 Task: Search one way flight ticket for 1 adult, 1 child, 1 infant in seat in premium economy from Nashville: Nashville International Airport (berry Field) to Greenville: Pitt-greenville Airport on 5-2-2023. Choice of flights is Southwest. Number of bags: 1 checked bag. Price is upto 86000. Outbound departure time preference is 8:00.
Action: Mouse moved to (357, 145)
Screenshot: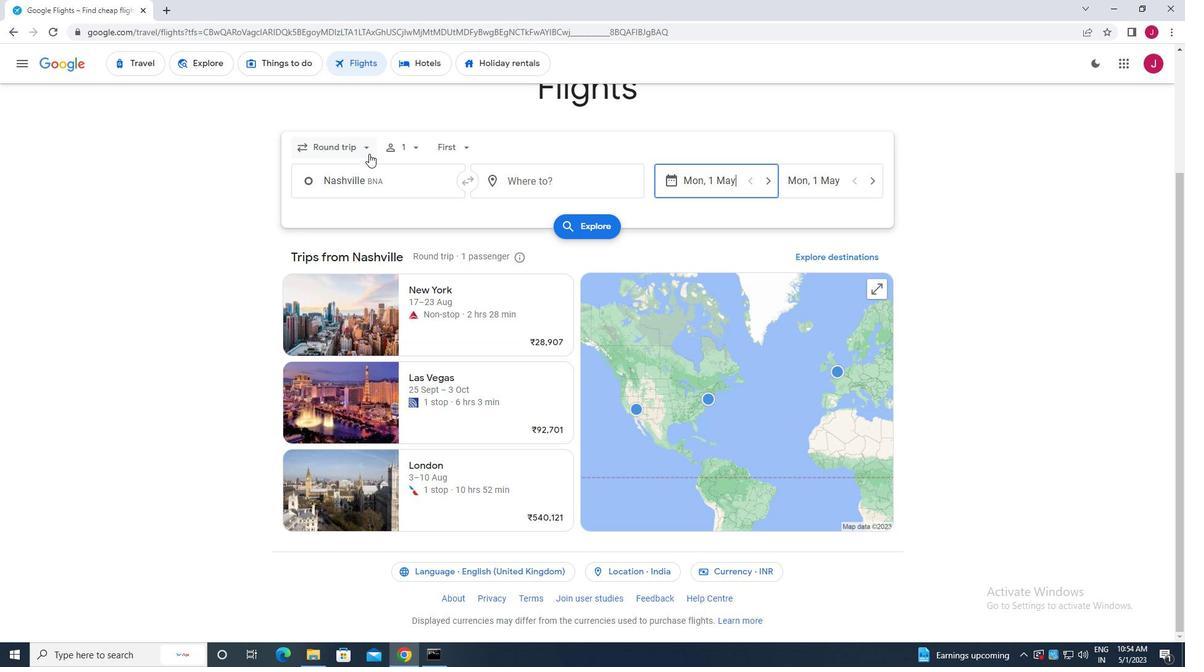 
Action: Mouse pressed left at (357, 145)
Screenshot: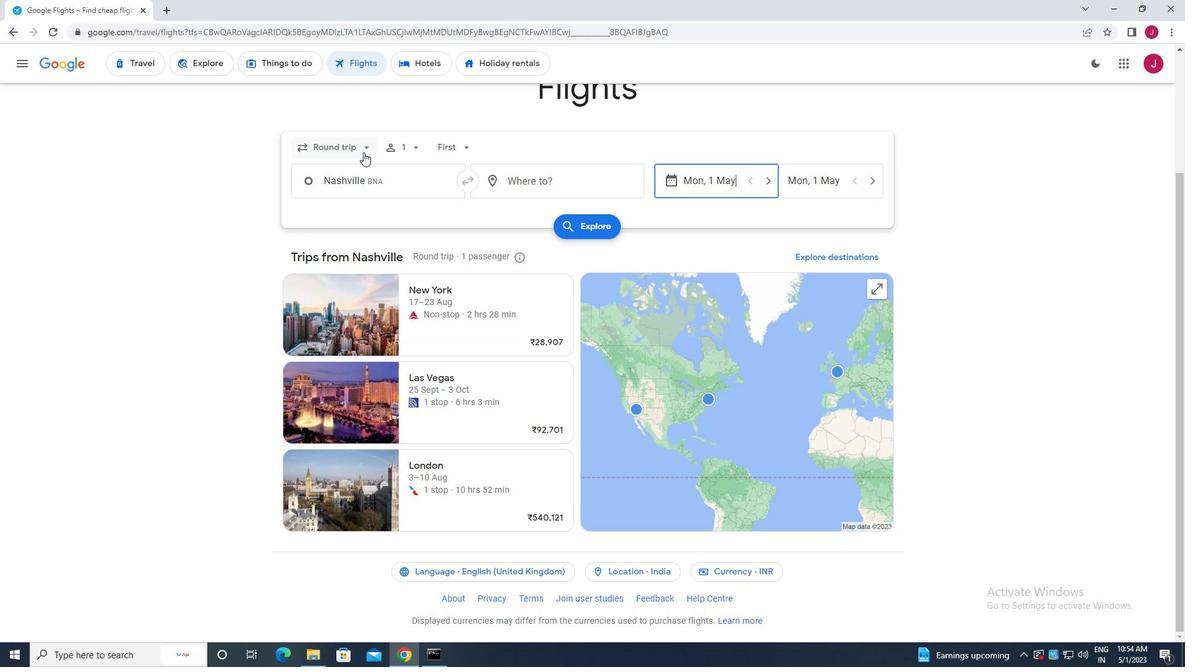 
Action: Mouse moved to (346, 203)
Screenshot: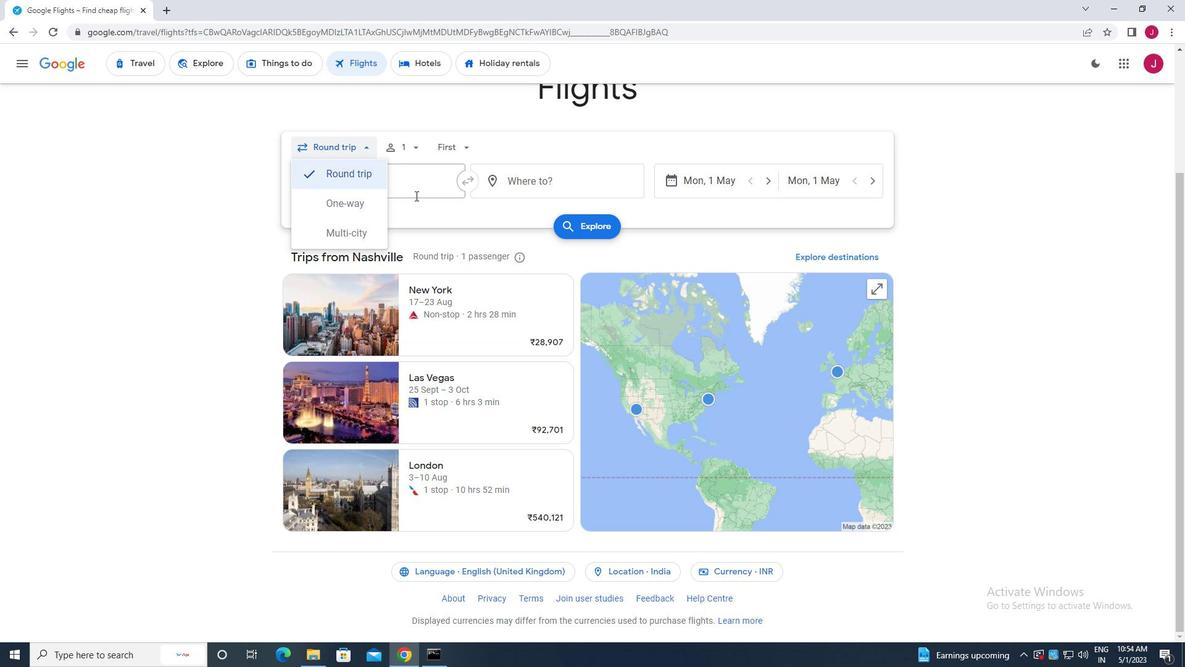 
Action: Mouse pressed left at (346, 203)
Screenshot: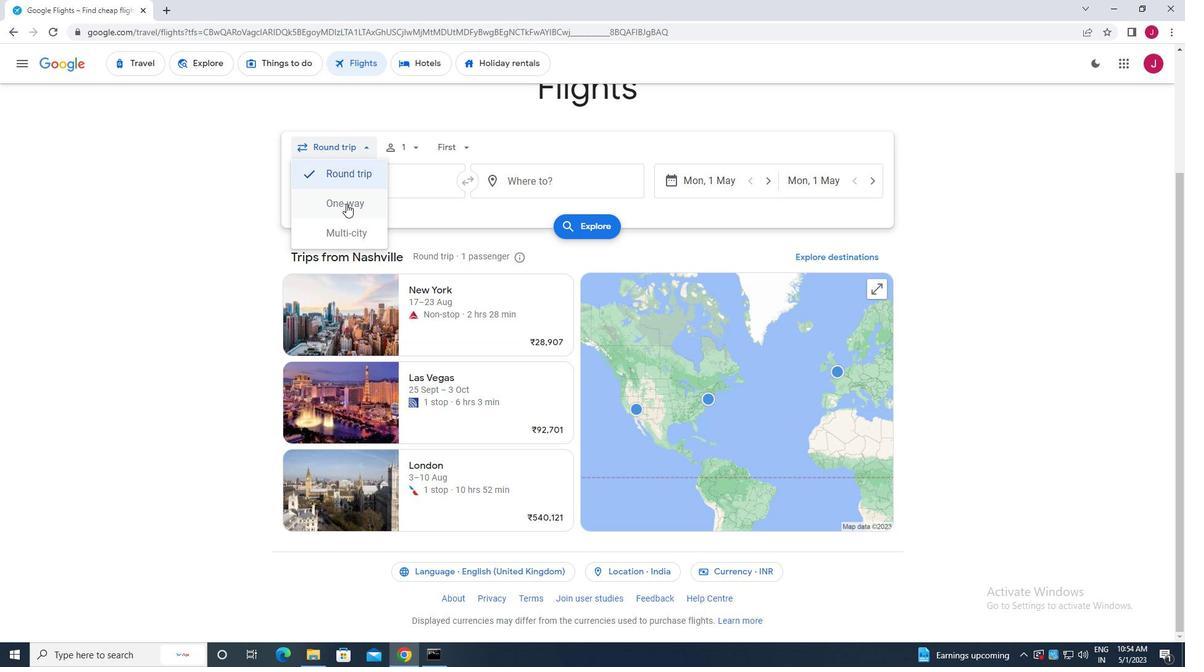 
Action: Mouse moved to (409, 146)
Screenshot: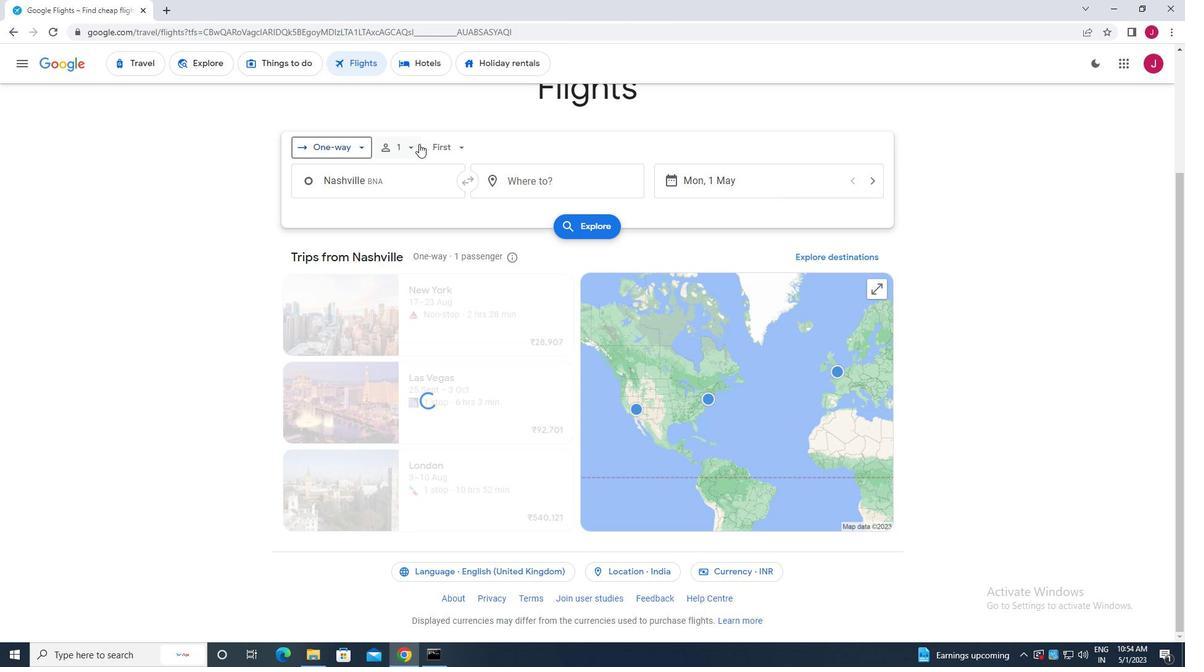 
Action: Mouse pressed left at (409, 146)
Screenshot: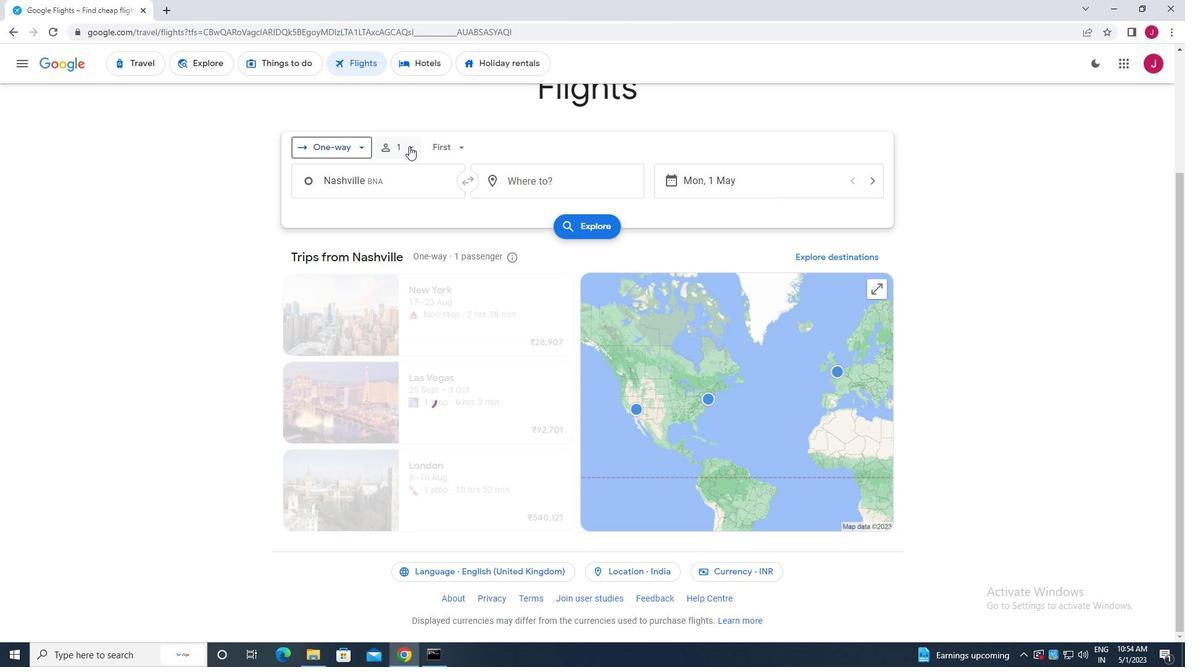 
Action: Mouse moved to (500, 216)
Screenshot: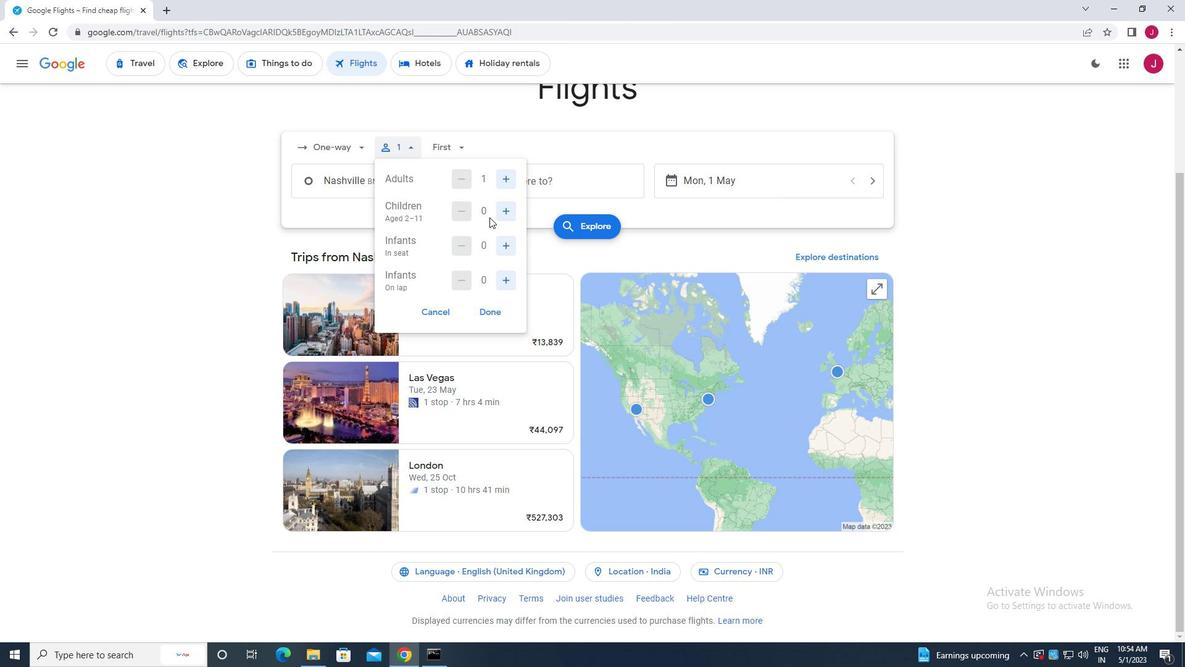 
Action: Mouse pressed left at (500, 216)
Screenshot: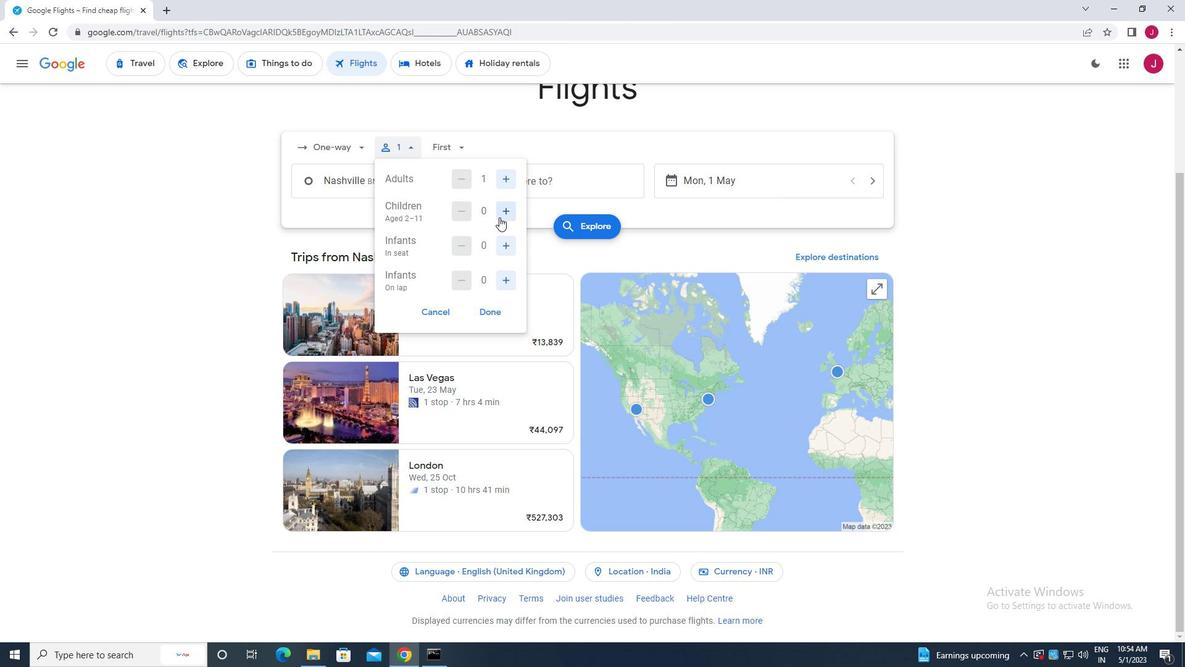 
Action: Mouse moved to (505, 243)
Screenshot: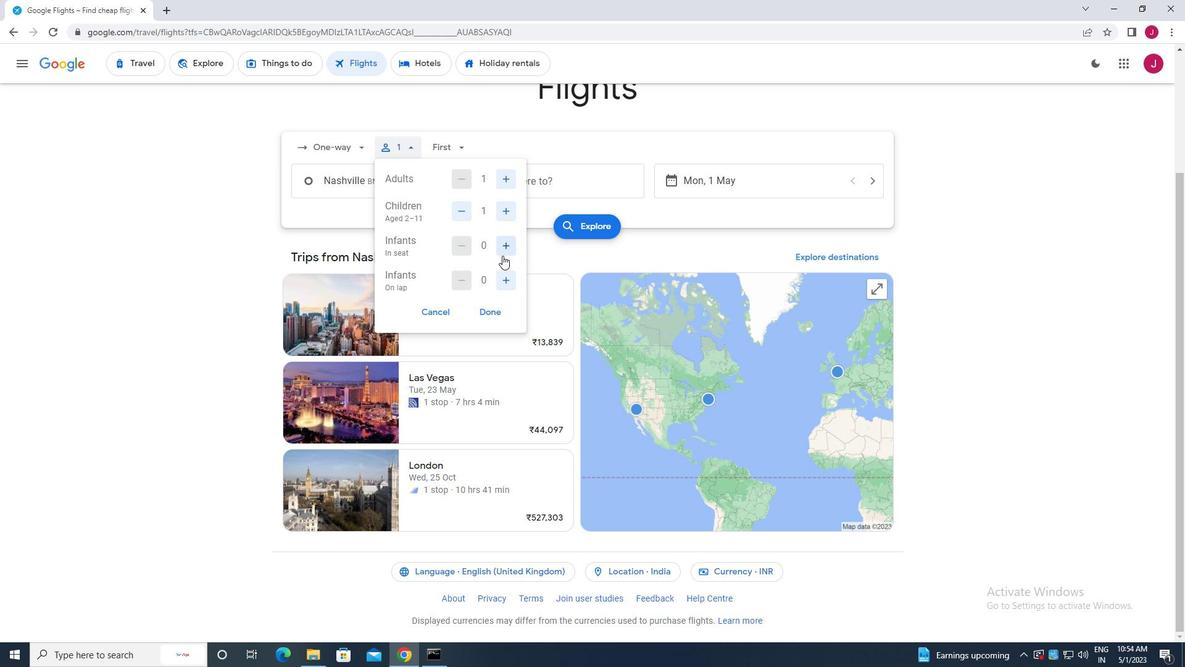 
Action: Mouse pressed left at (505, 243)
Screenshot: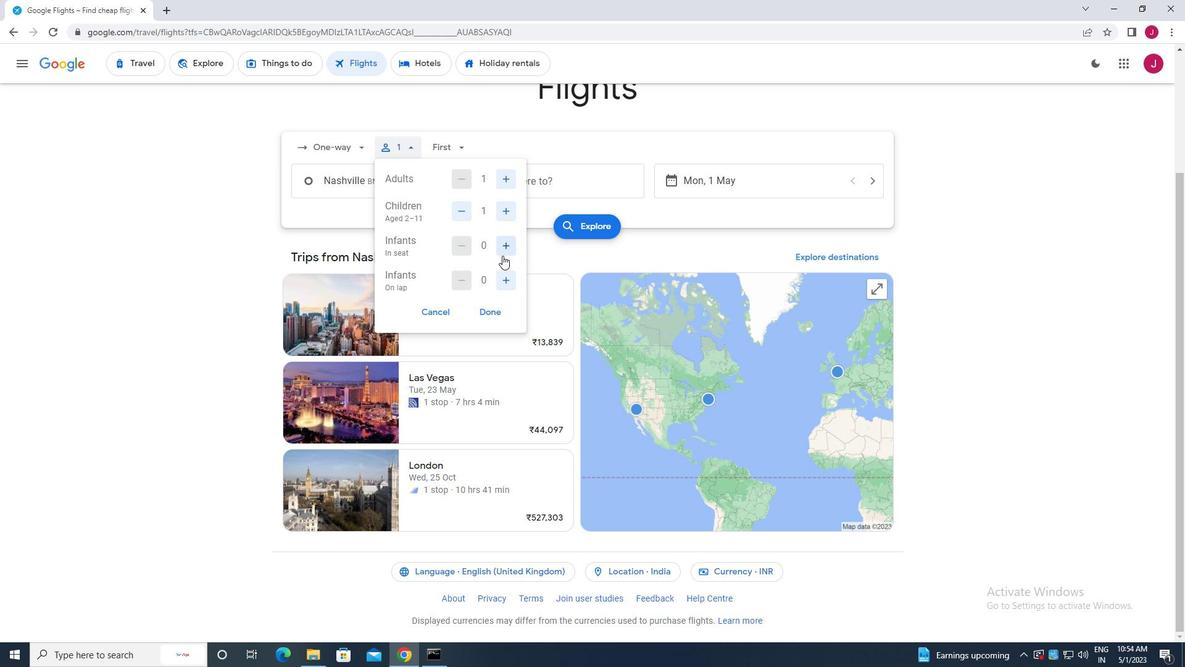 
Action: Mouse moved to (492, 314)
Screenshot: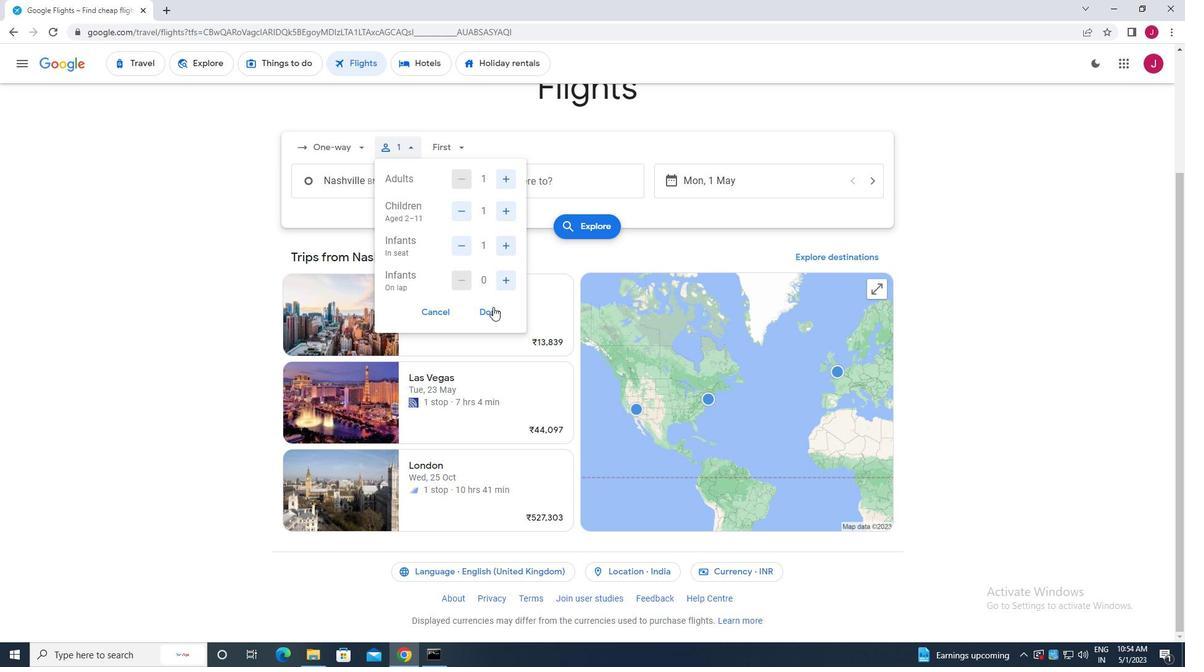 
Action: Mouse pressed left at (492, 314)
Screenshot: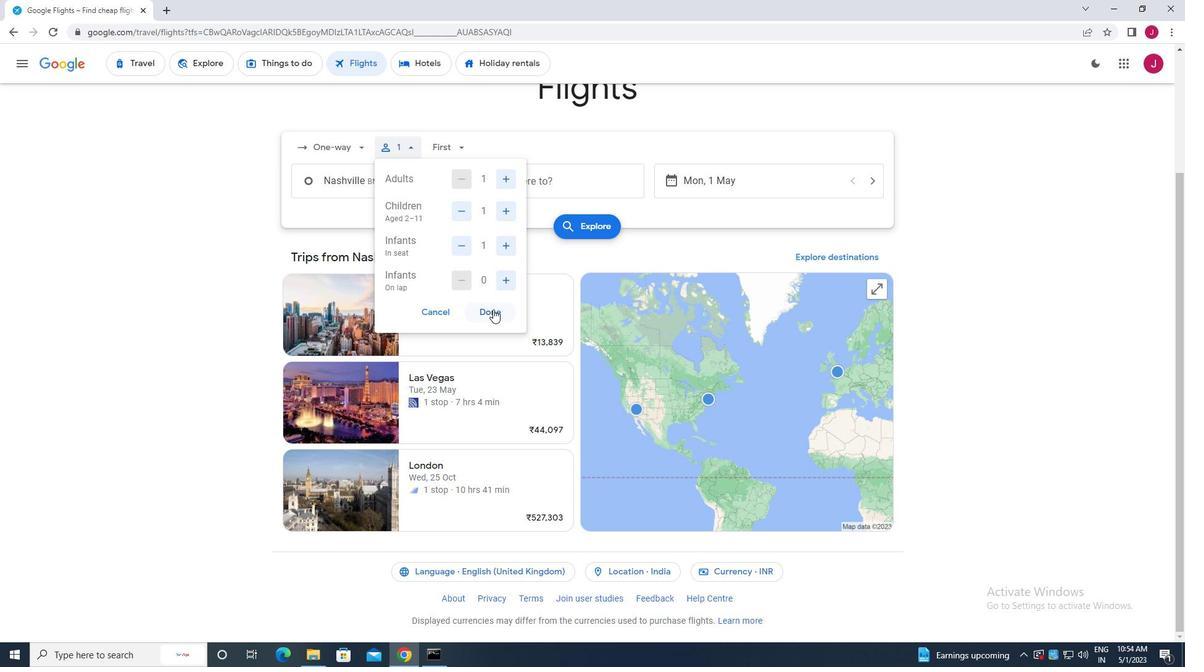 
Action: Mouse moved to (458, 149)
Screenshot: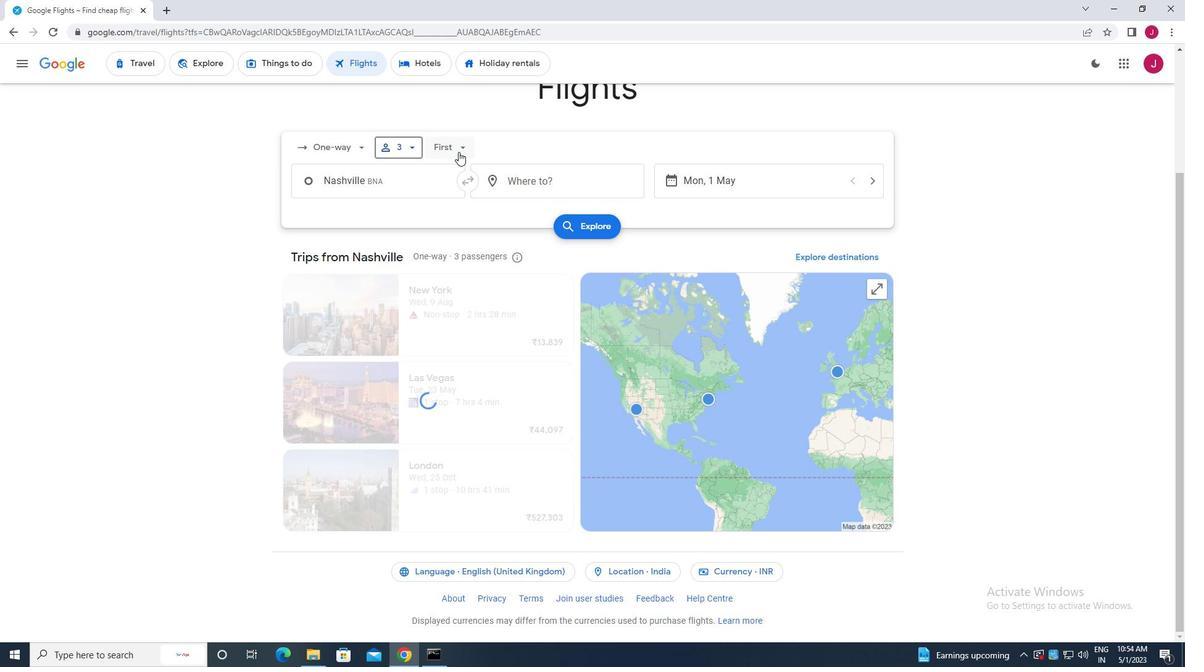 
Action: Mouse pressed left at (458, 149)
Screenshot: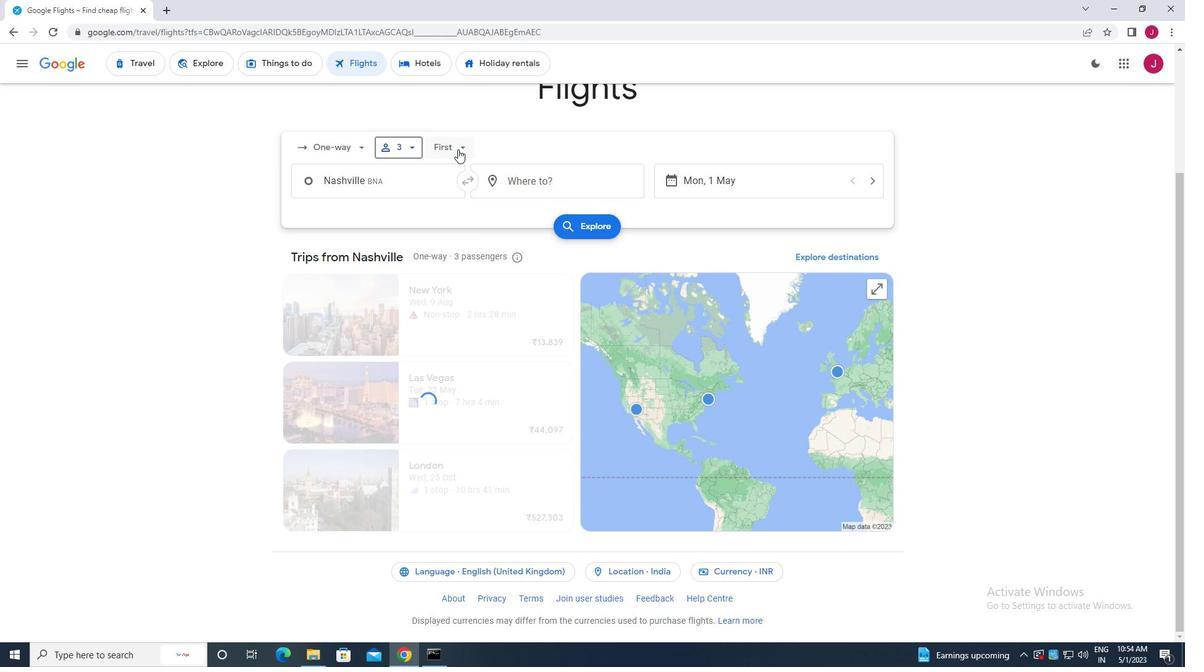 
Action: Mouse moved to (457, 143)
Screenshot: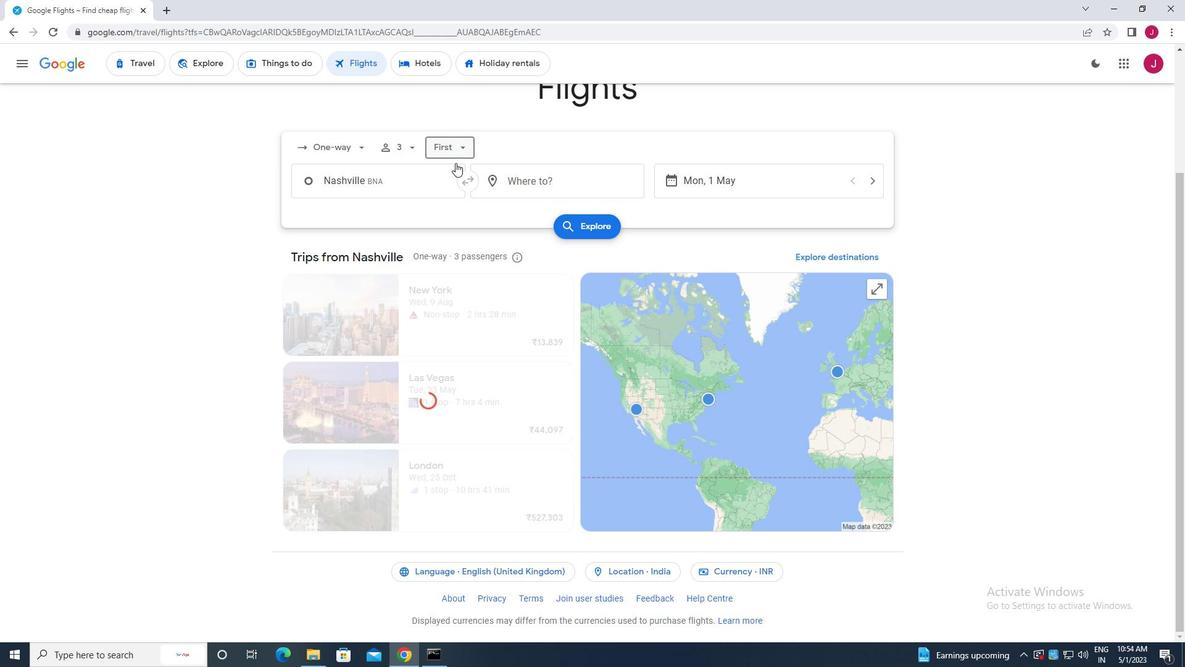 
Action: Mouse pressed left at (457, 143)
Screenshot: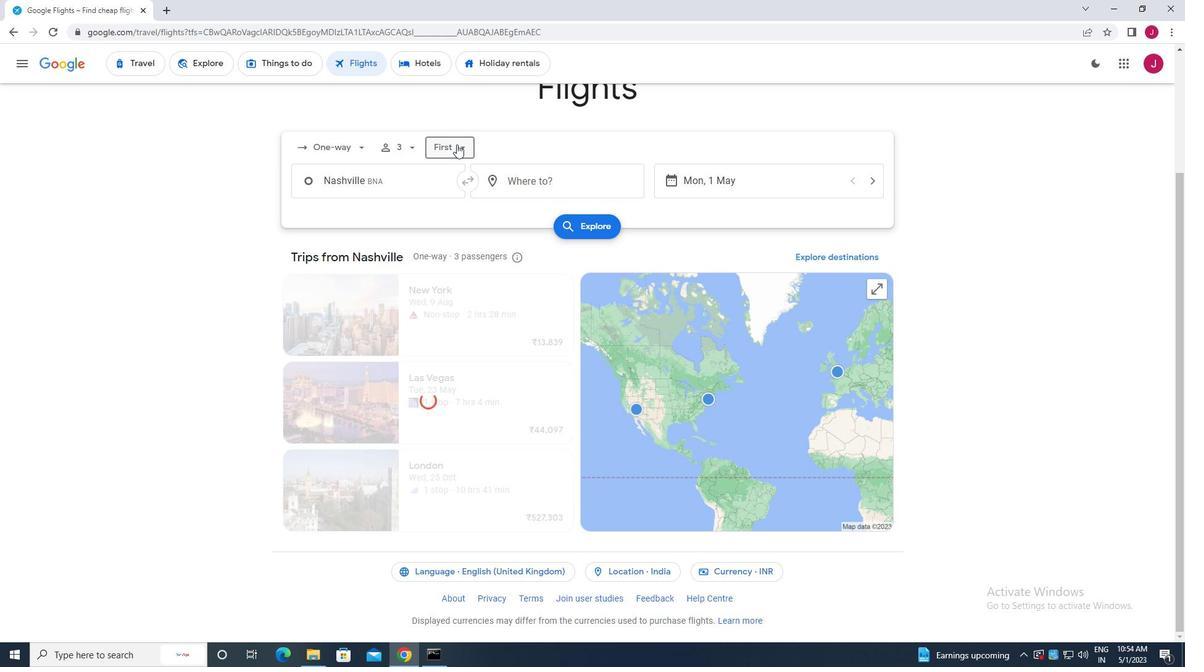 
Action: Mouse moved to (460, 142)
Screenshot: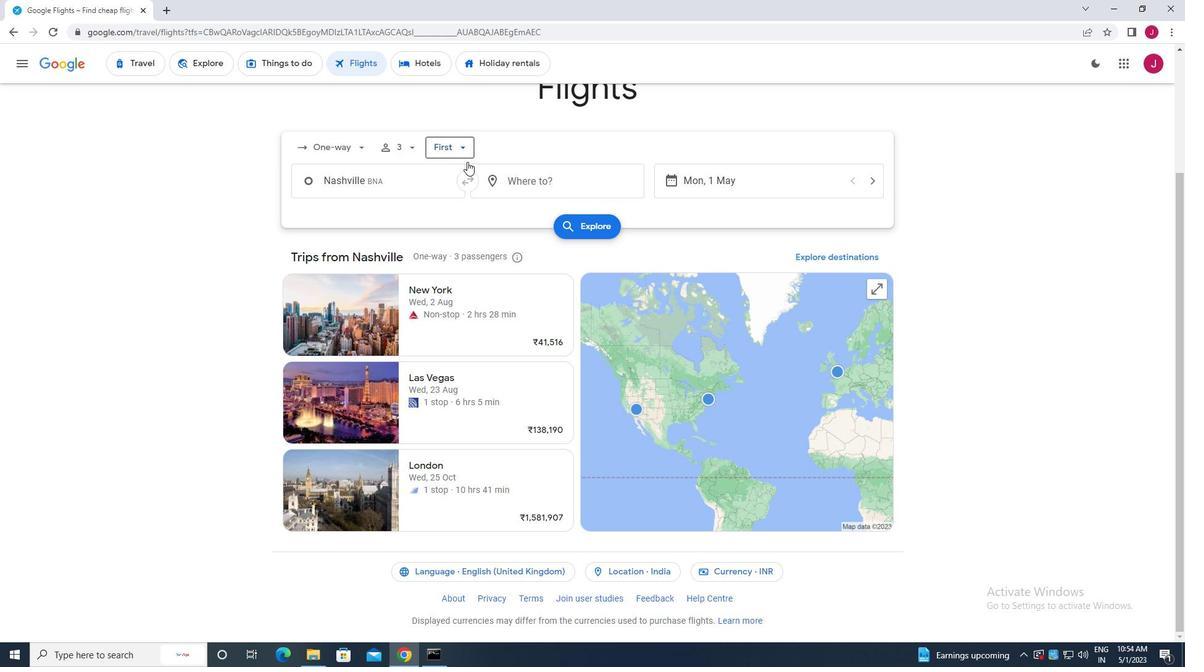 
Action: Mouse pressed left at (460, 142)
Screenshot: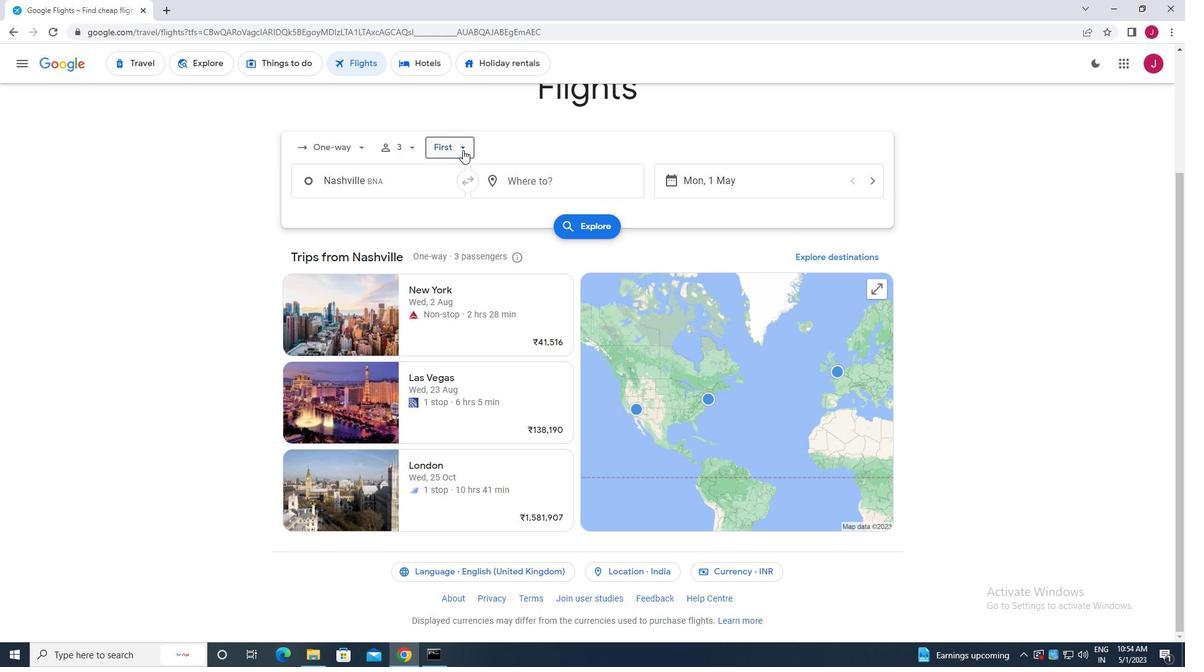 
Action: Mouse moved to (483, 203)
Screenshot: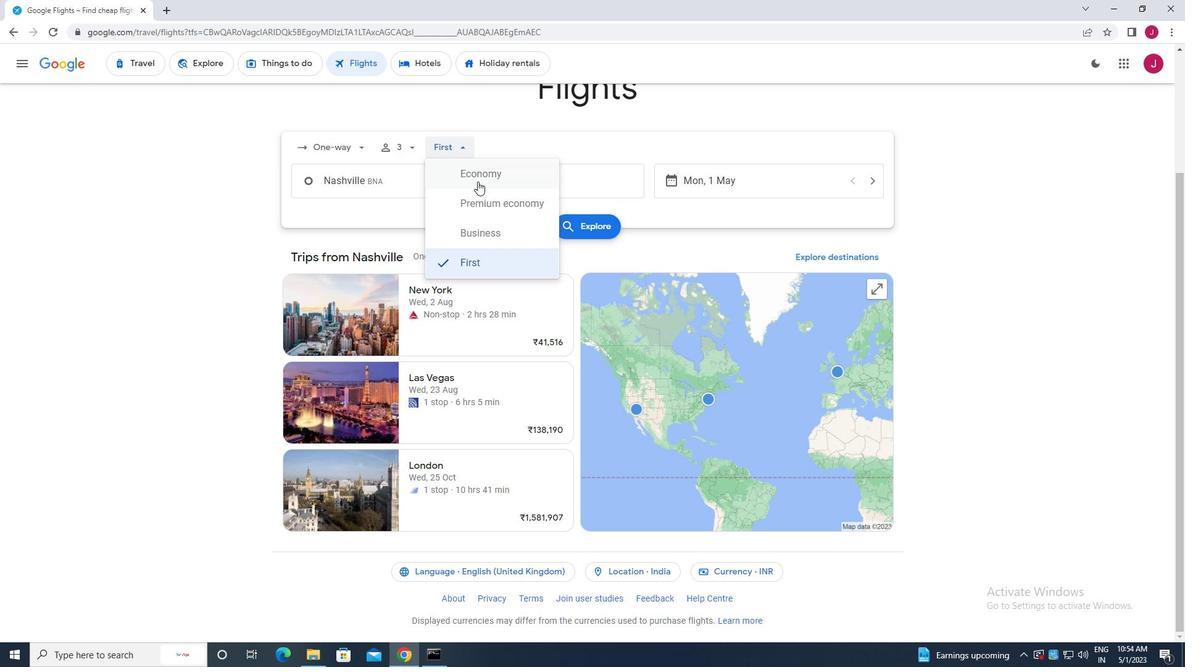 
Action: Mouse pressed left at (483, 203)
Screenshot: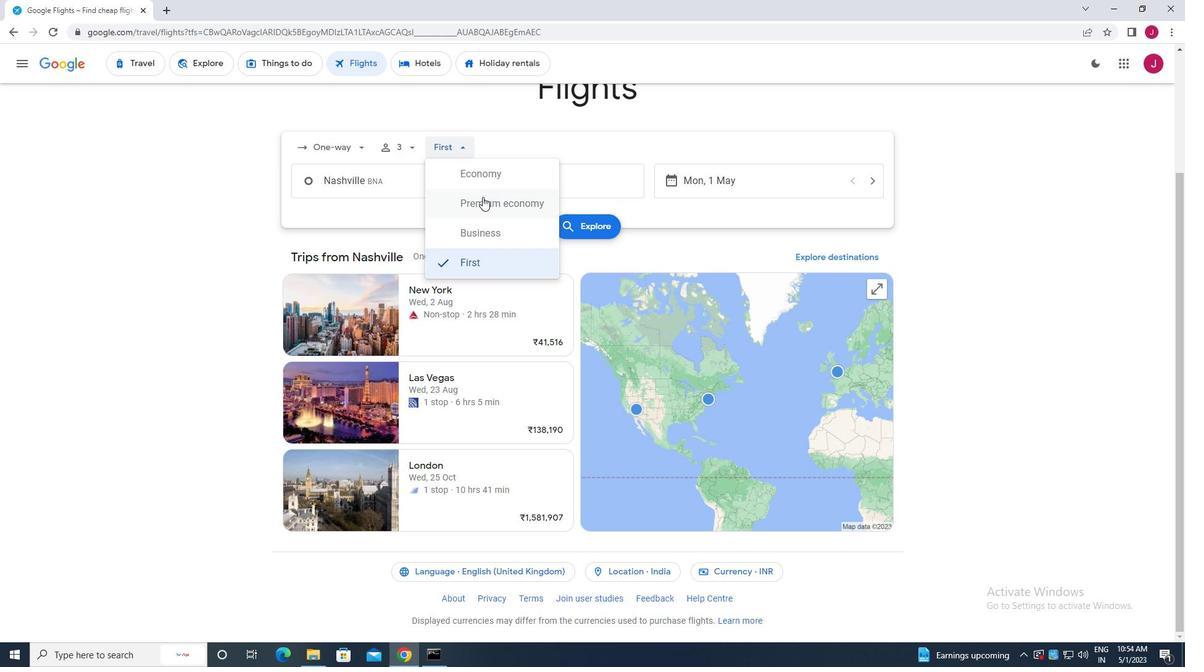 
Action: Mouse moved to (400, 180)
Screenshot: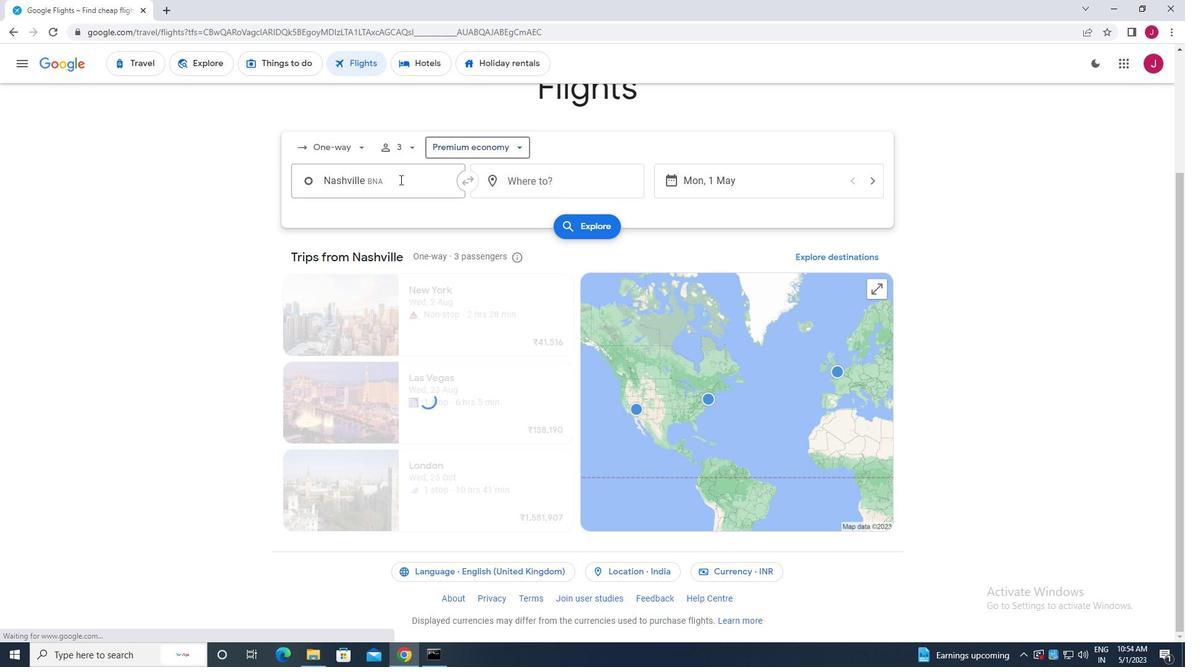 
Action: Mouse pressed left at (400, 180)
Screenshot: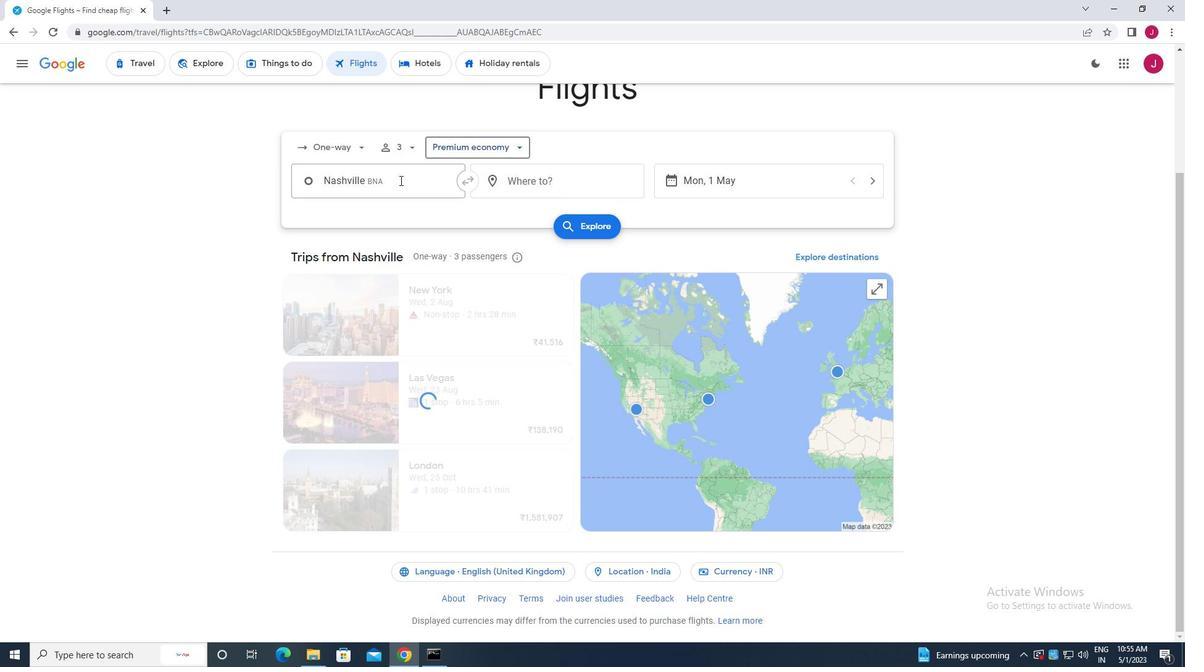 
Action: Mouse moved to (399, 180)
Screenshot: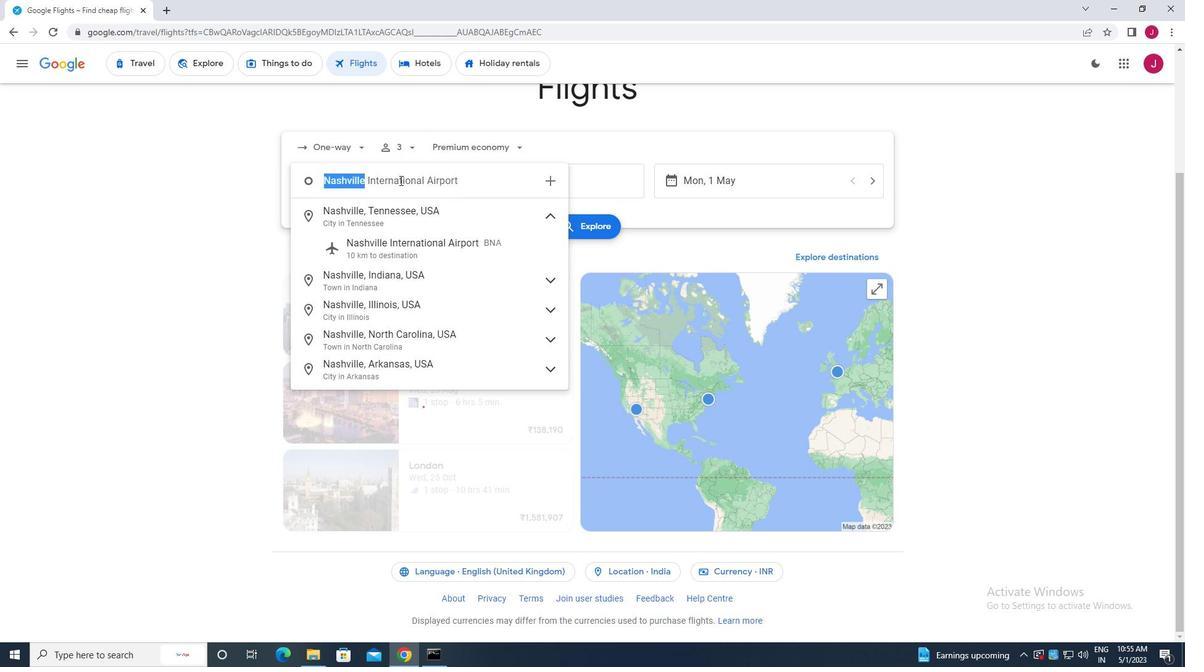 
Action: Key pressed nashville
Screenshot: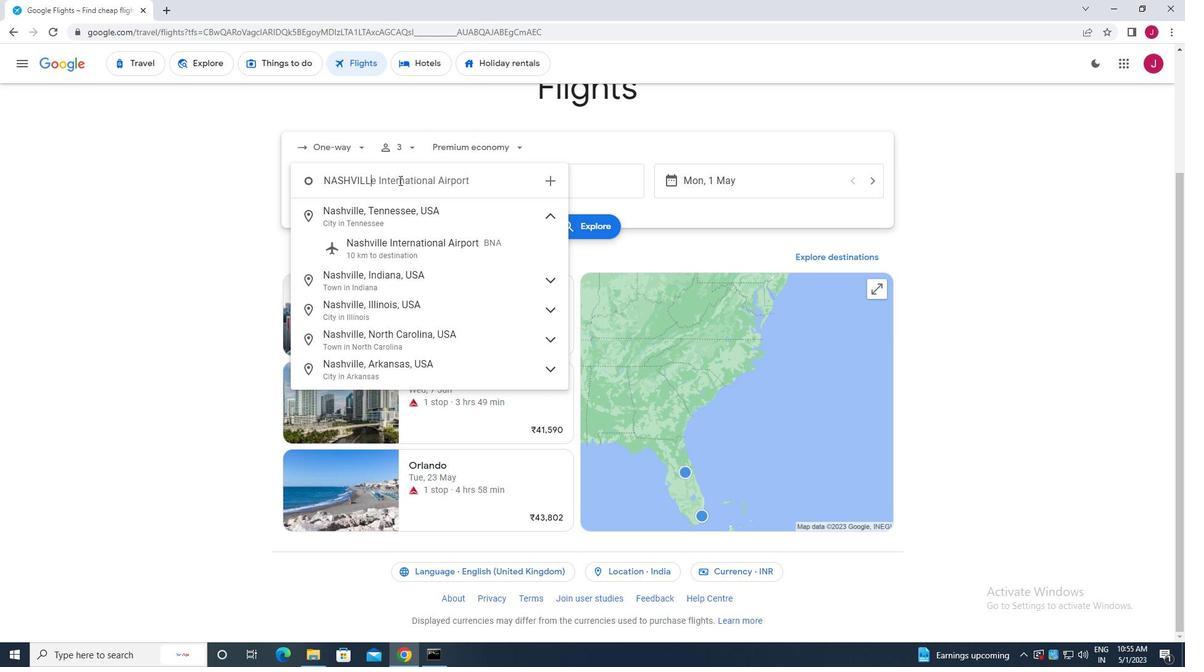 
Action: Mouse moved to (447, 248)
Screenshot: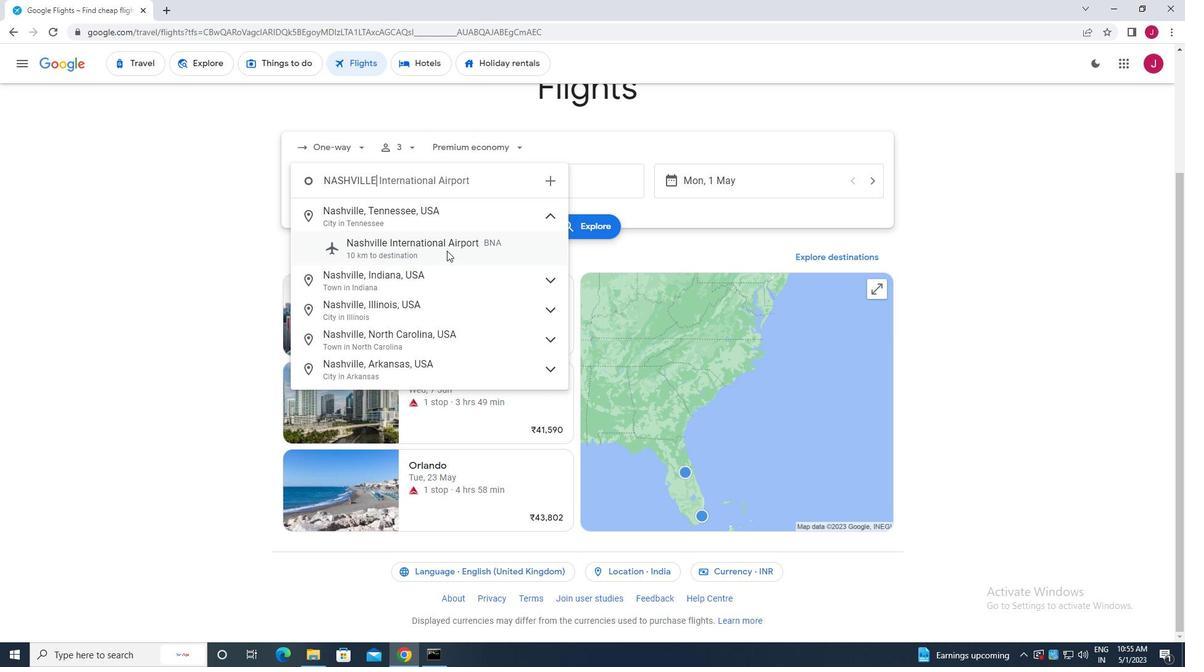 
Action: Mouse pressed left at (447, 248)
Screenshot: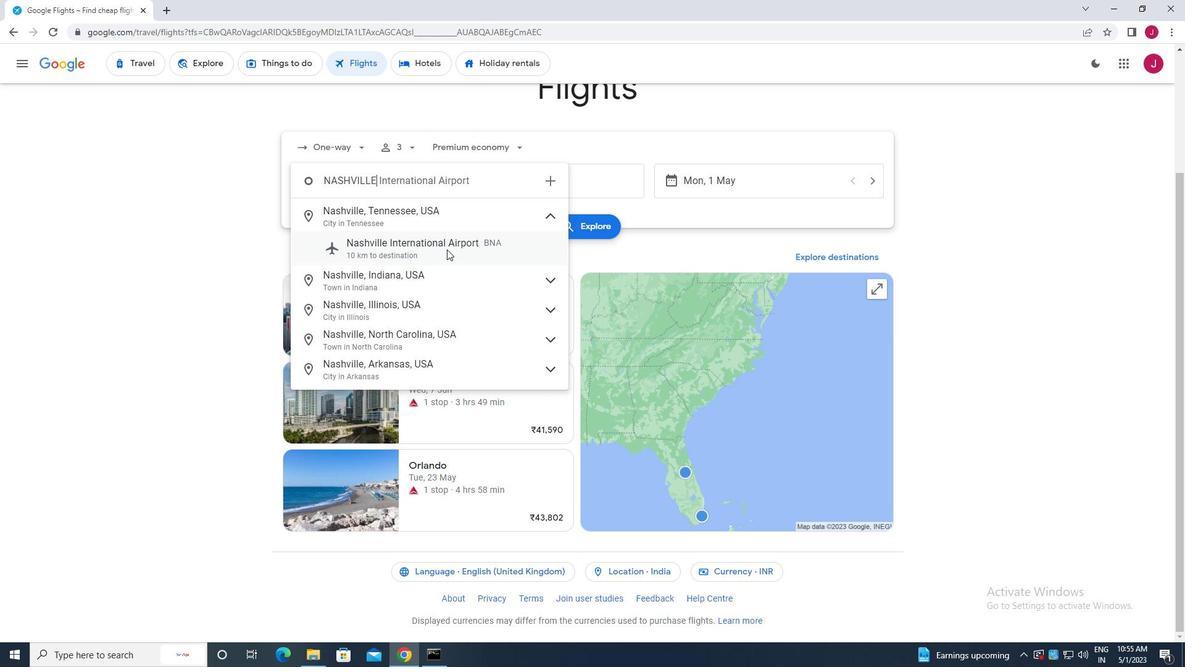 
Action: Mouse moved to (568, 184)
Screenshot: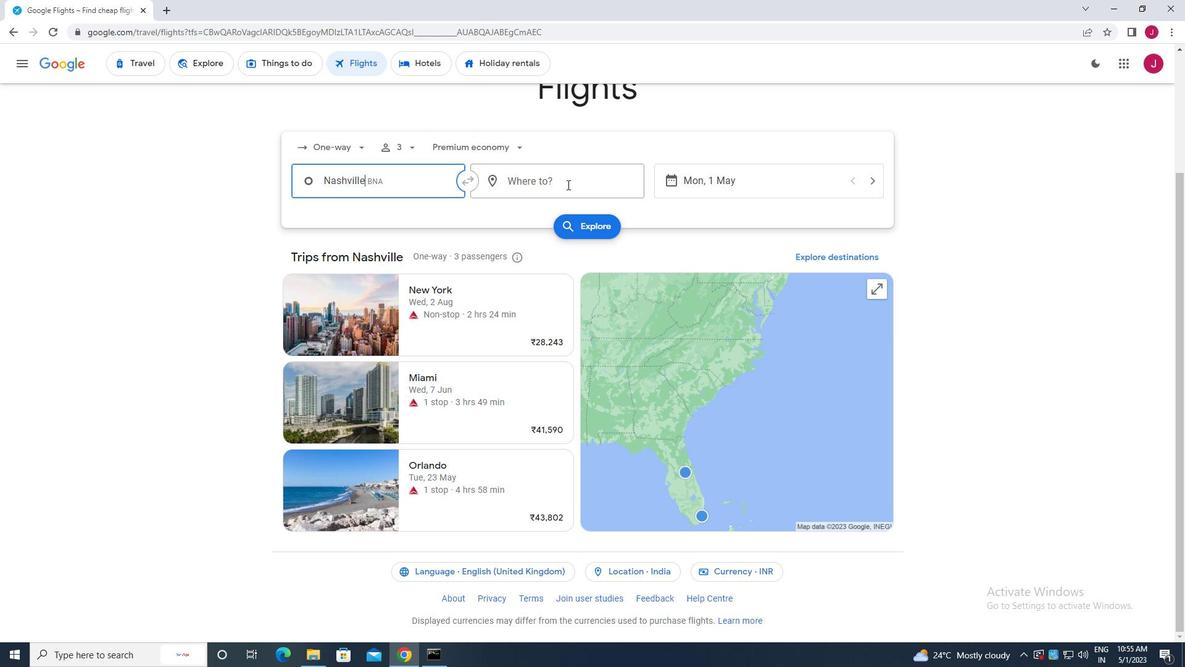 
Action: Mouse pressed left at (568, 184)
Screenshot: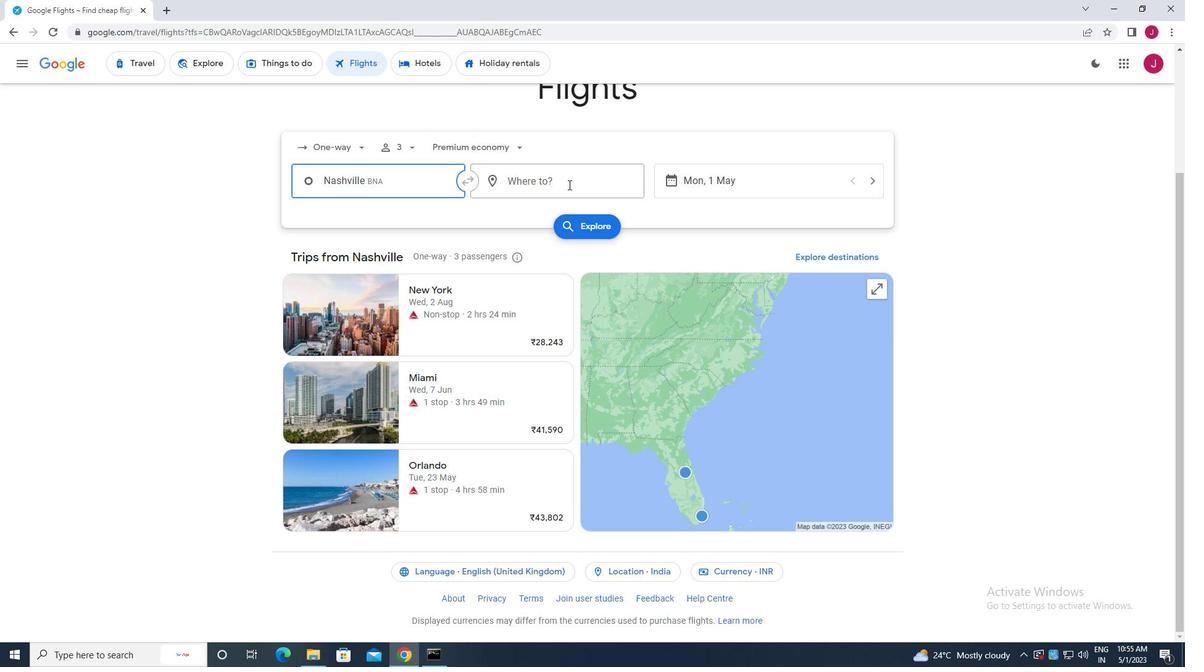 
Action: Key pressed greenville<Key.space>o<Key.backspace>p
Screenshot: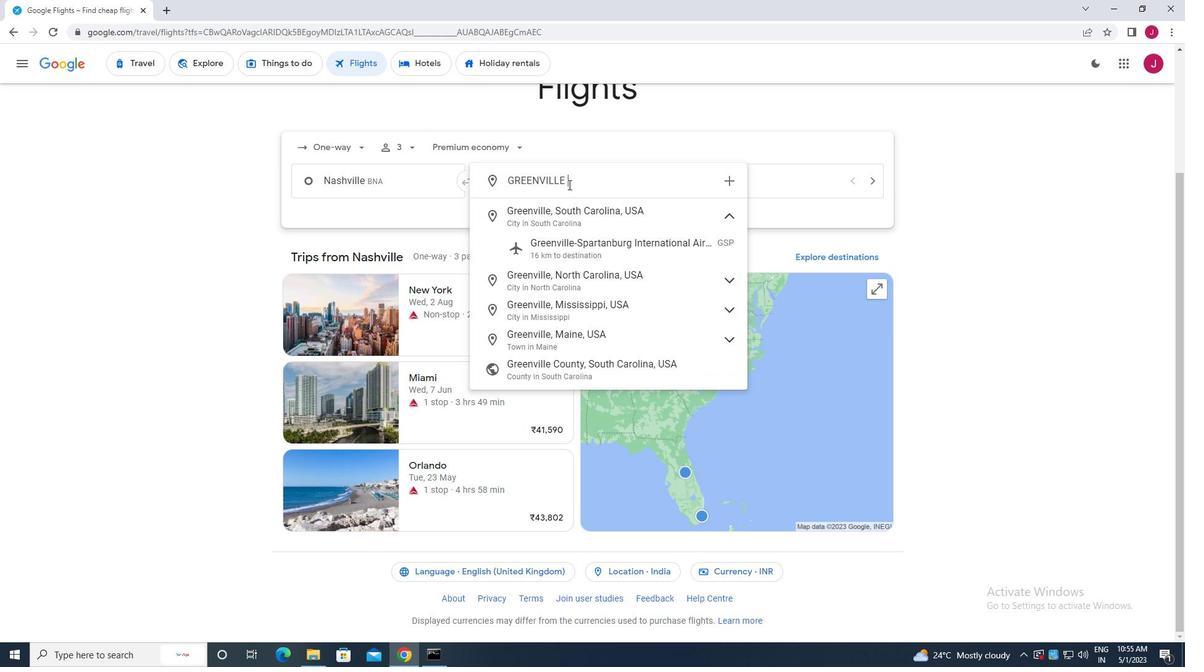 
Action: Mouse moved to (580, 216)
Screenshot: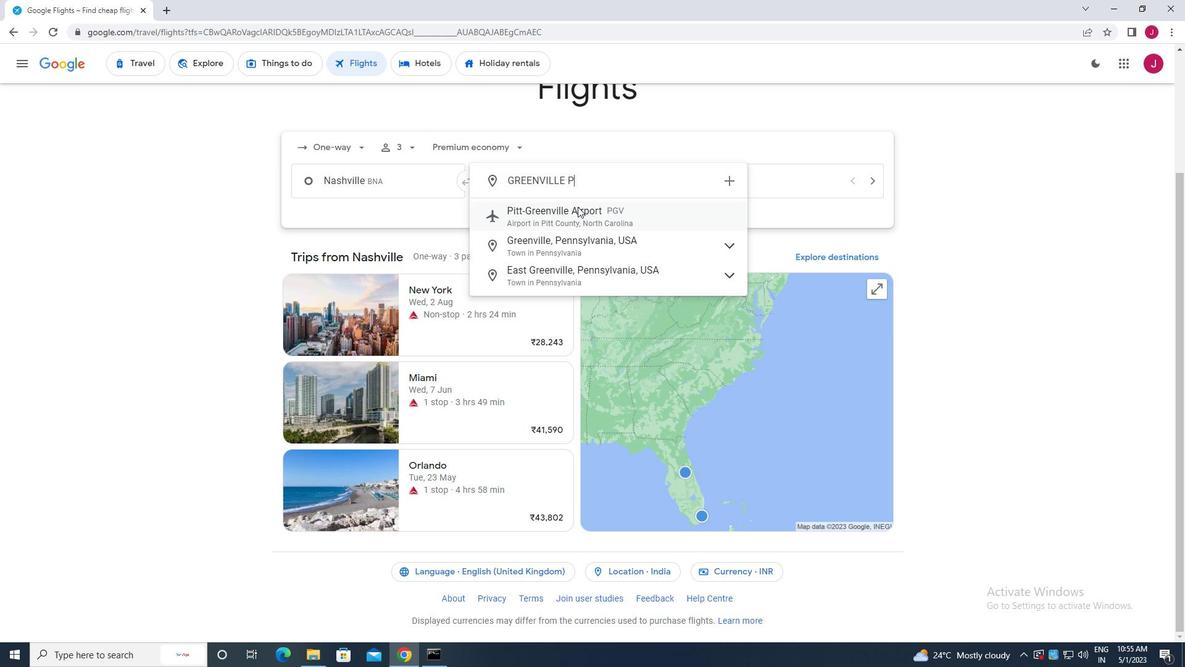 
Action: Mouse pressed left at (580, 216)
Screenshot: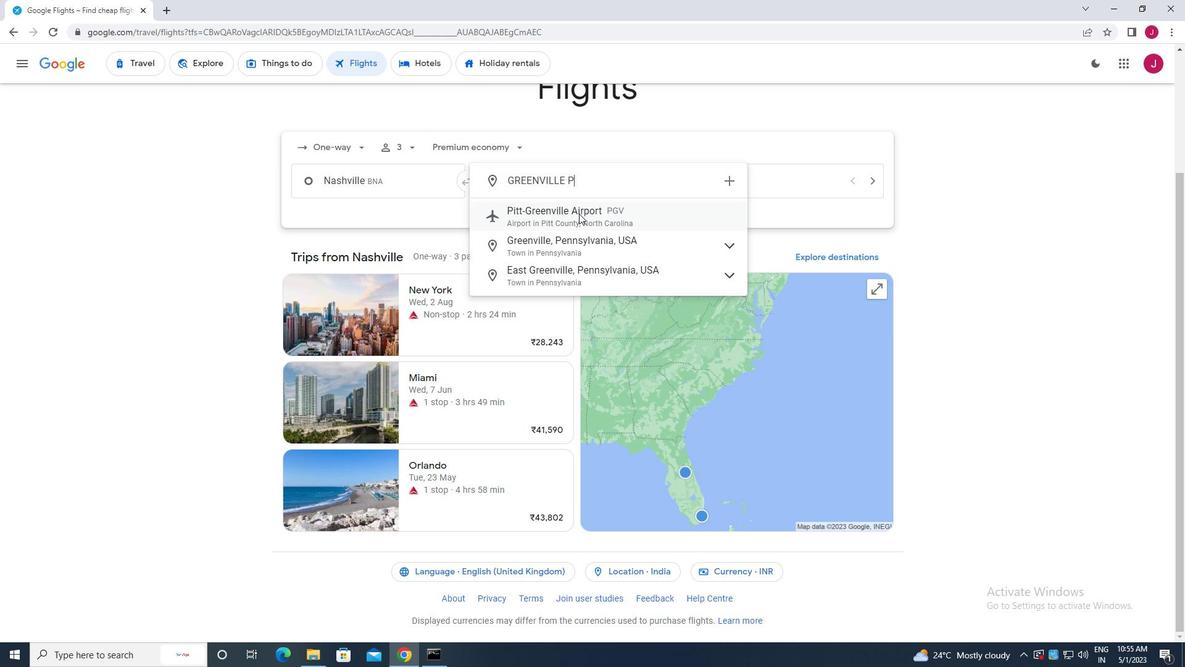 
Action: Mouse moved to (724, 189)
Screenshot: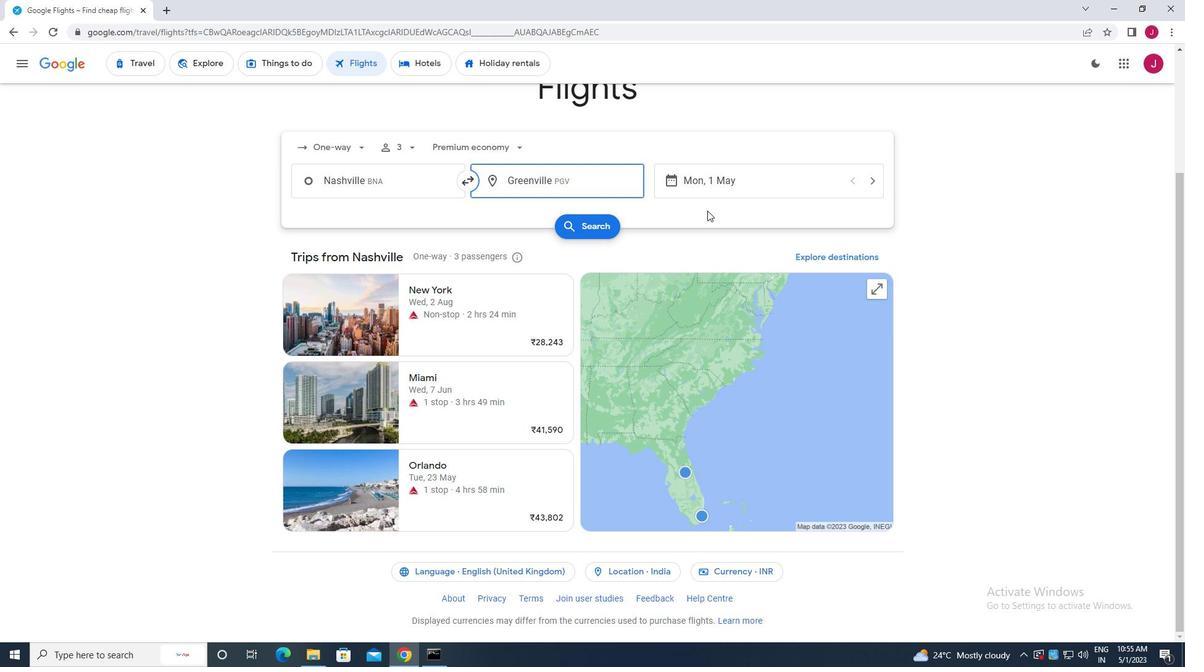 
Action: Mouse pressed left at (724, 189)
Screenshot: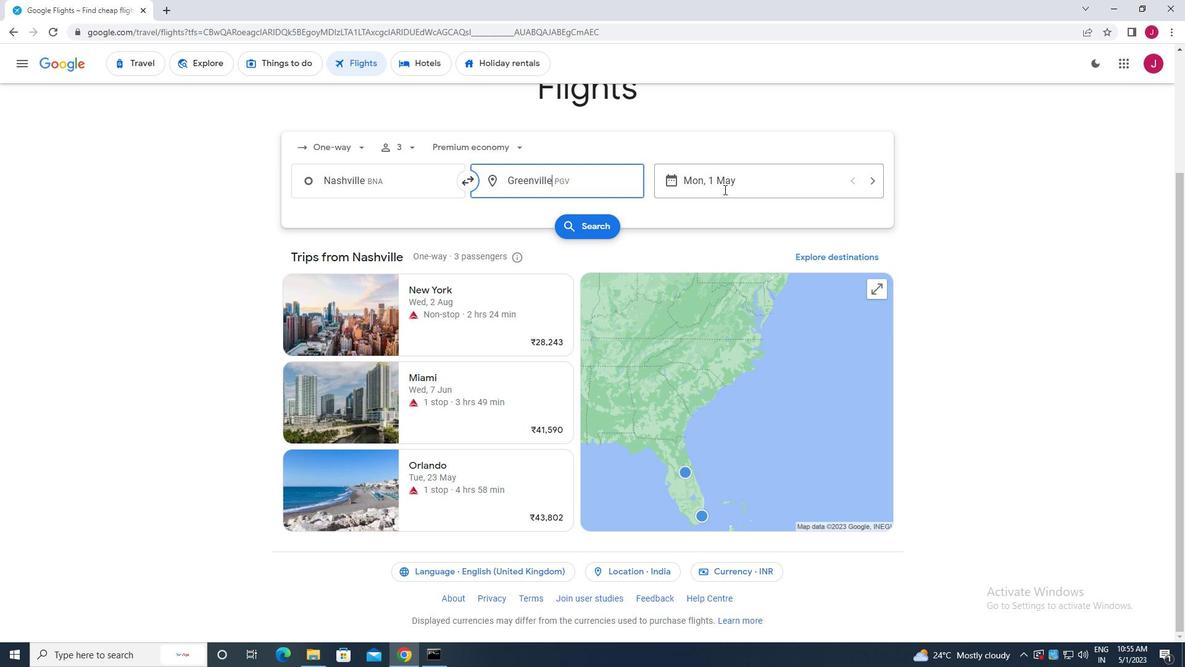 
Action: Mouse moved to (508, 275)
Screenshot: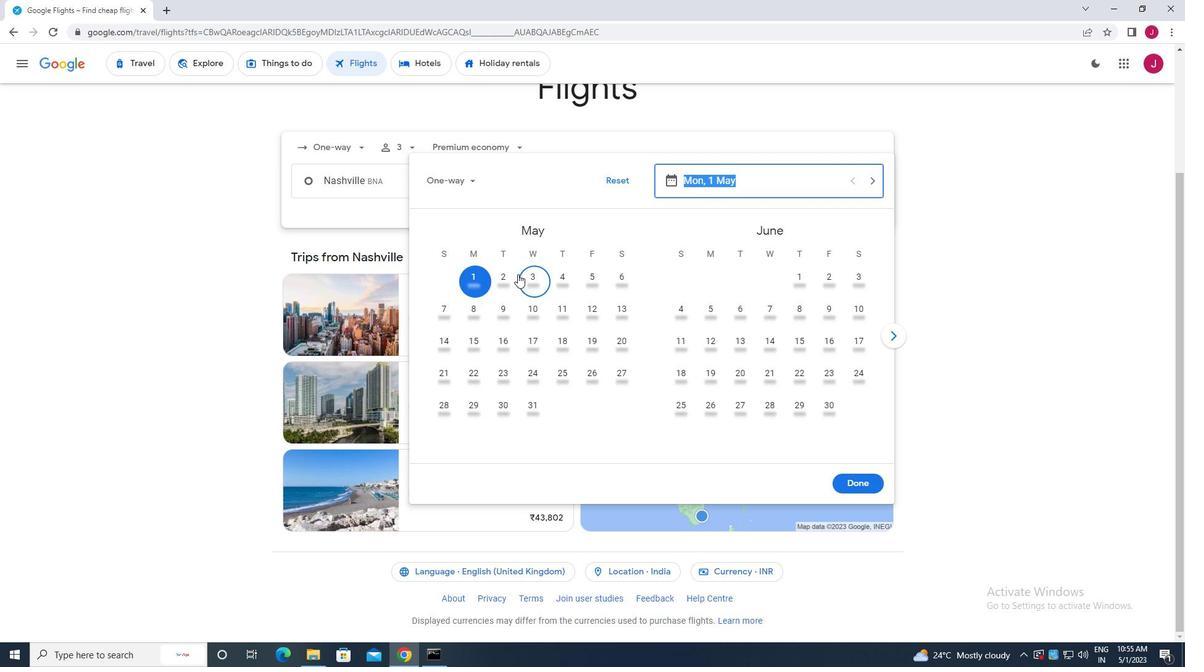 
Action: Mouse pressed left at (508, 275)
Screenshot: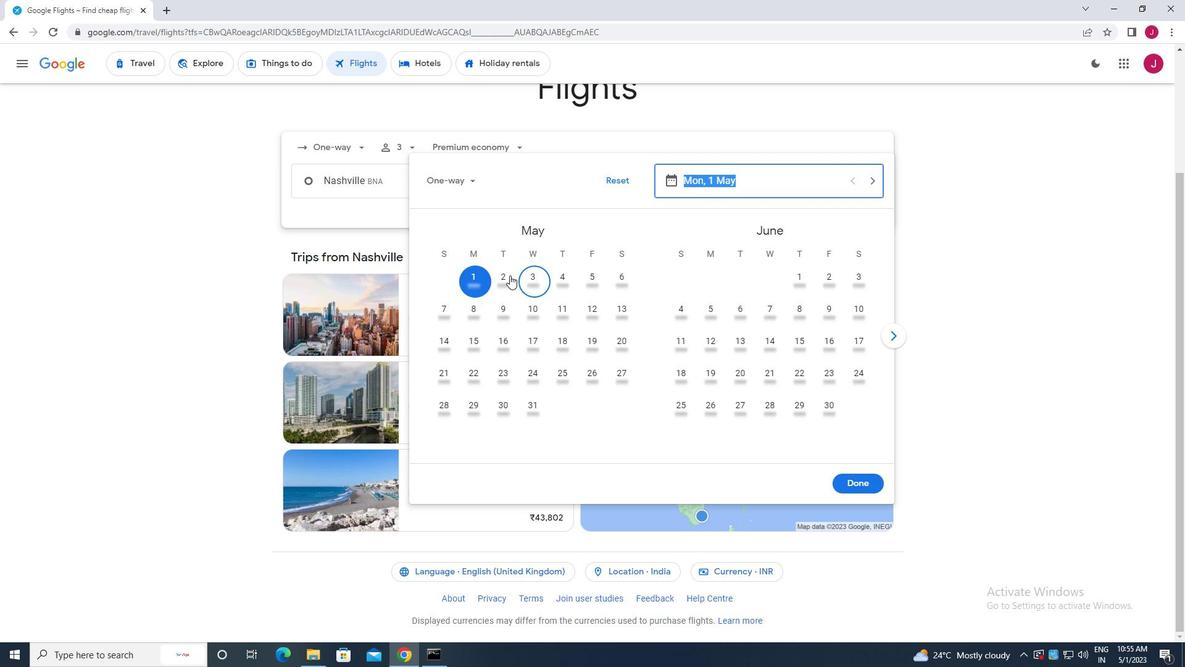 
Action: Mouse moved to (861, 486)
Screenshot: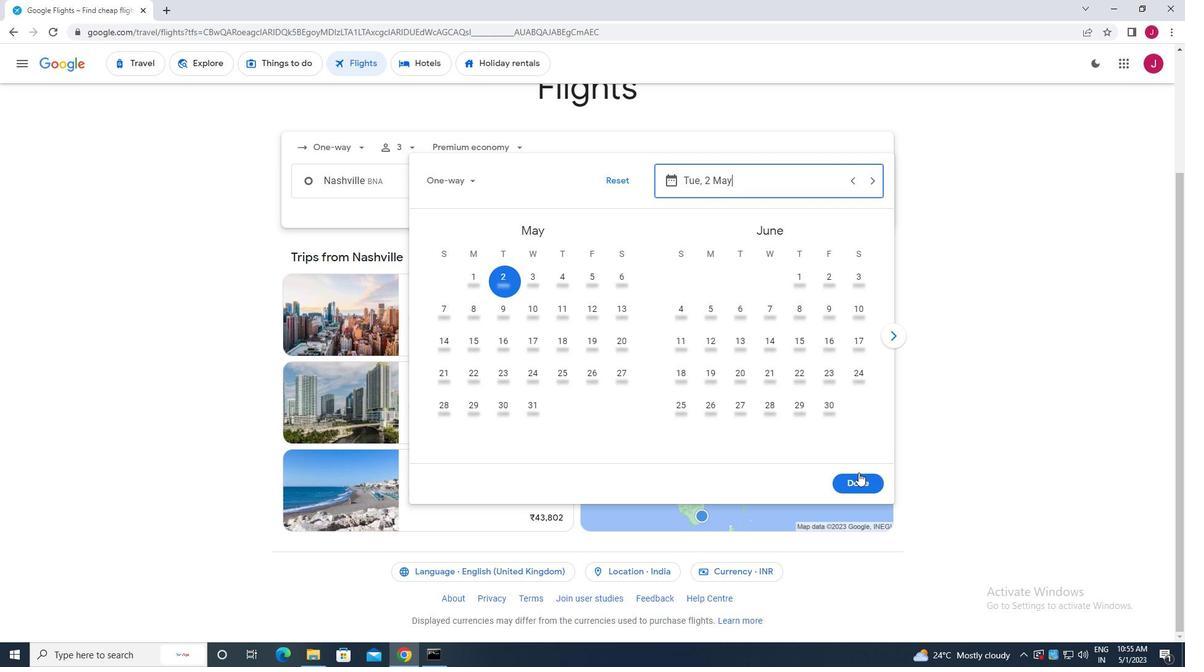 
Action: Mouse pressed left at (861, 486)
Screenshot: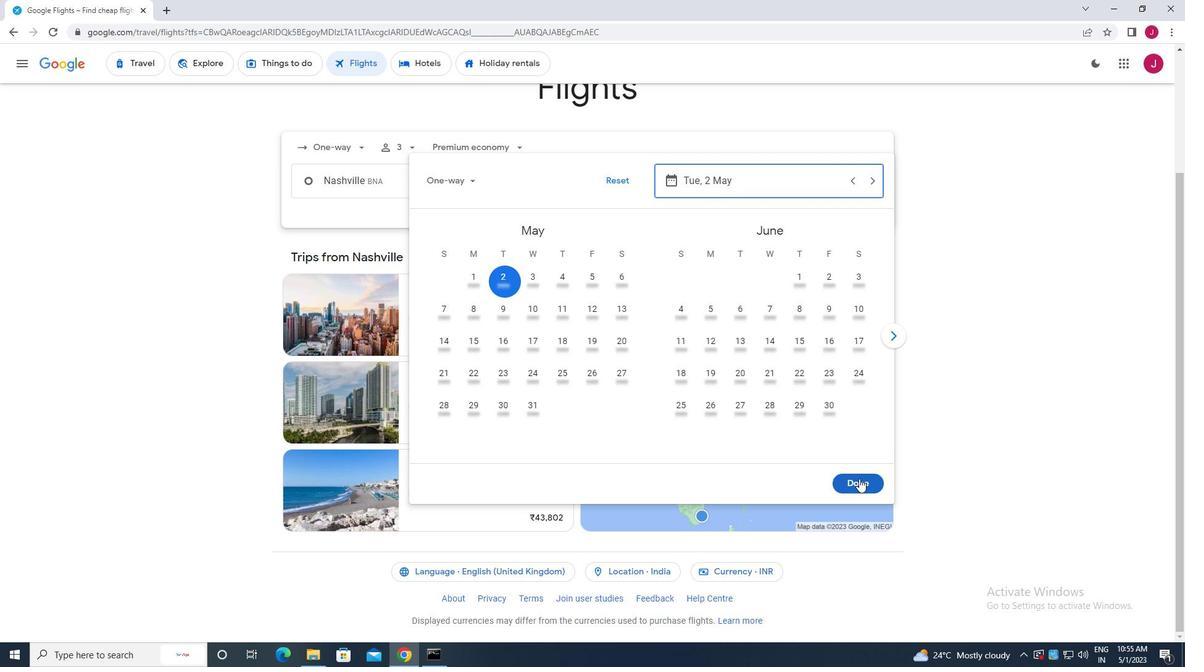 
Action: Mouse moved to (589, 230)
Screenshot: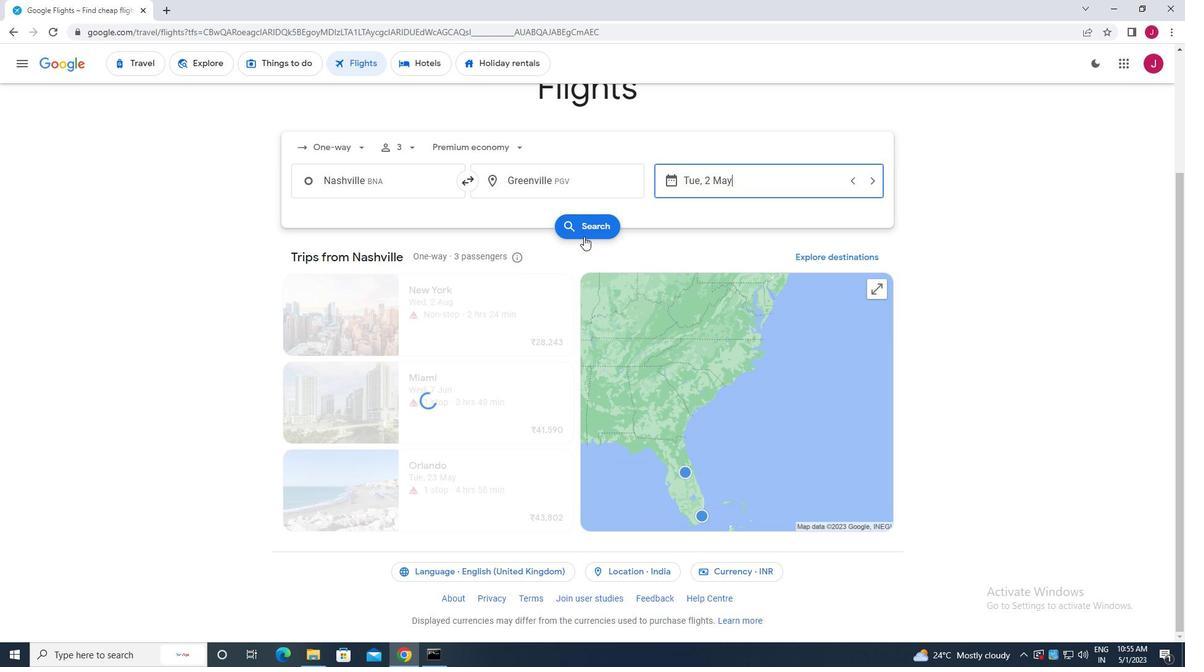 
Action: Mouse pressed left at (589, 230)
Screenshot: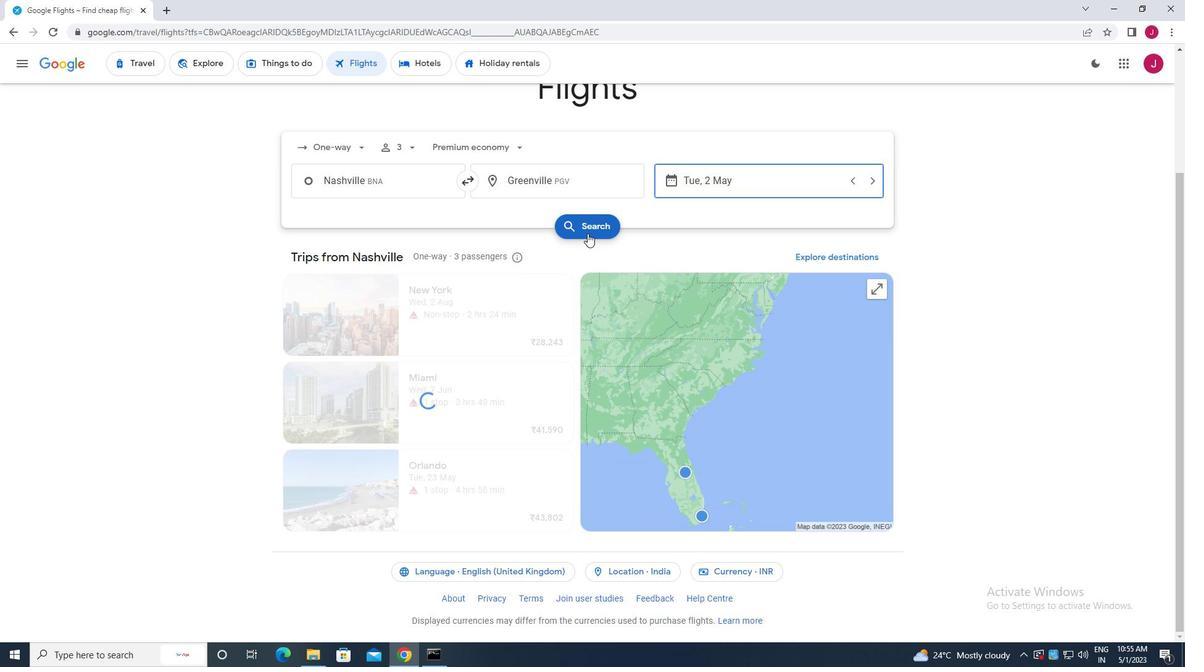 
Action: Mouse moved to (320, 179)
Screenshot: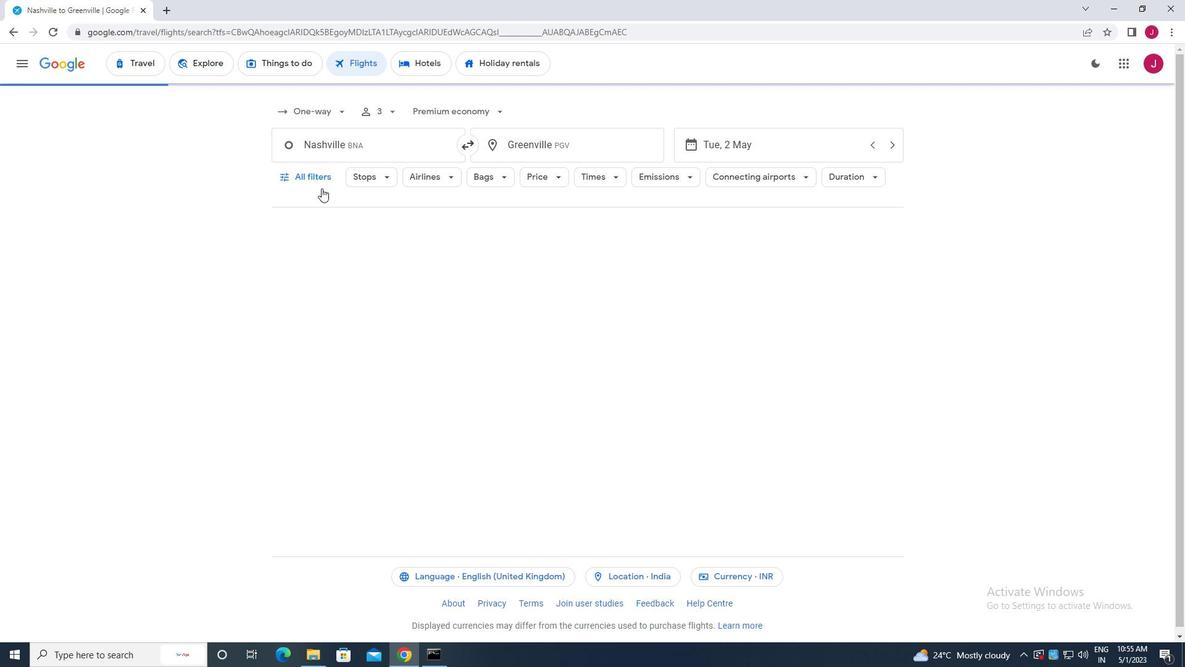 
Action: Mouse pressed left at (320, 179)
Screenshot: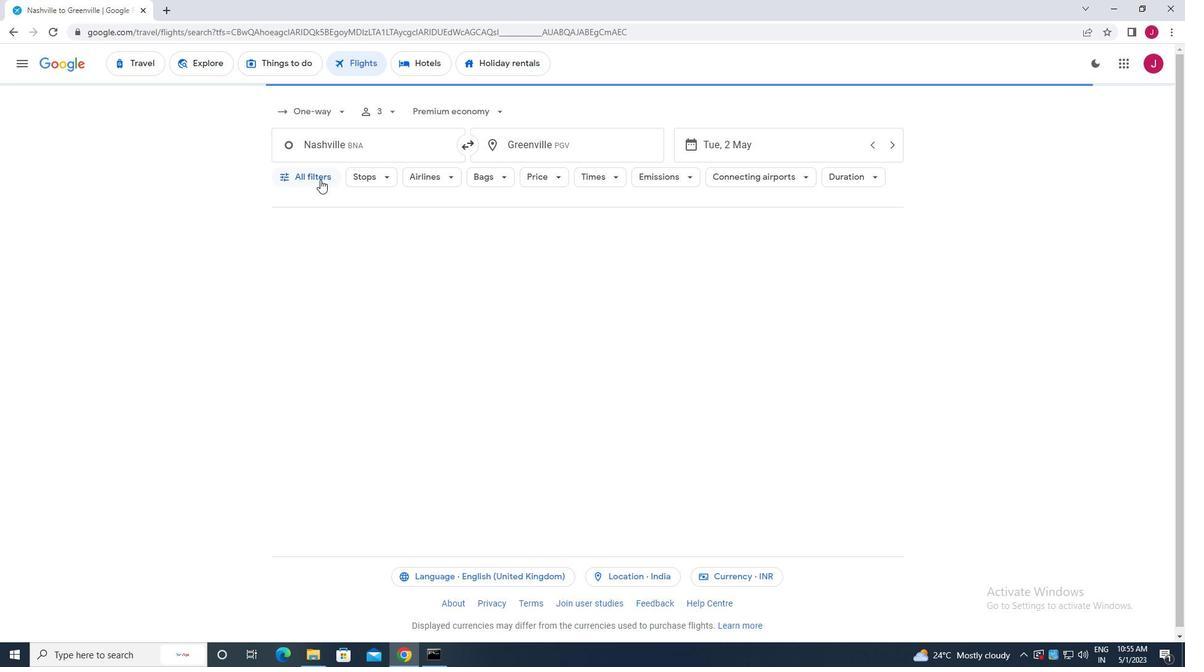 
Action: Mouse moved to (342, 252)
Screenshot: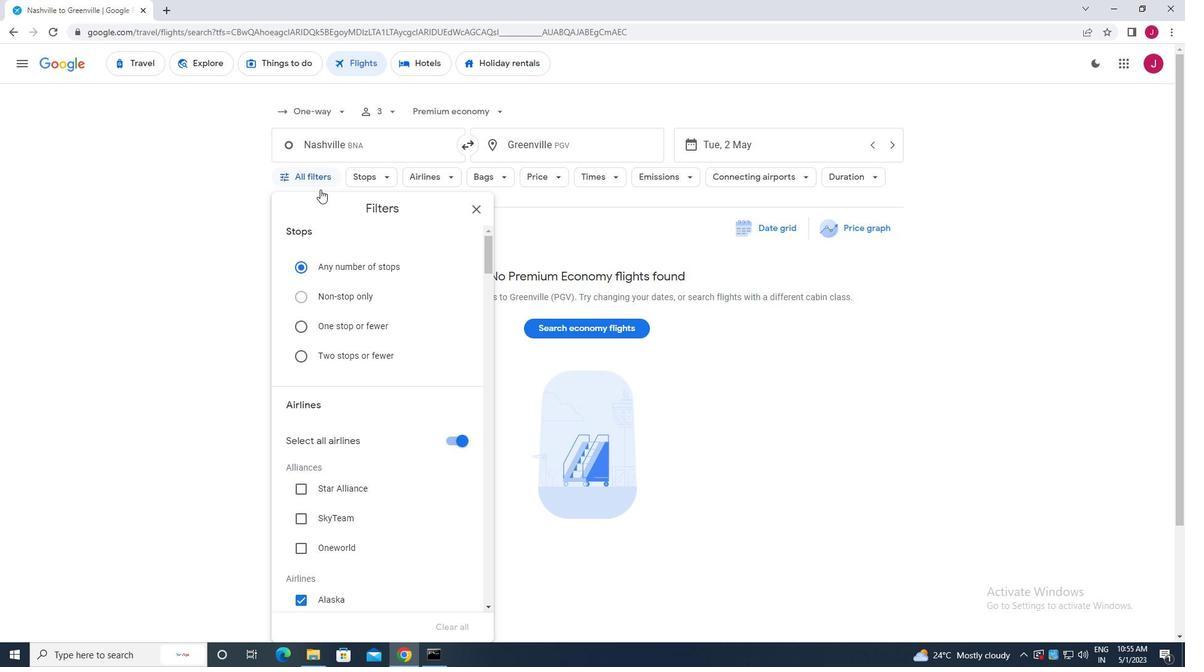 
Action: Mouse scrolled (342, 252) with delta (0, 0)
Screenshot: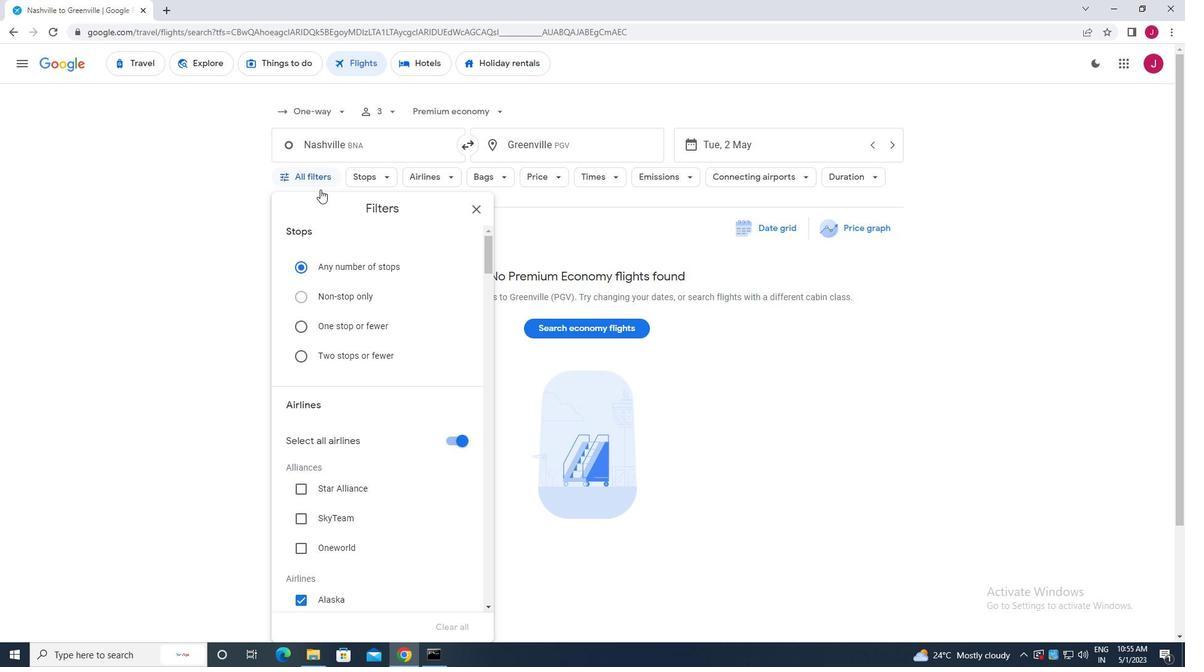 
Action: Mouse moved to (344, 255)
Screenshot: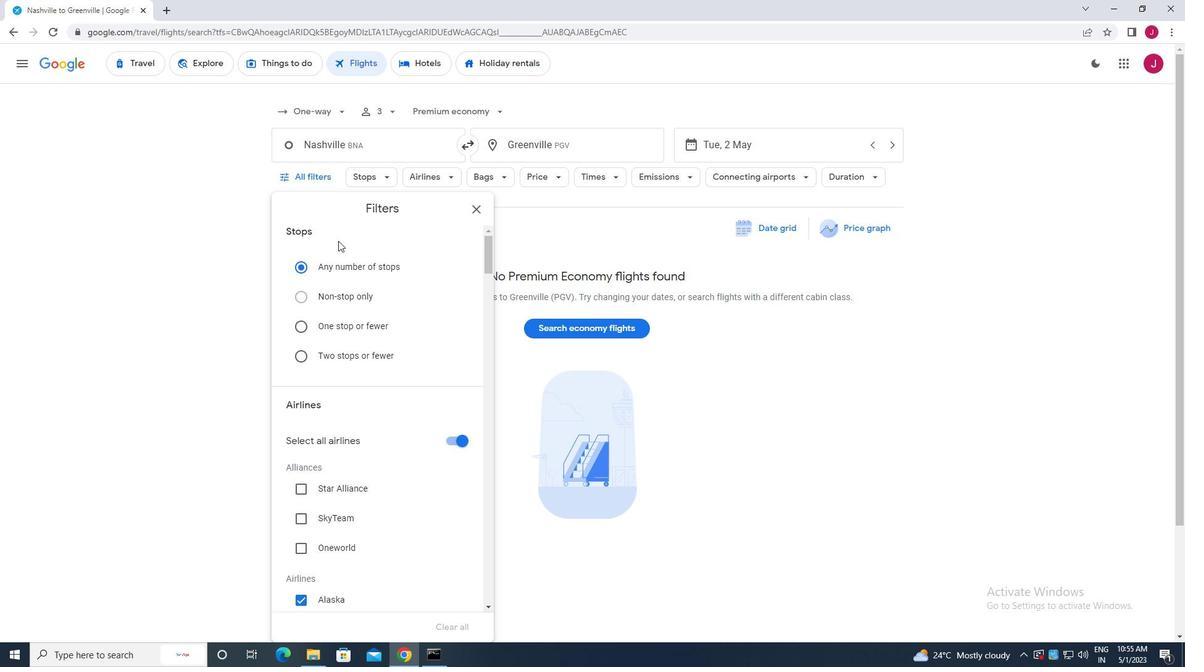 
Action: Mouse scrolled (344, 255) with delta (0, 0)
Screenshot: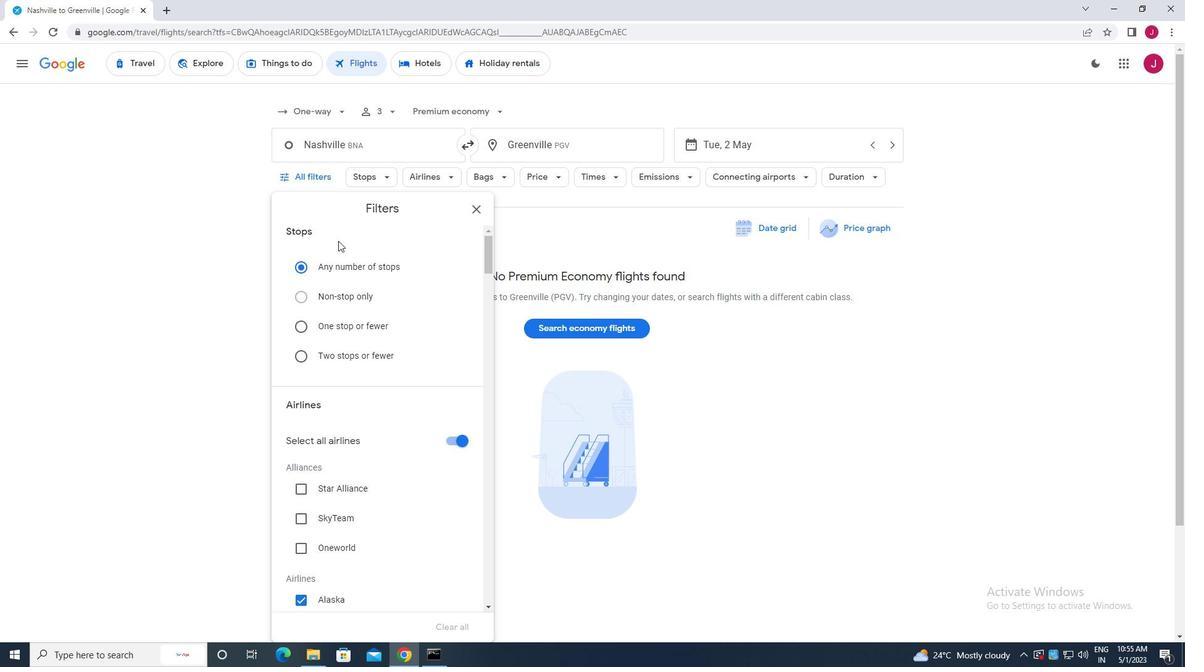 
Action: Mouse moved to (452, 313)
Screenshot: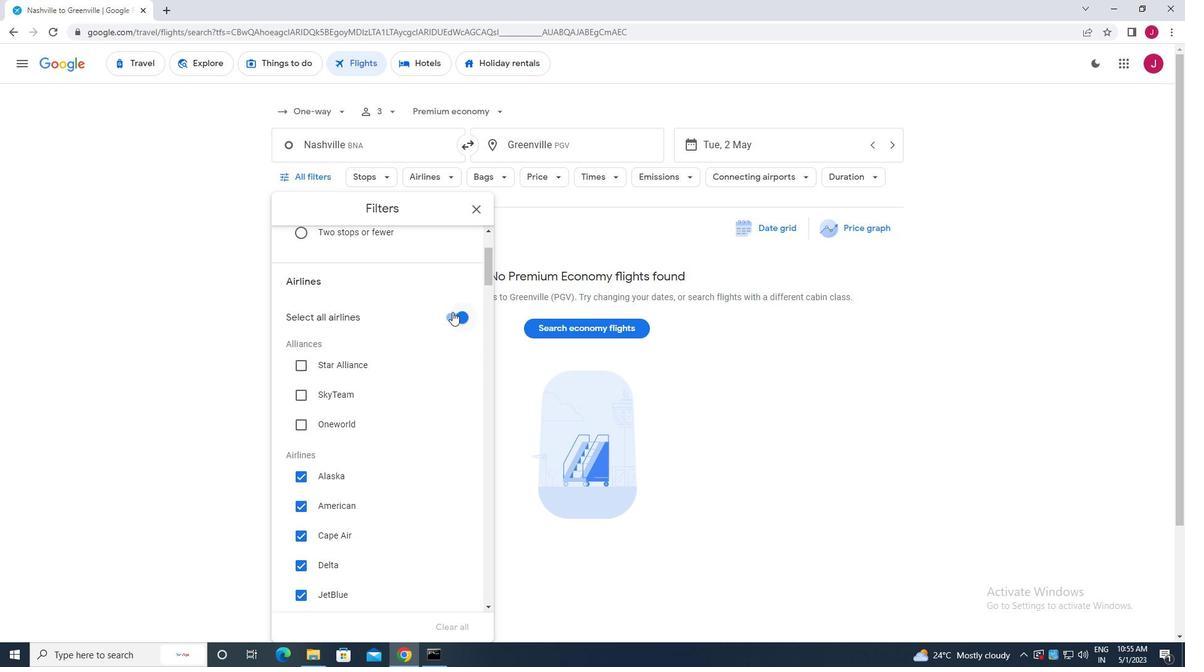 
Action: Mouse pressed left at (452, 313)
Screenshot: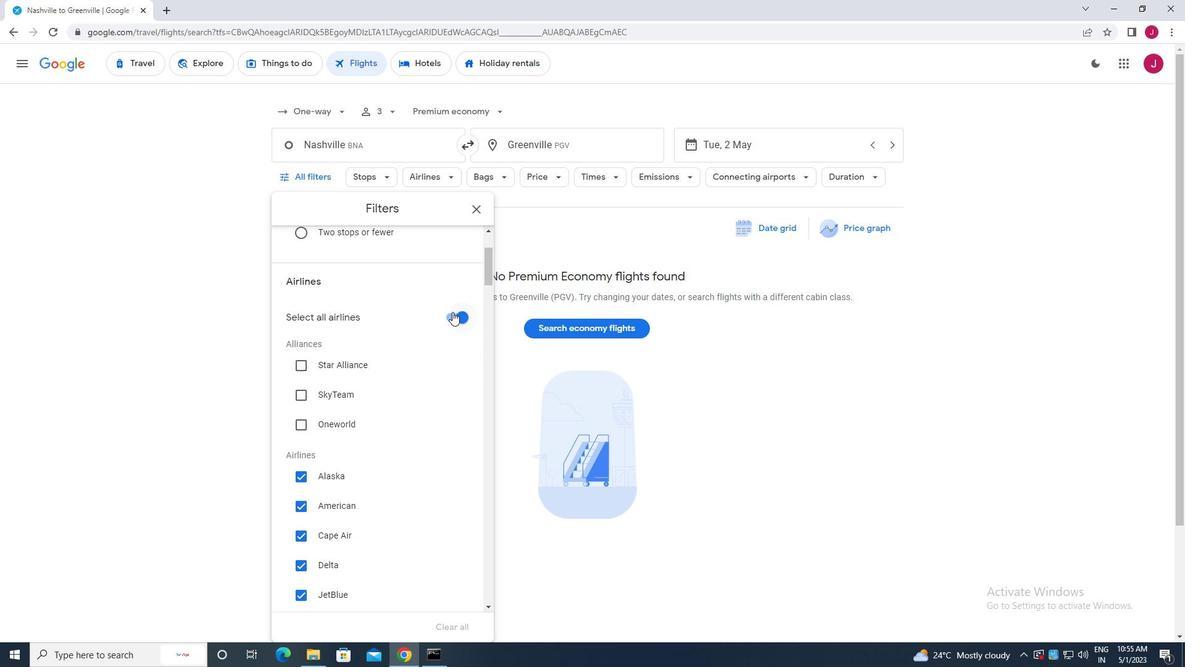 
Action: Mouse moved to (394, 336)
Screenshot: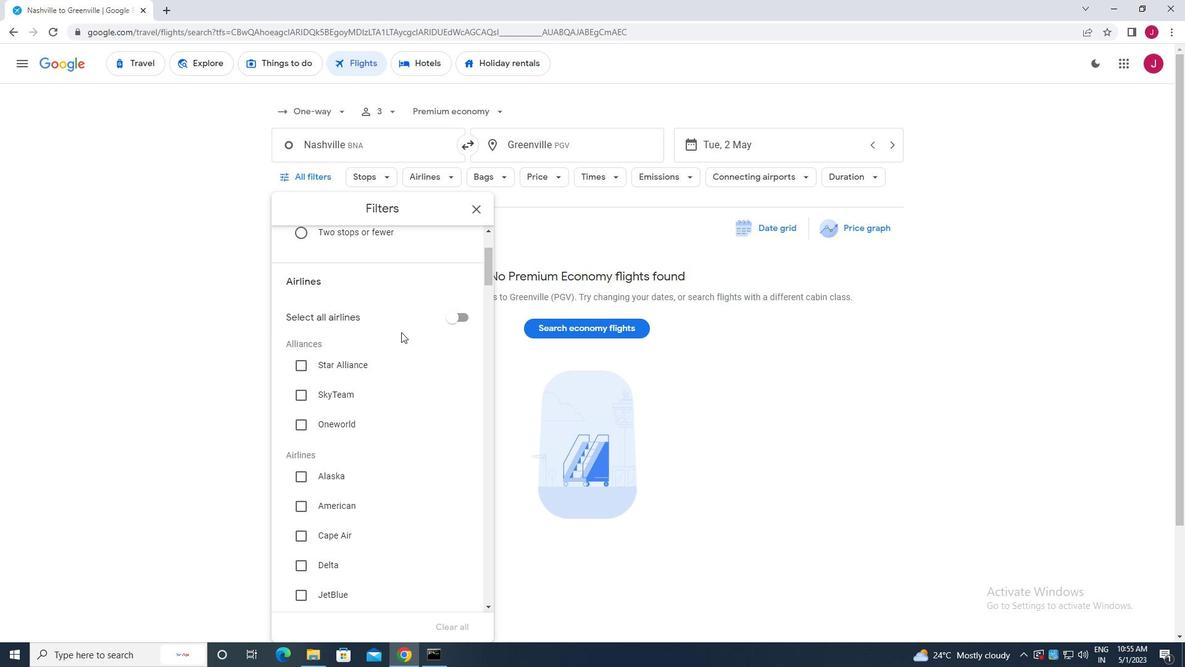 
Action: Mouse scrolled (394, 335) with delta (0, 0)
Screenshot: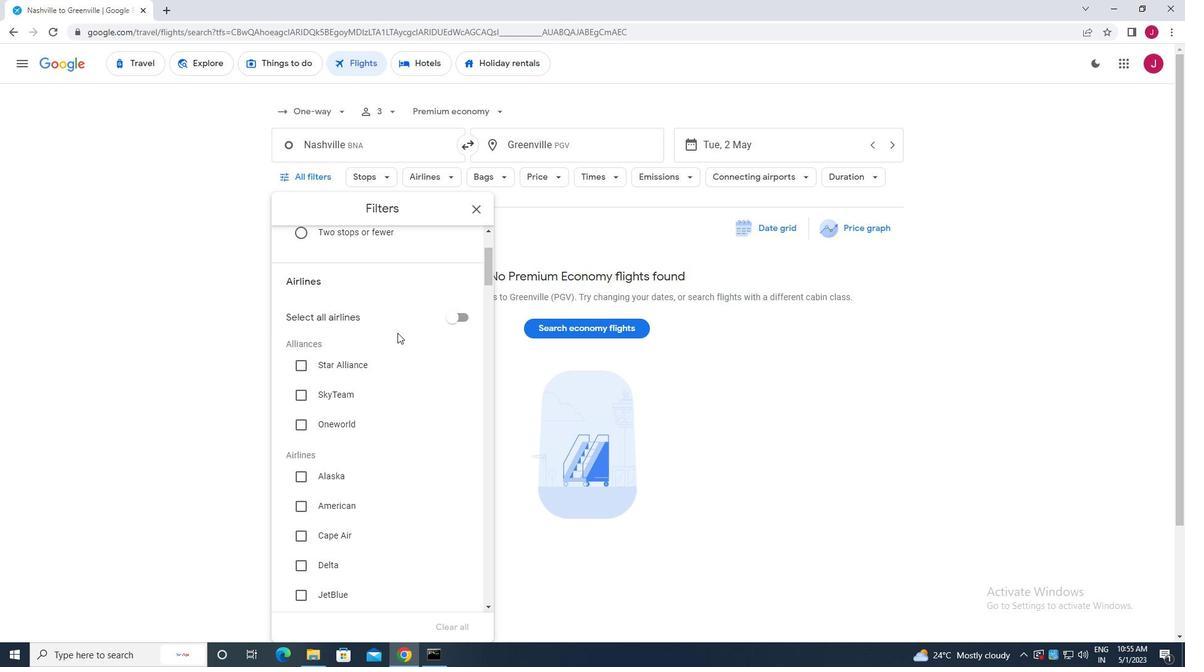 
Action: Mouse moved to (394, 336)
Screenshot: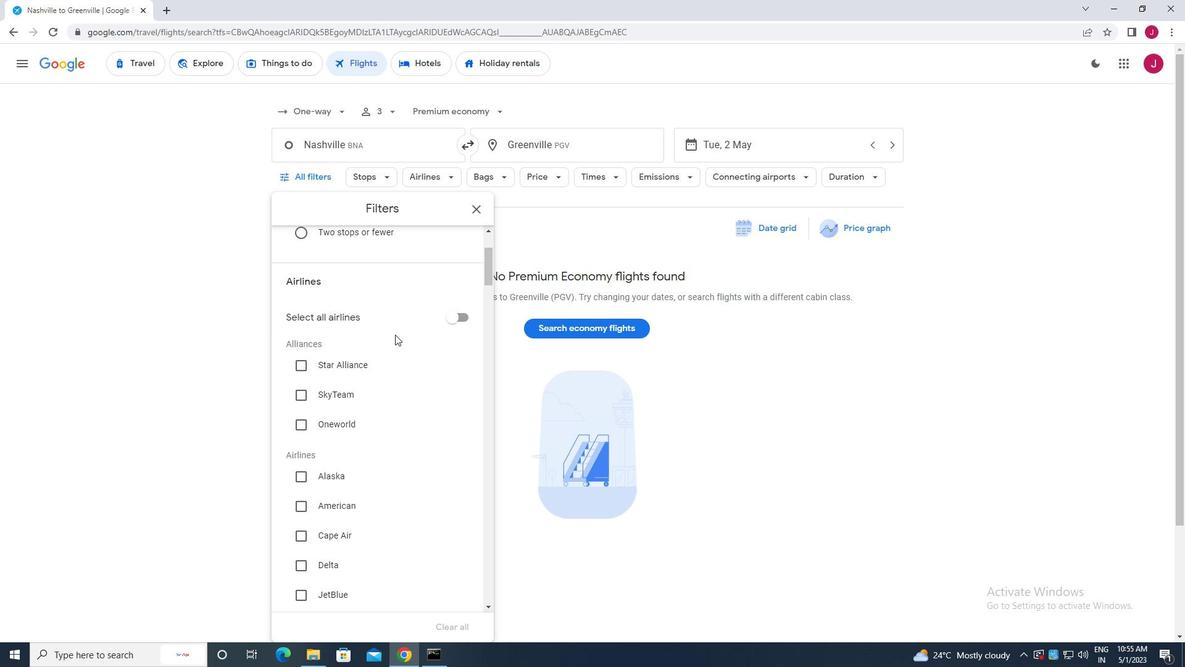 
Action: Mouse scrolled (394, 336) with delta (0, 0)
Screenshot: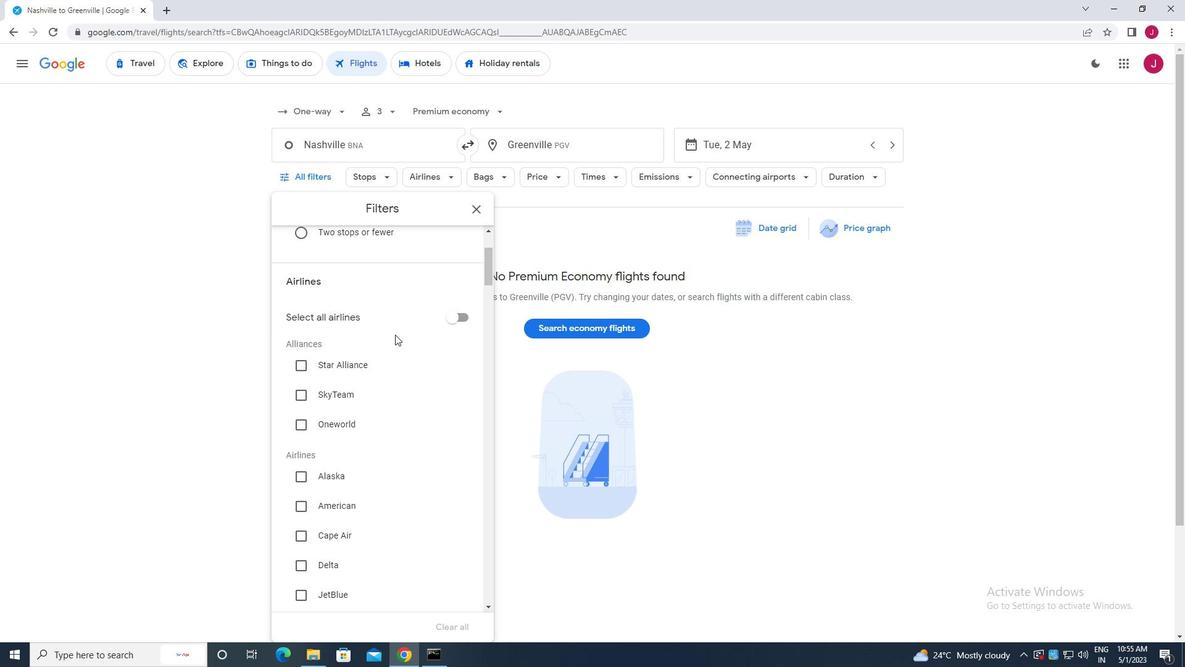 
Action: Mouse moved to (392, 337)
Screenshot: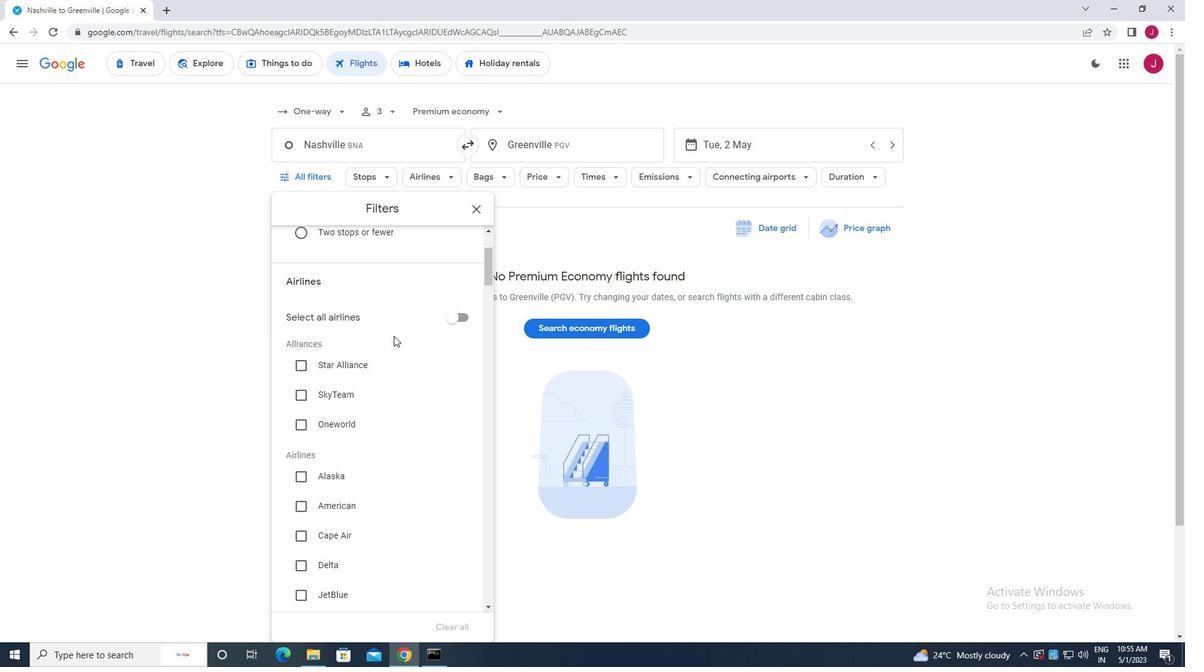
Action: Mouse scrolled (392, 337) with delta (0, 0)
Screenshot: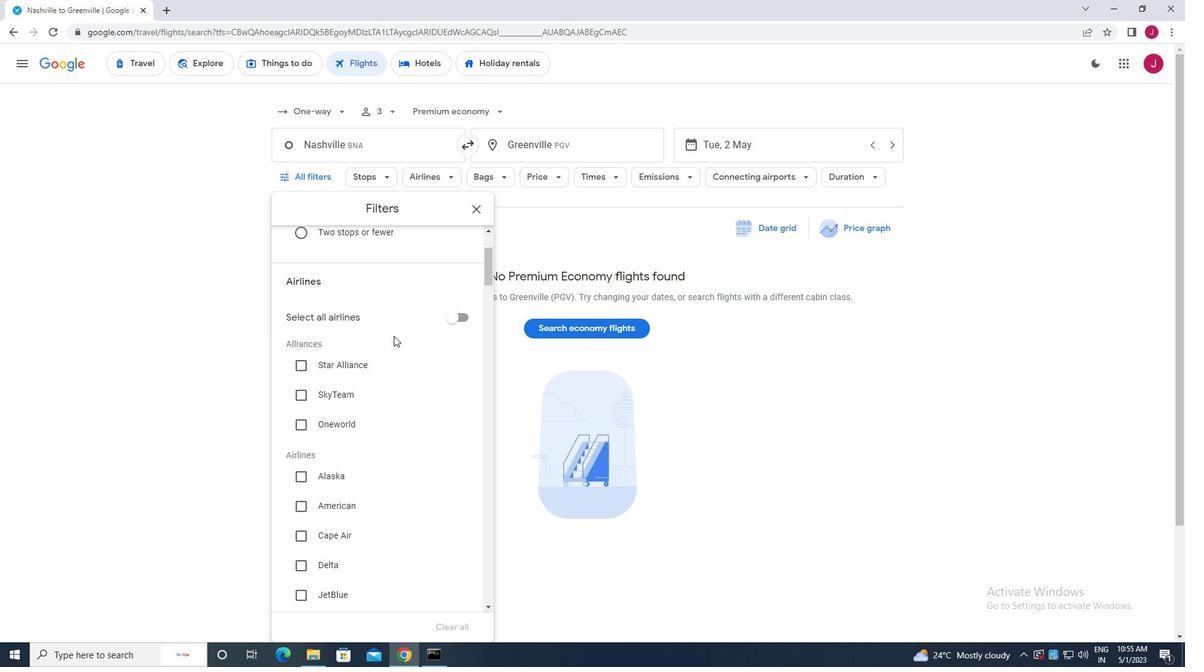 
Action: Mouse moved to (358, 250)
Screenshot: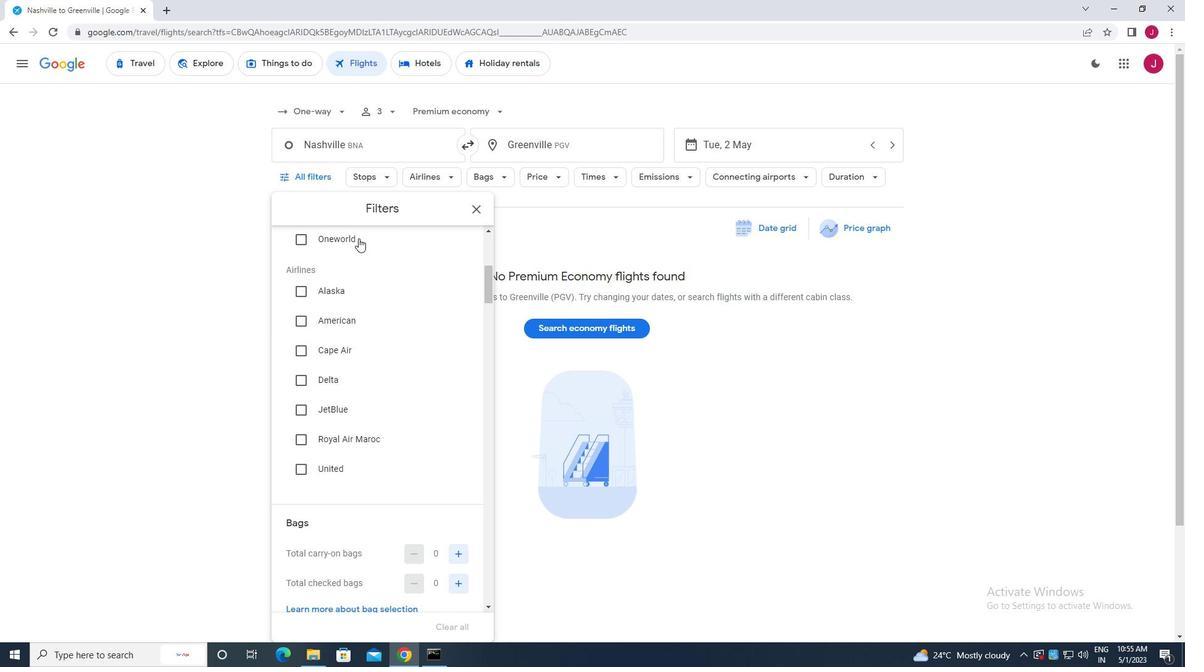 
Action: Mouse scrolled (358, 250) with delta (0, 0)
Screenshot: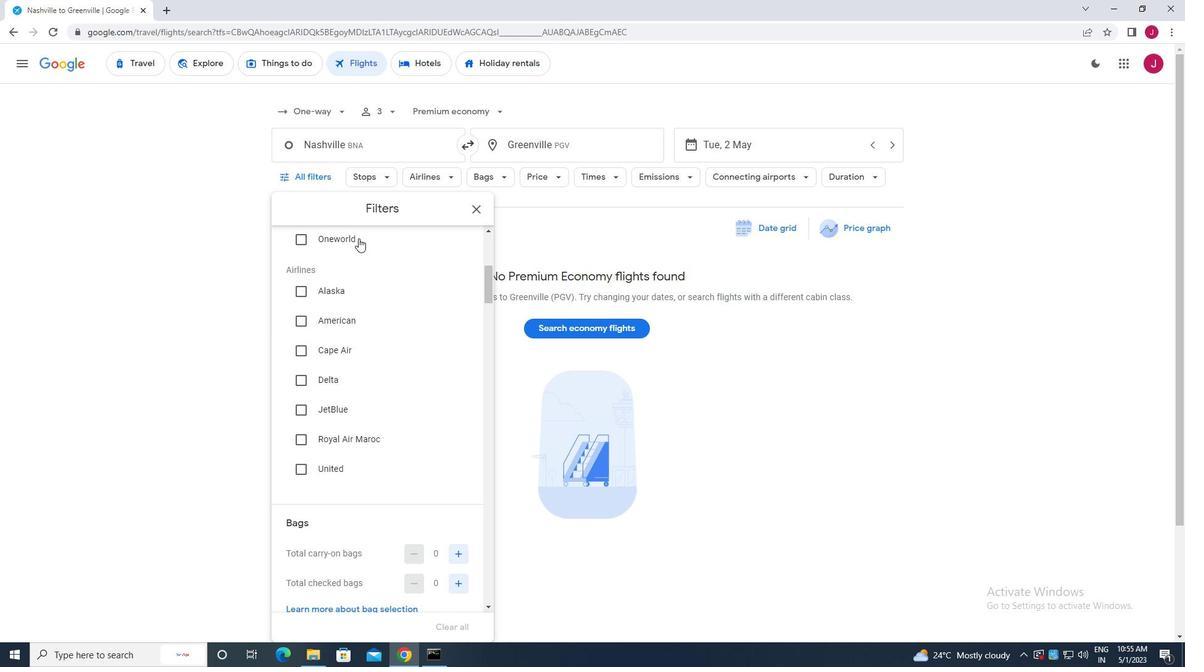 
Action: Mouse moved to (359, 258)
Screenshot: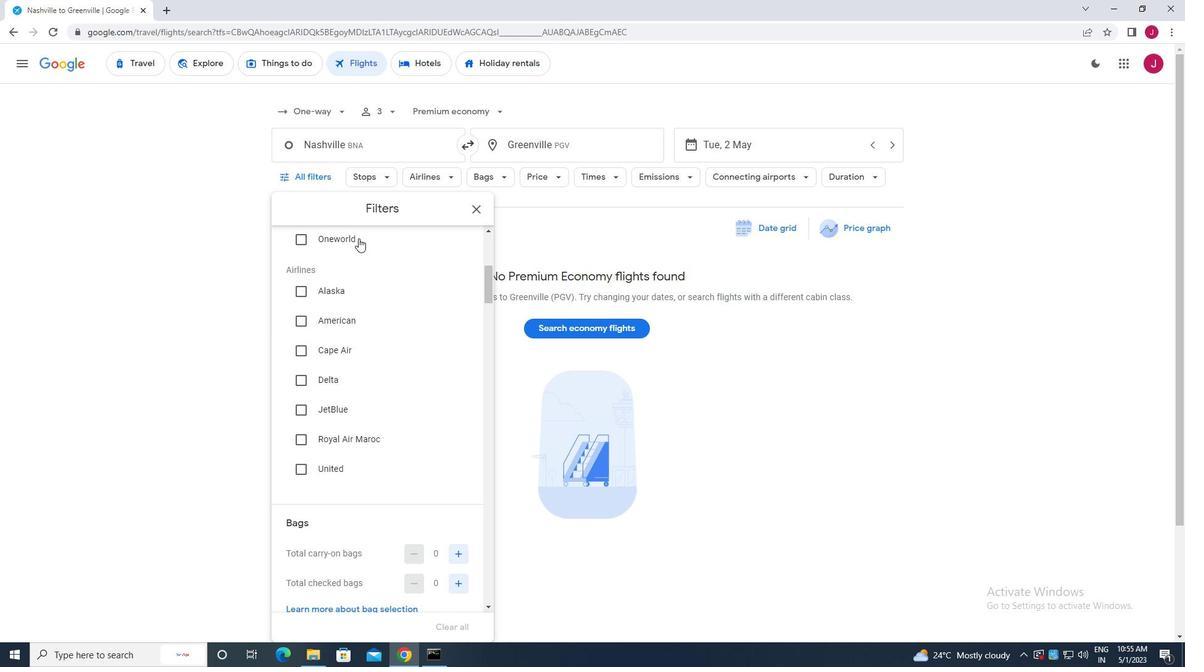 
Action: Mouse scrolled (359, 259) with delta (0, 0)
Screenshot: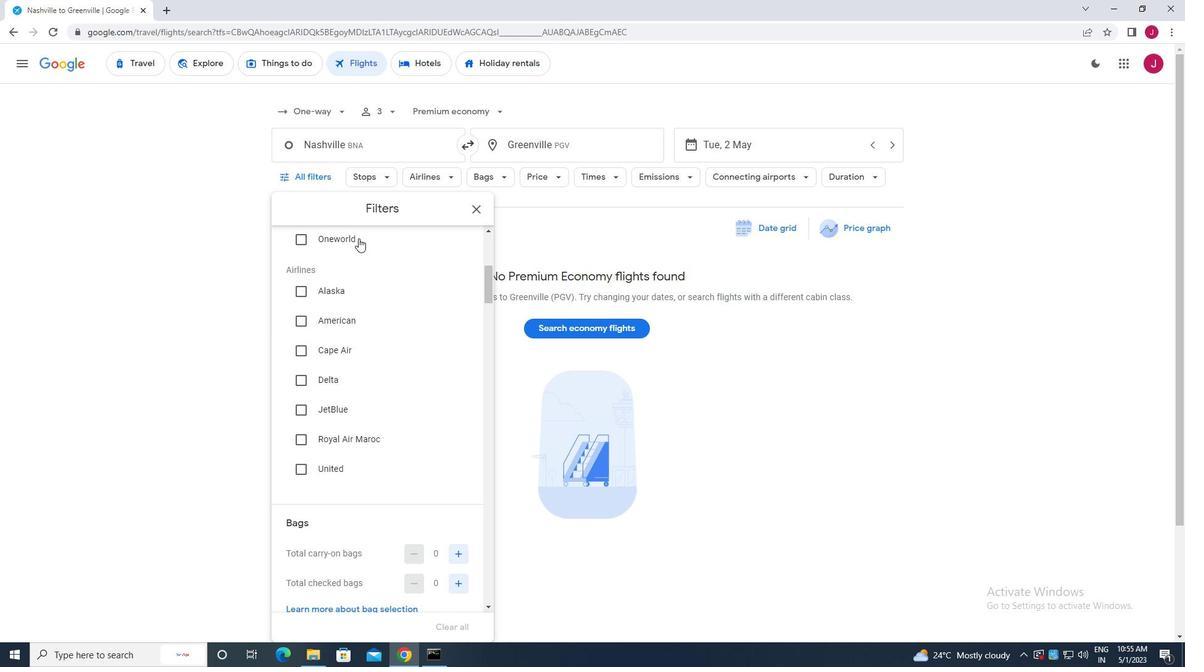 
Action: Mouse moved to (359, 261)
Screenshot: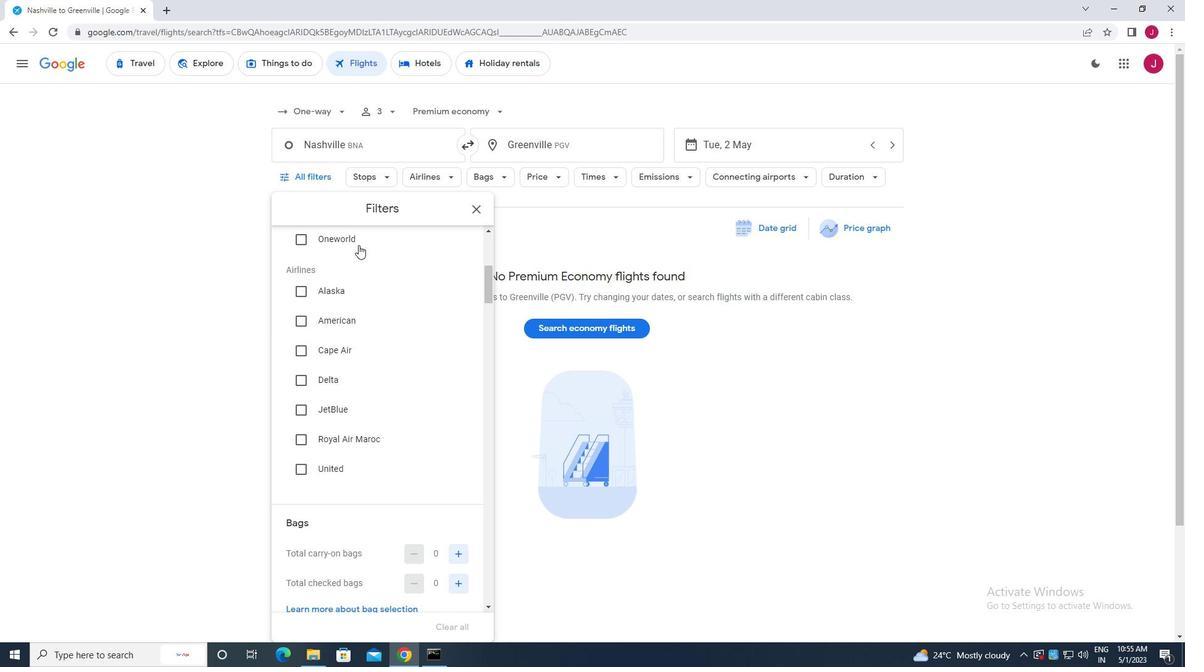 
Action: Mouse scrolled (359, 261) with delta (0, 0)
Screenshot: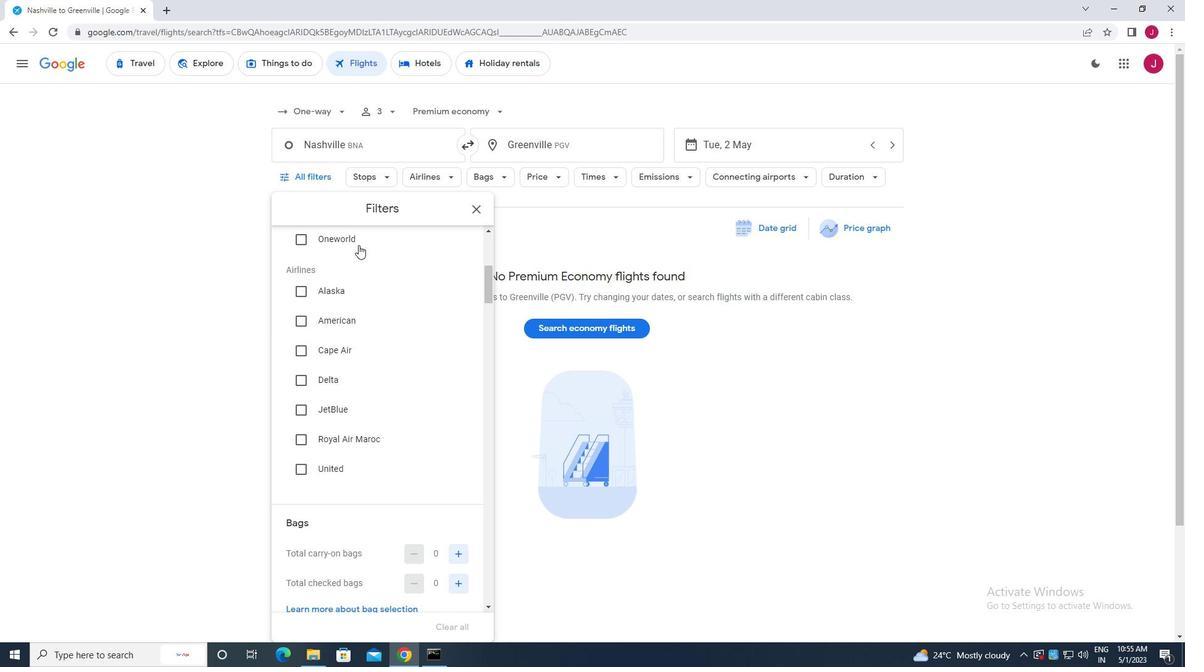 
Action: Mouse moved to (359, 264)
Screenshot: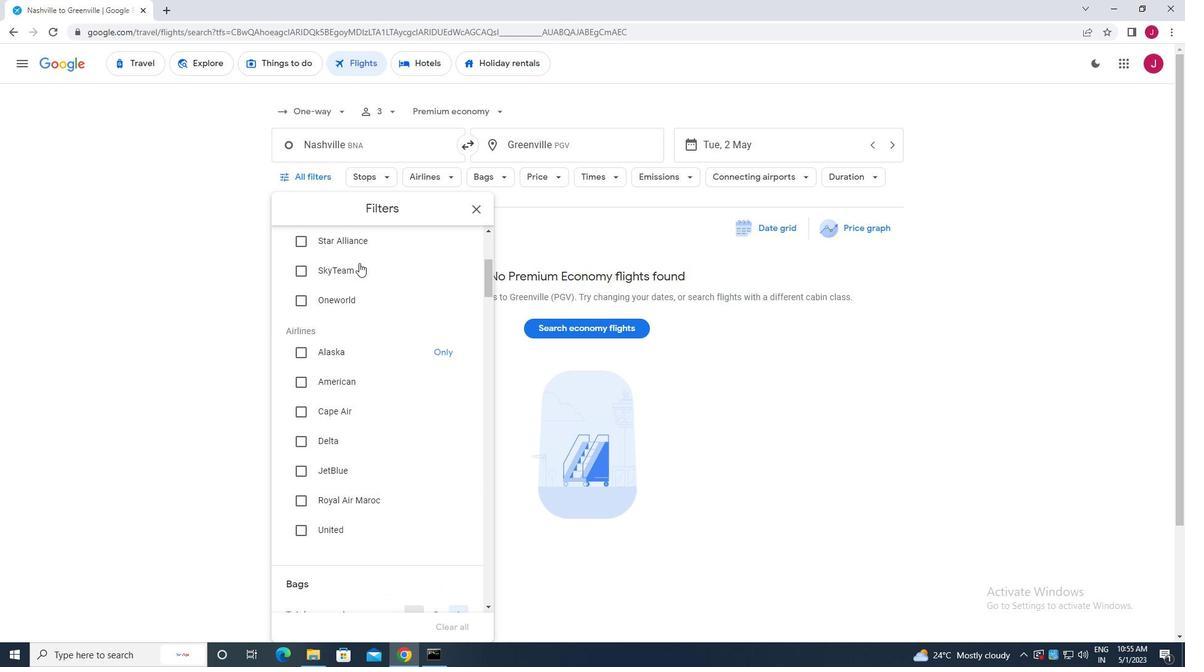 
Action: Mouse scrolled (359, 263) with delta (0, 0)
Screenshot: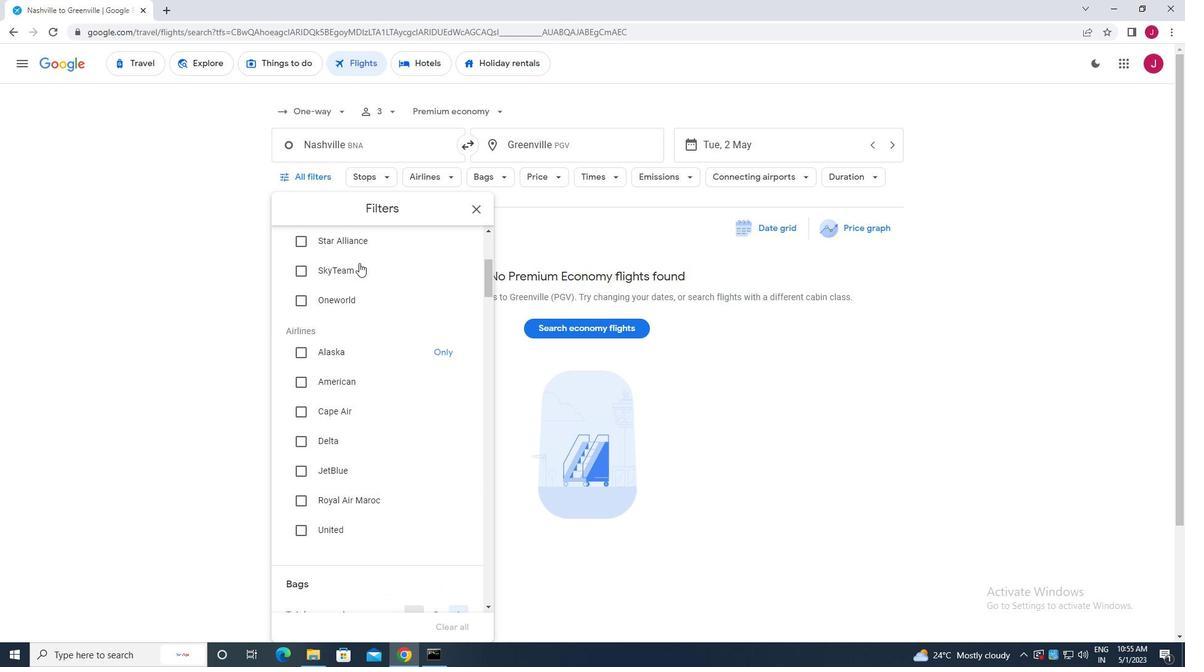 
Action: Mouse moved to (359, 266)
Screenshot: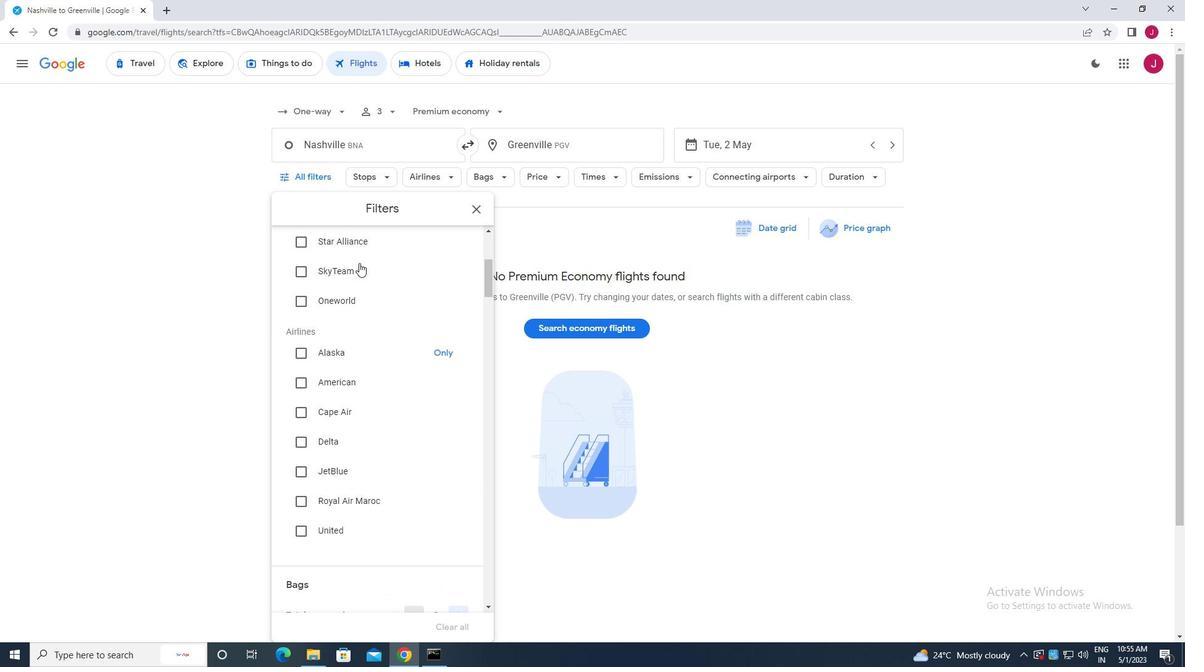 
Action: Mouse scrolled (359, 265) with delta (0, 0)
Screenshot: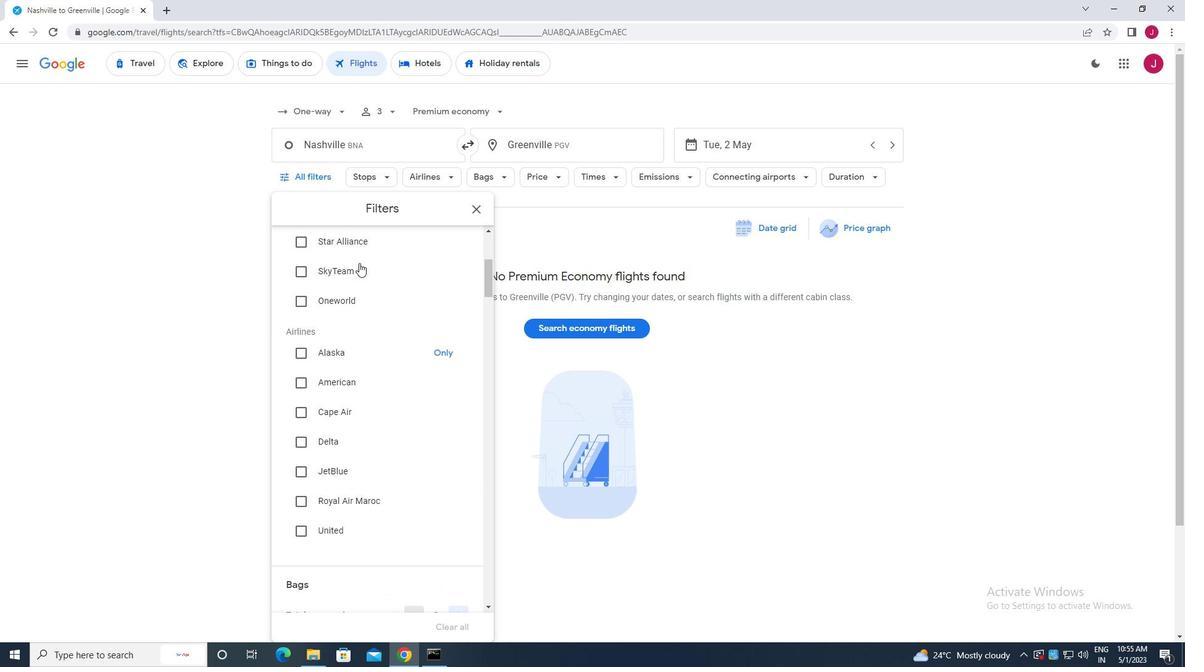 
Action: Mouse moved to (359, 267)
Screenshot: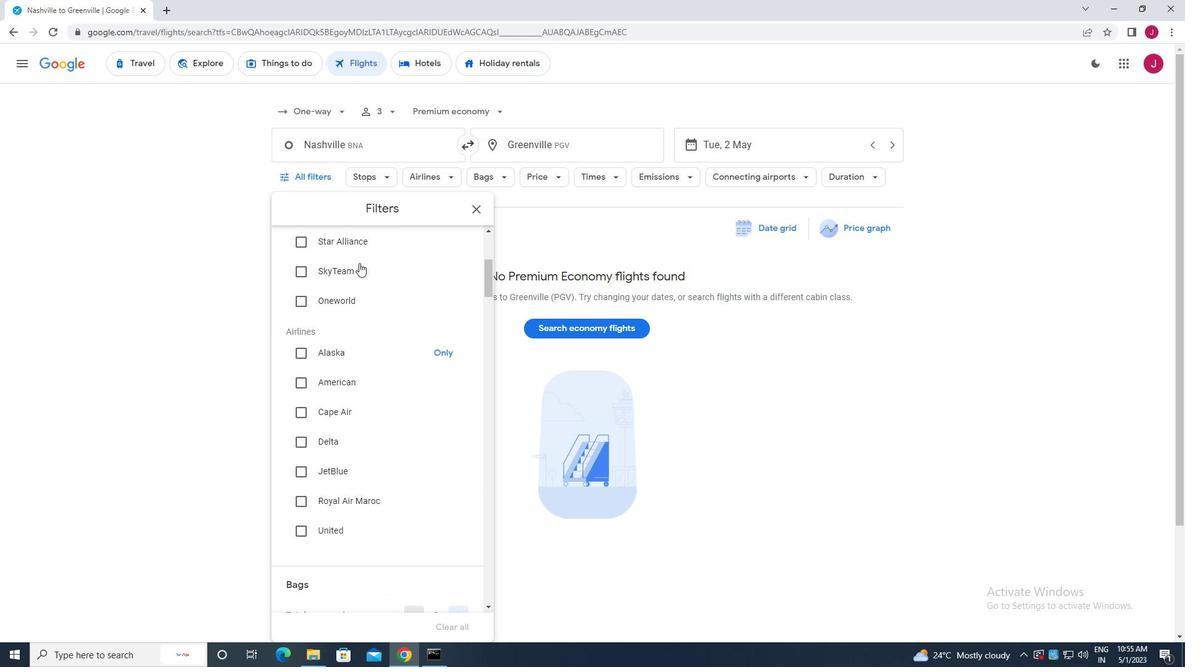 
Action: Mouse scrolled (359, 266) with delta (0, 0)
Screenshot: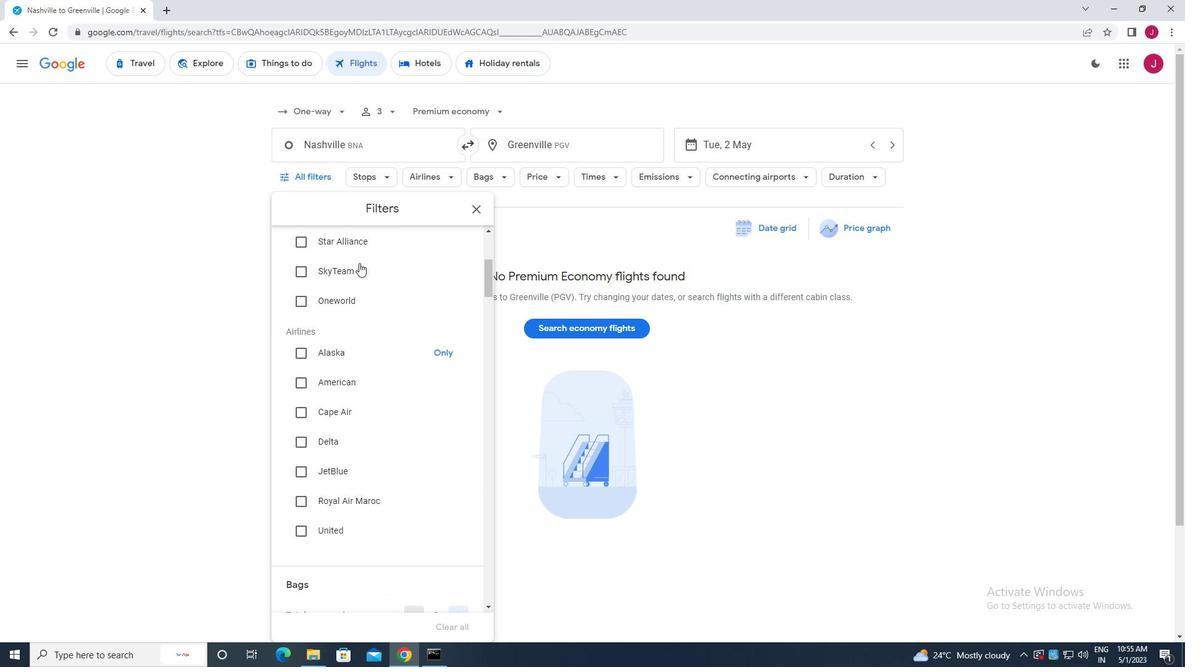 
Action: Mouse moved to (359, 268)
Screenshot: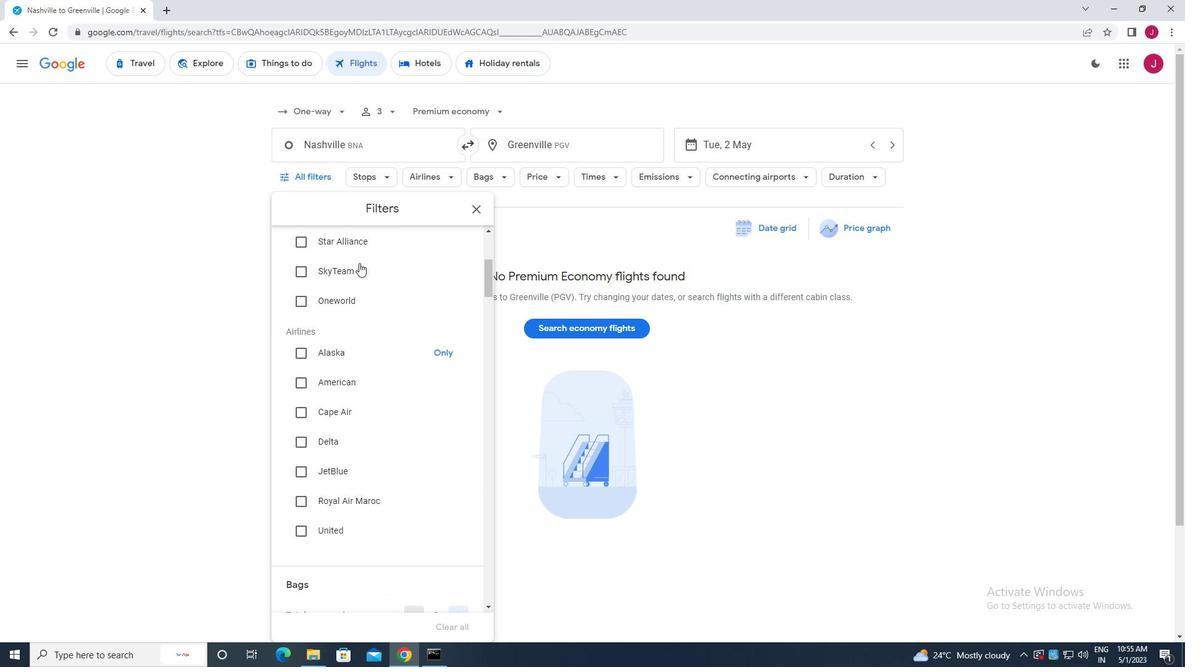 
Action: Mouse scrolled (359, 267) with delta (0, 0)
Screenshot: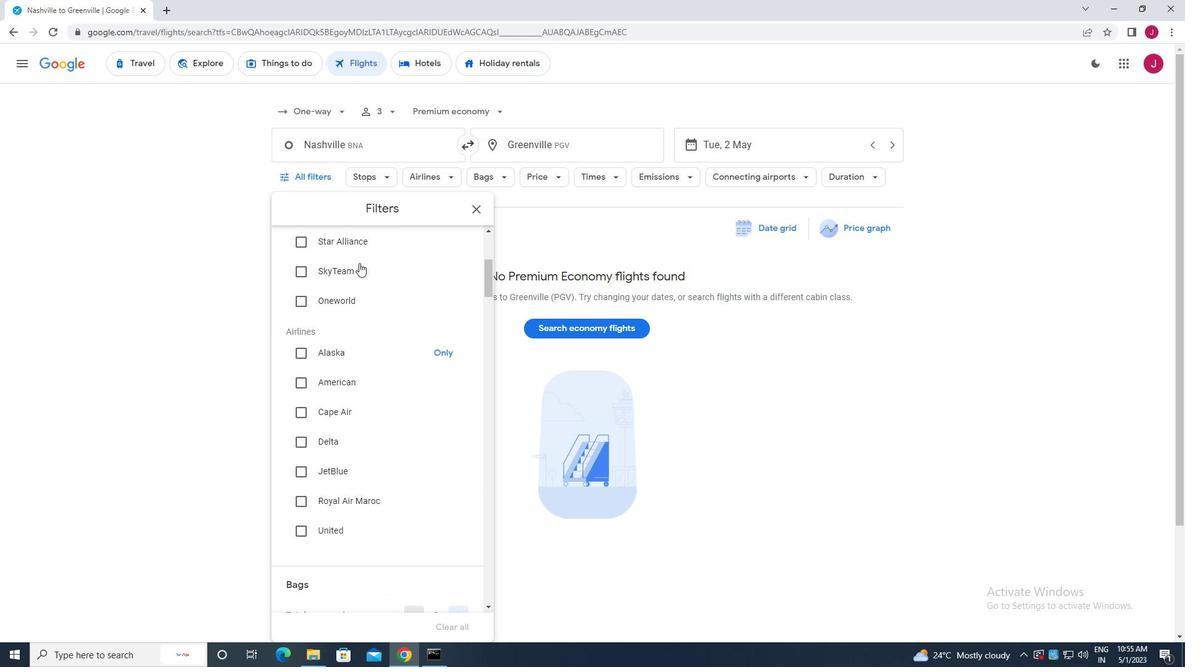 
Action: Mouse moved to (359, 269)
Screenshot: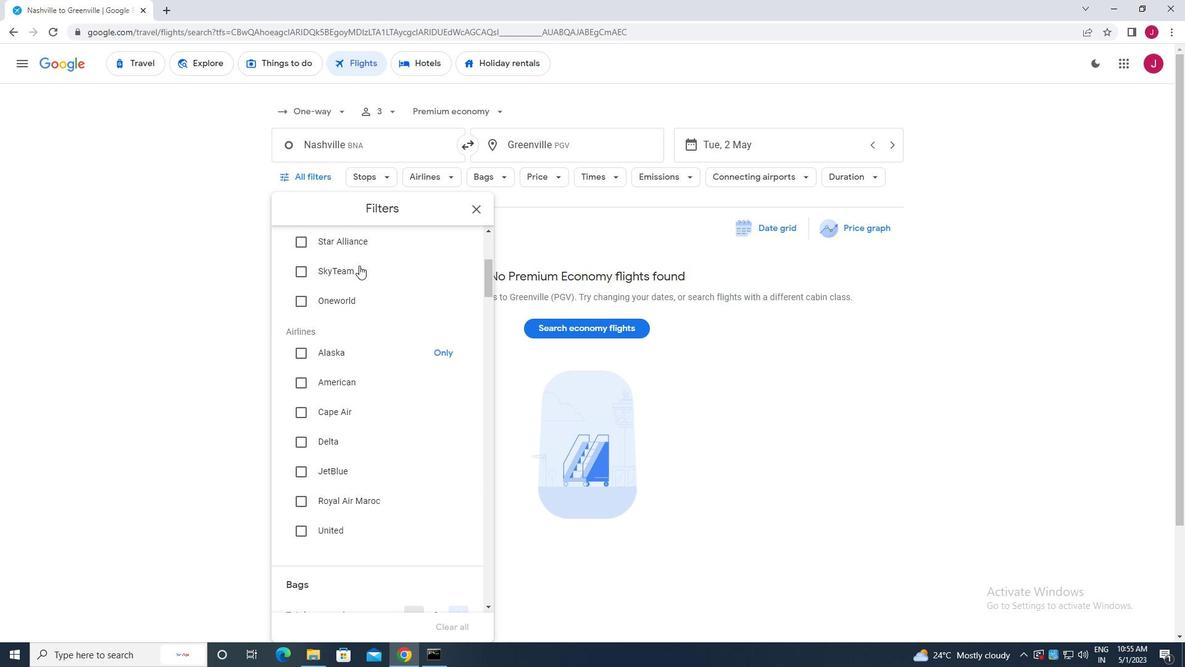 
Action: Mouse scrolled (359, 269) with delta (0, 0)
Screenshot: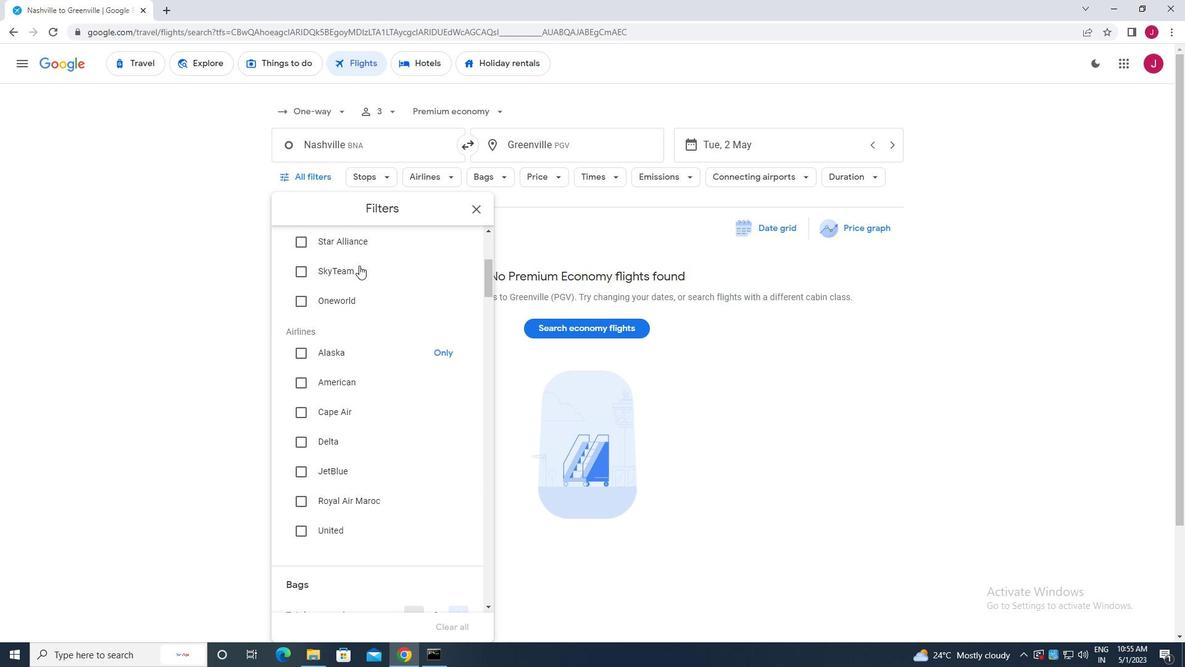 
Action: Mouse moved to (458, 339)
Screenshot: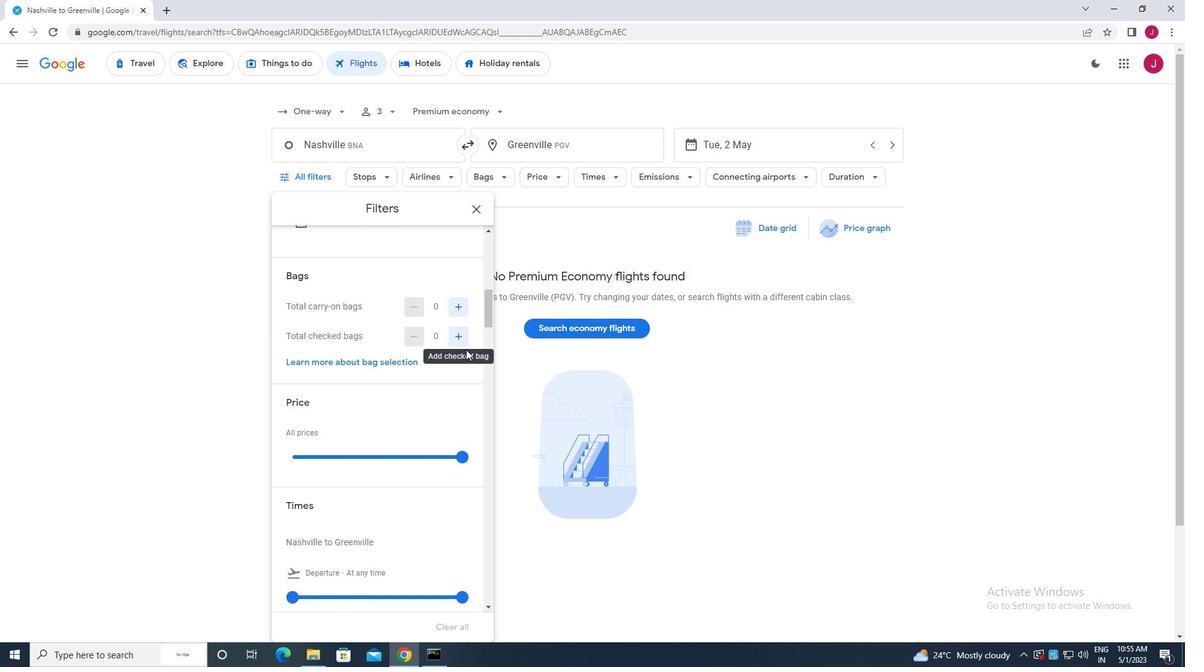 
Action: Mouse pressed left at (458, 339)
Screenshot: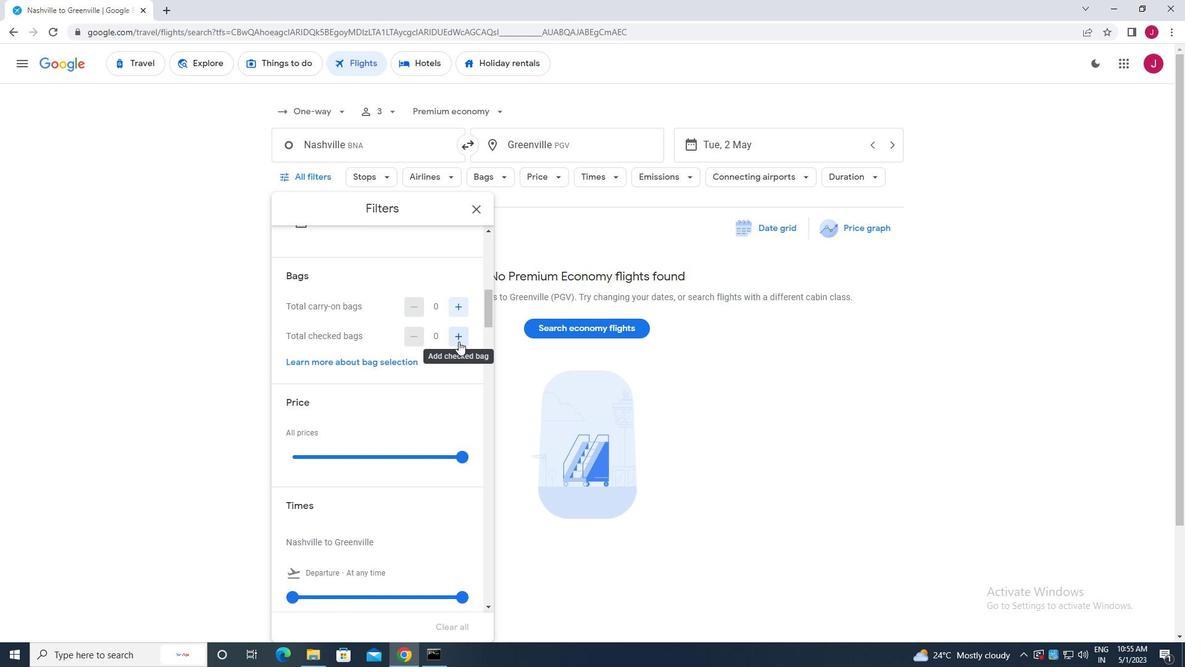 
Action: Mouse moved to (449, 372)
Screenshot: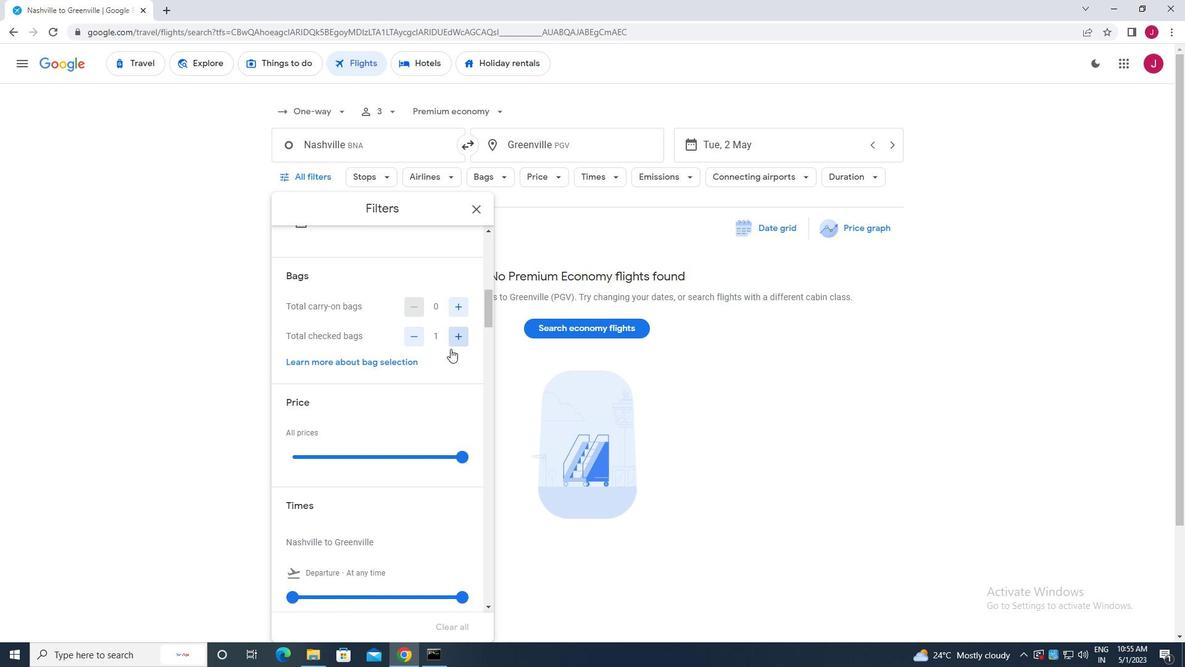 
Action: Mouse scrolled (449, 371) with delta (0, 0)
Screenshot: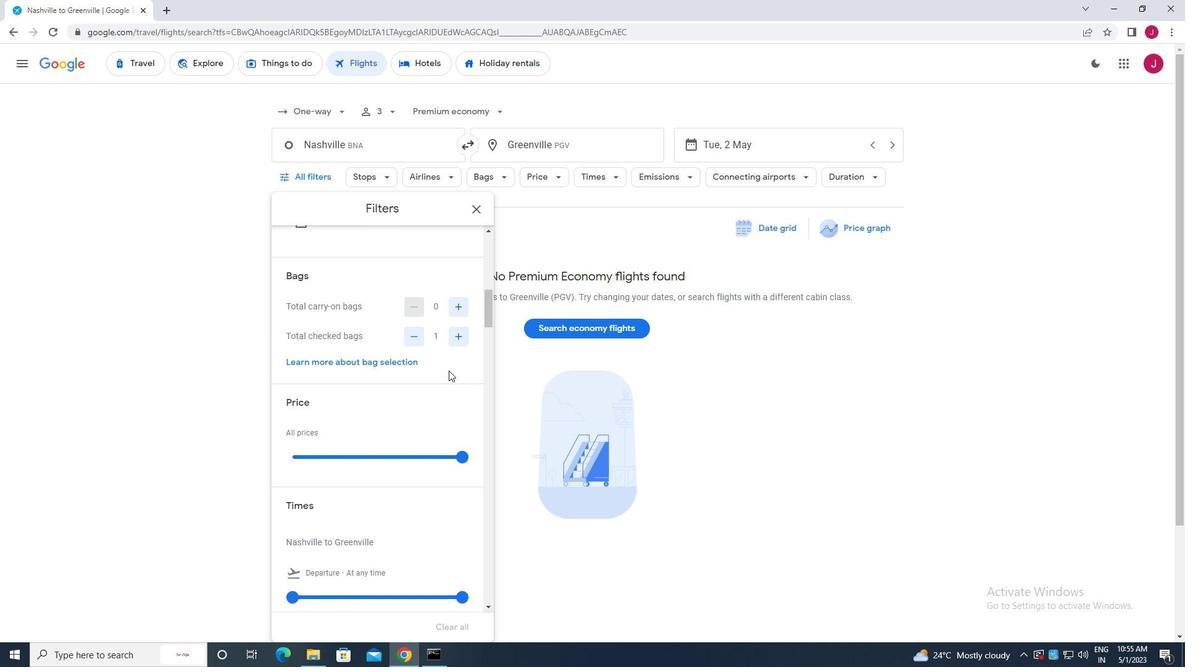 
Action: Mouse scrolled (449, 371) with delta (0, 0)
Screenshot: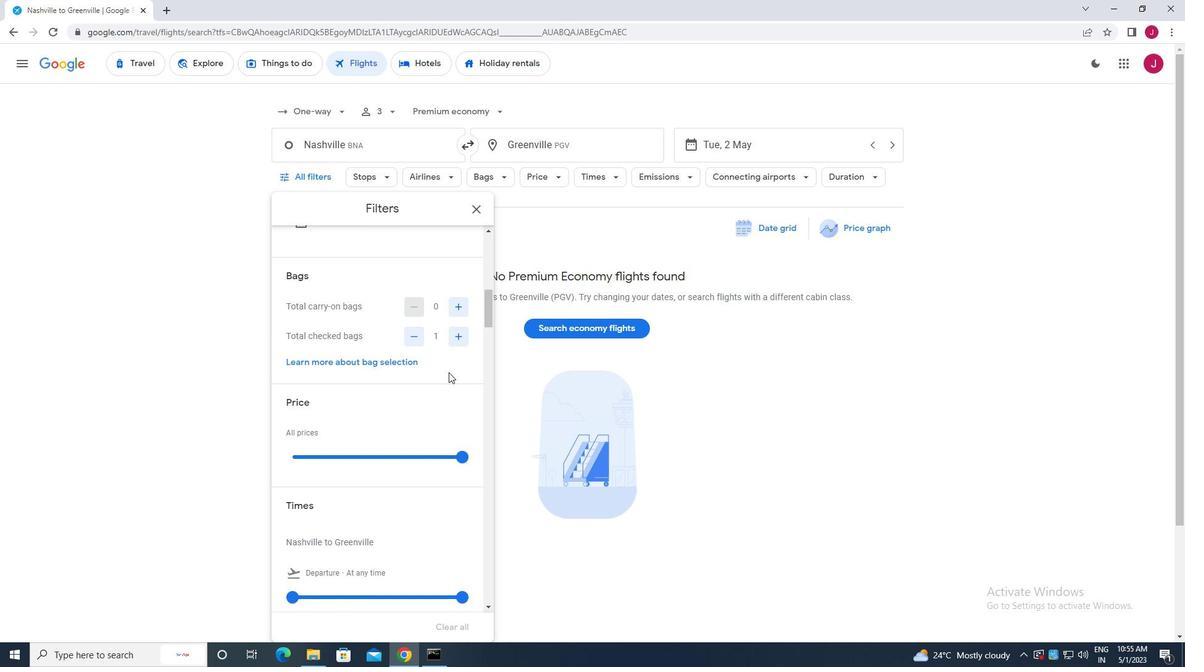 
Action: Mouse moved to (458, 335)
Screenshot: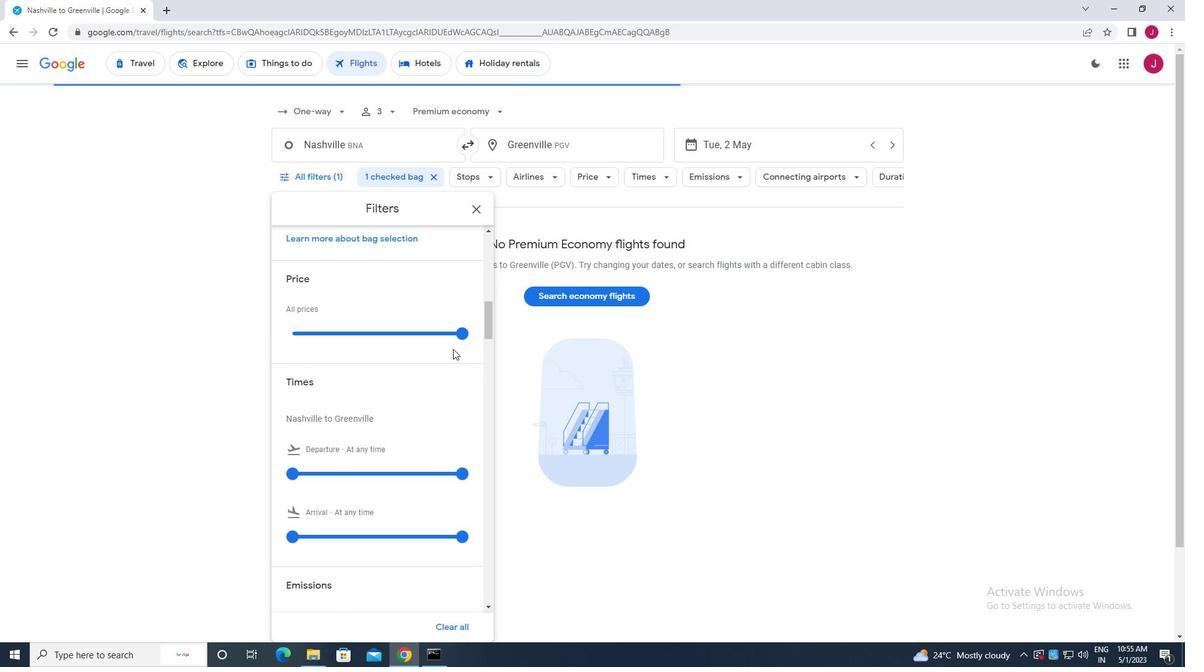 
Action: Mouse pressed left at (458, 335)
Screenshot: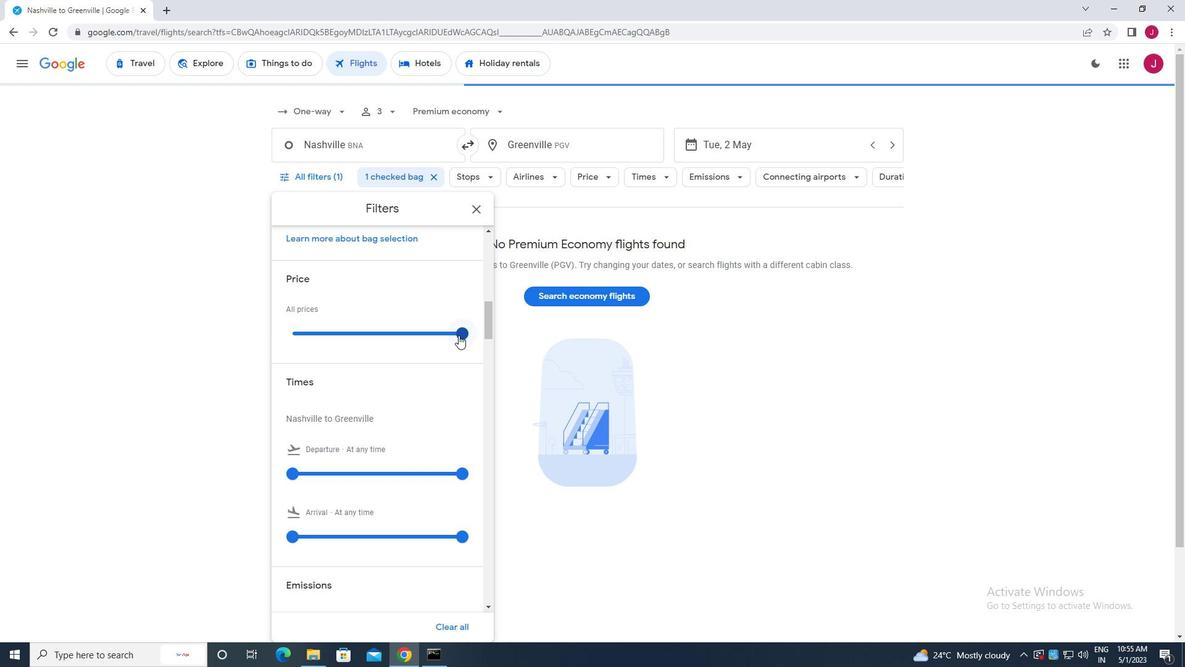 
Action: Mouse moved to (290, 333)
Screenshot: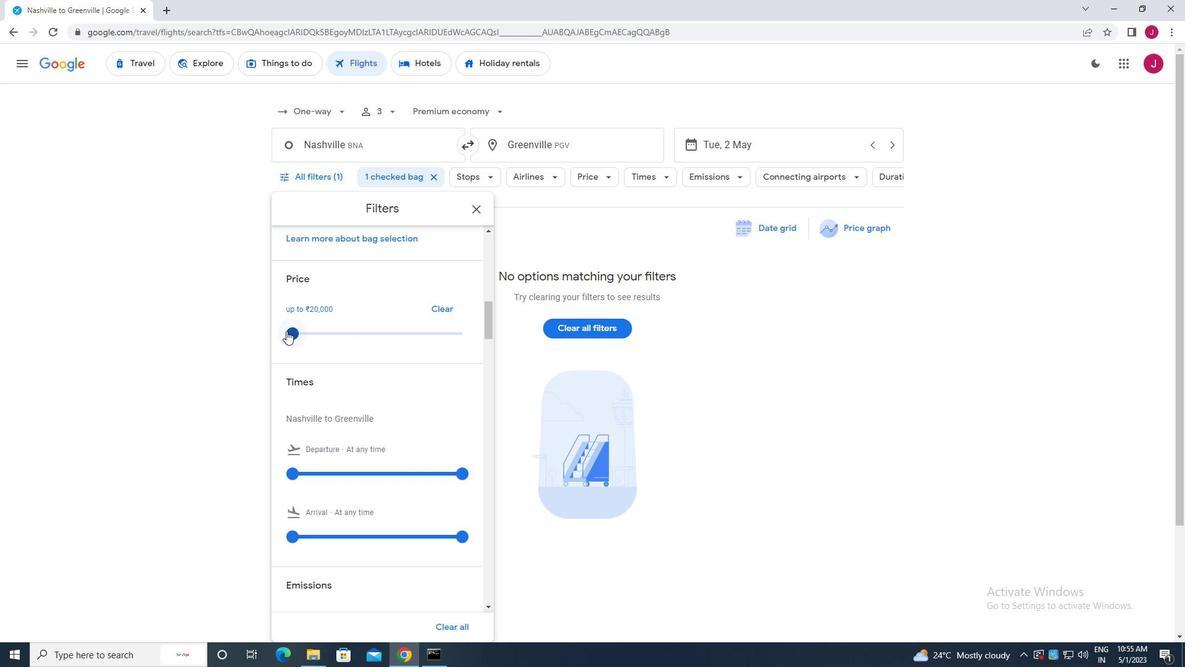 
Action: Mouse pressed left at (290, 333)
Screenshot: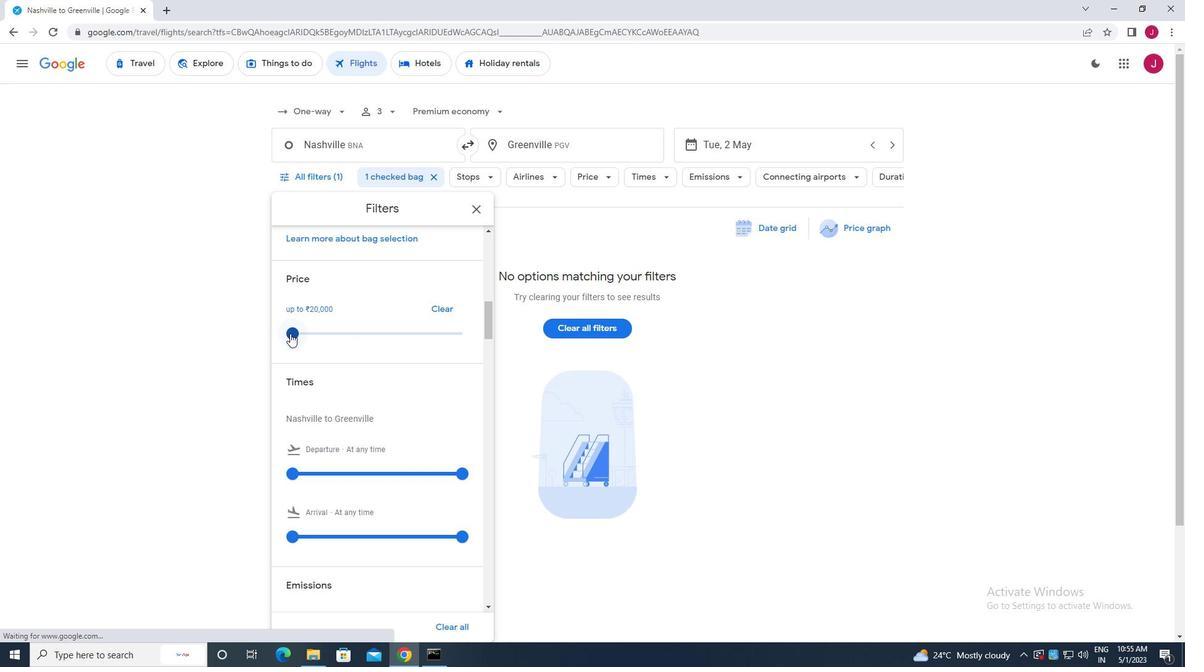 
Action: Mouse moved to (388, 376)
Screenshot: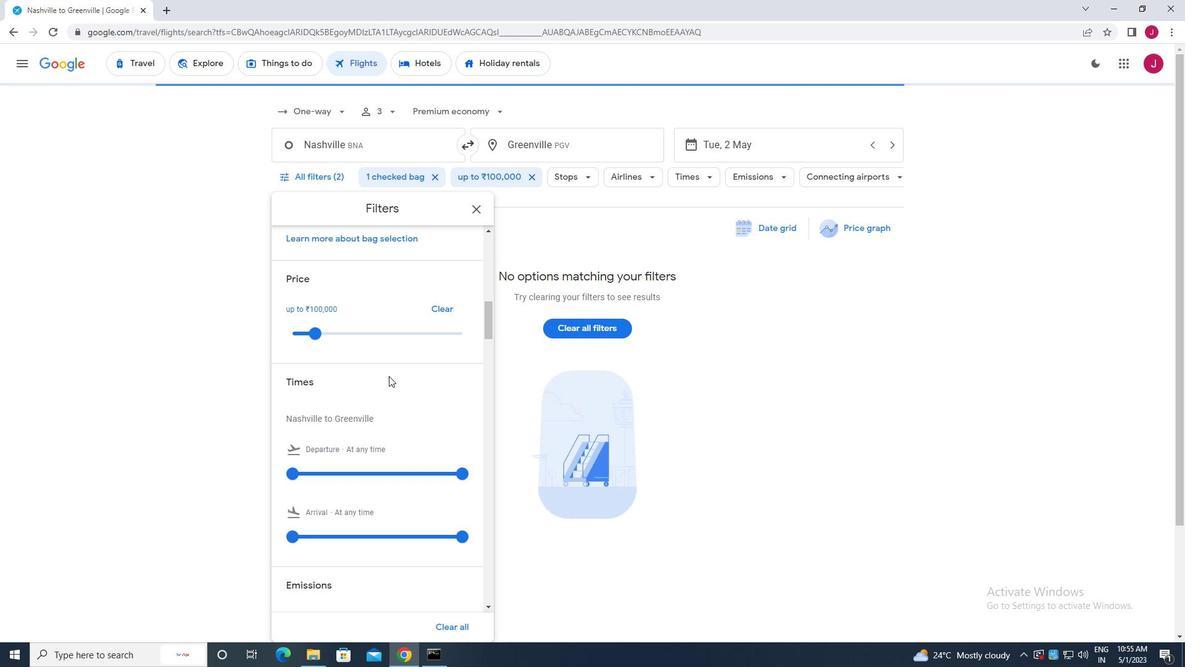 
Action: Mouse scrolled (388, 375) with delta (0, 0)
Screenshot: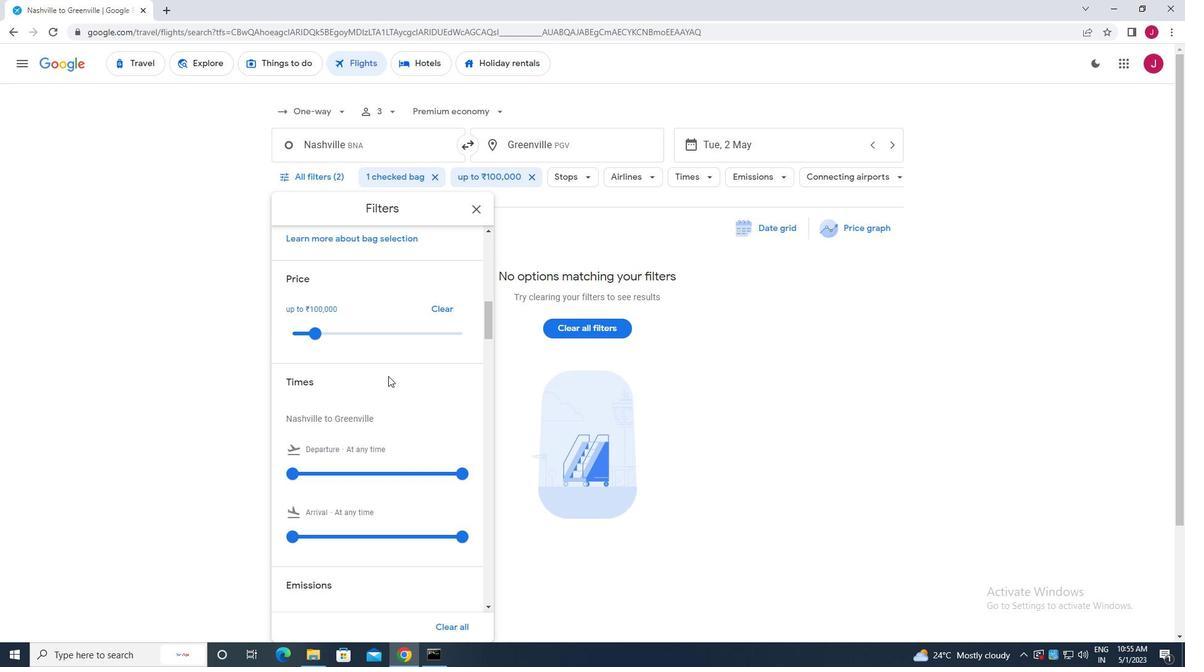 
Action: Mouse moved to (388, 376)
Screenshot: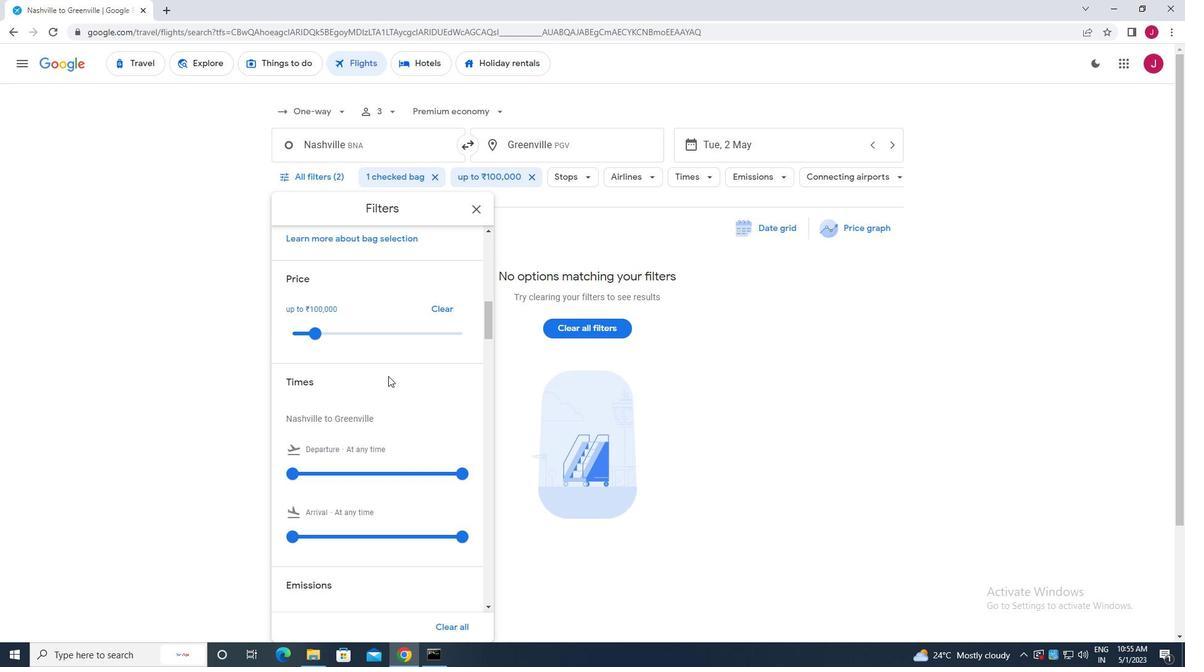 
Action: Mouse scrolled (388, 375) with delta (0, 0)
Screenshot: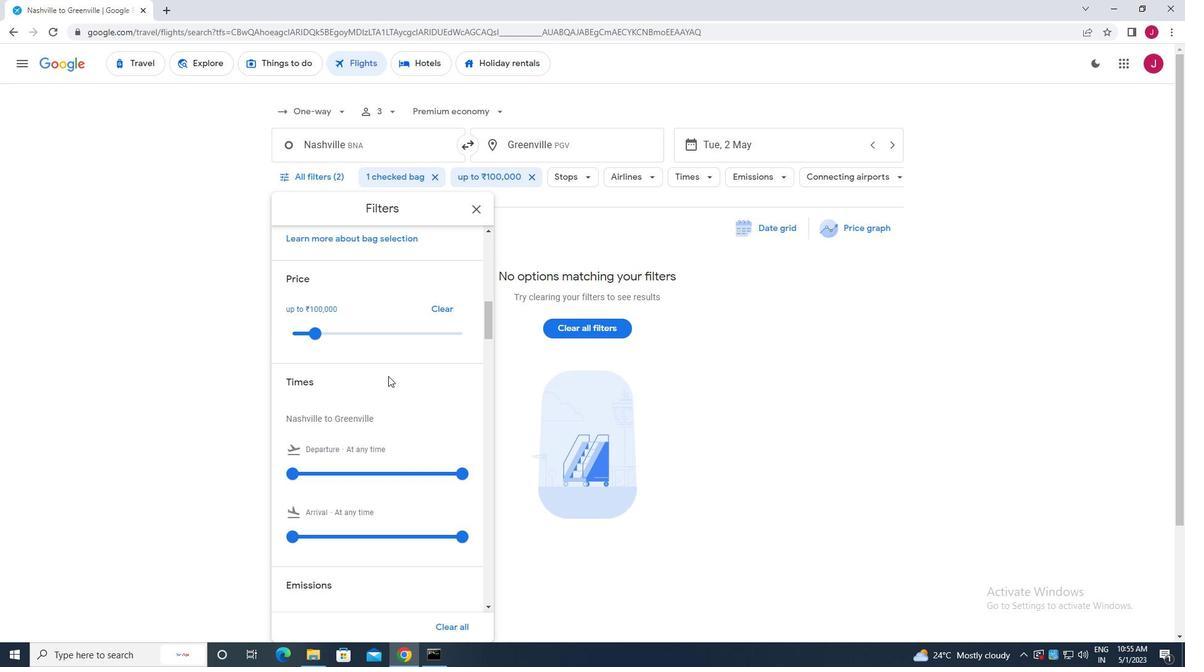 
Action: Mouse moved to (388, 376)
Screenshot: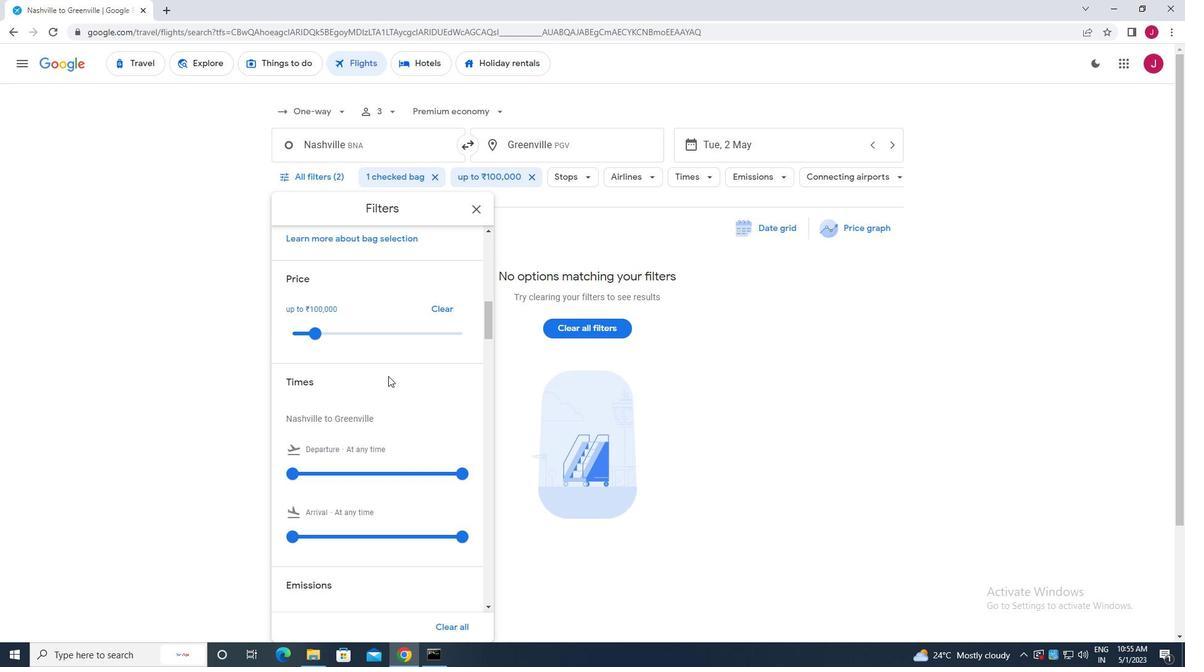 
Action: Mouse scrolled (388, 376) with delta (0, 0)
Screenshot: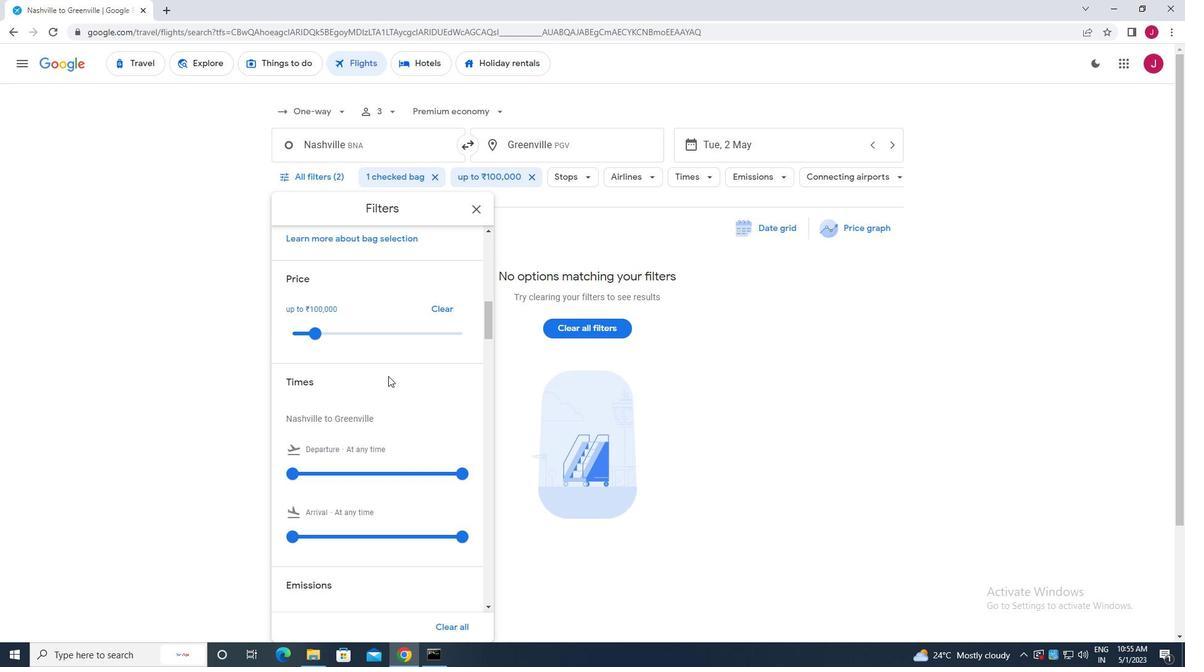 
Action: Mouse moved to (294, 288)
Screenshot: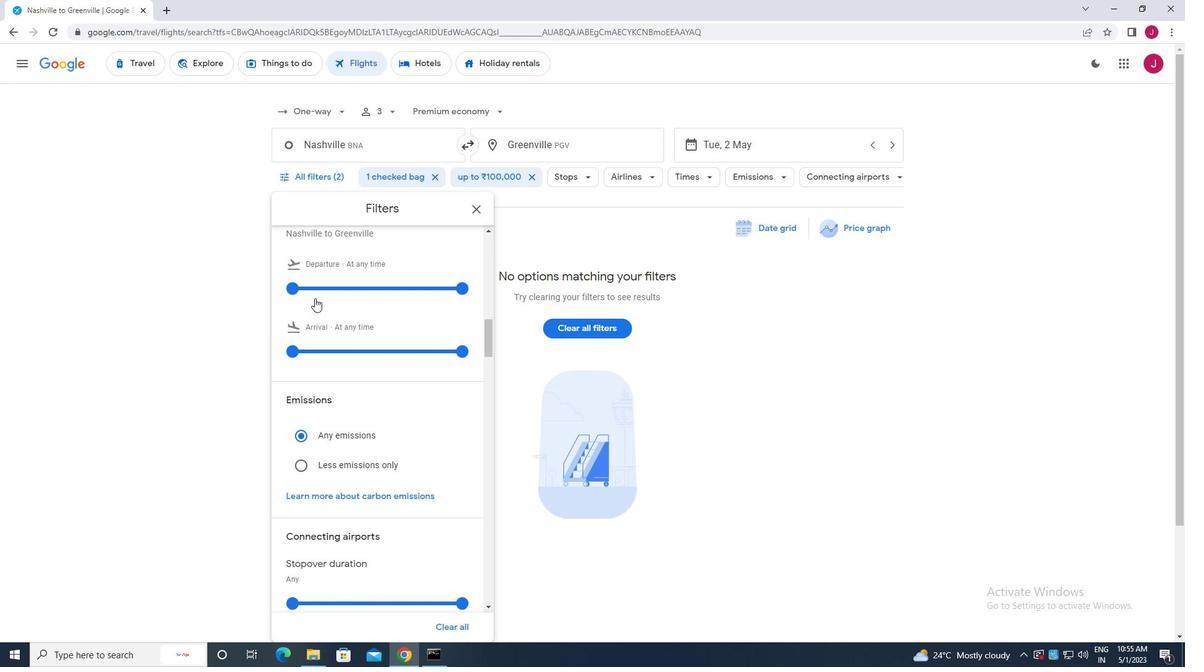 
Action: Mouse pressed left at (294, 288)
Screenshot: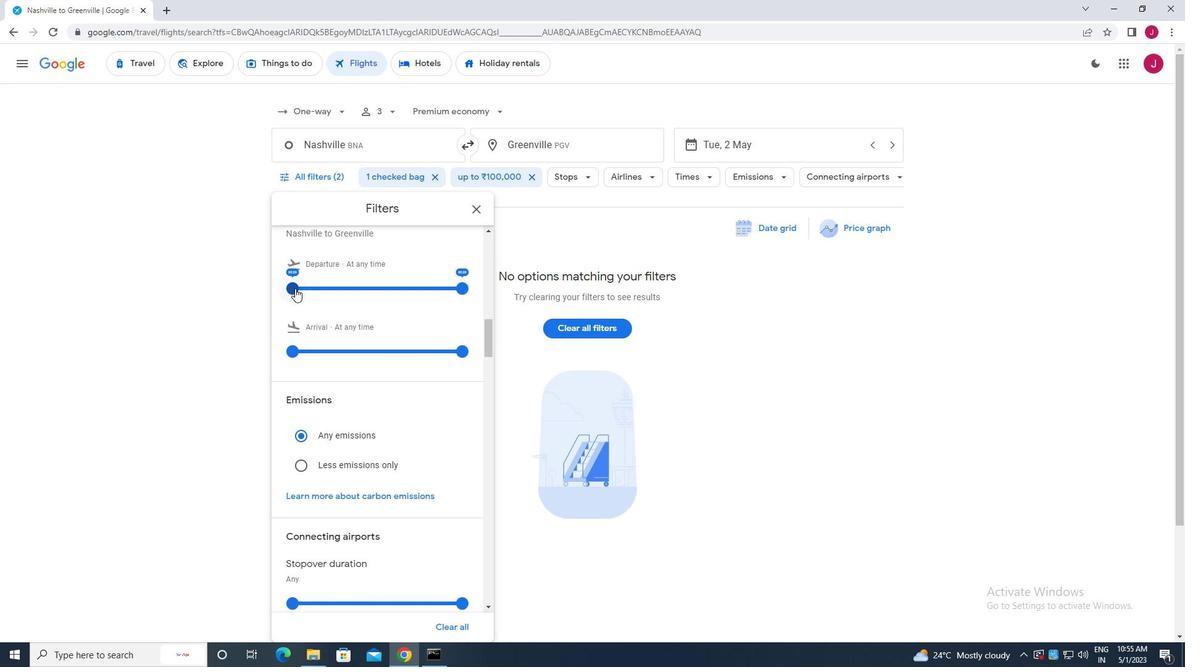 
Action: Mouse moved to (354, 288)
Screenshot: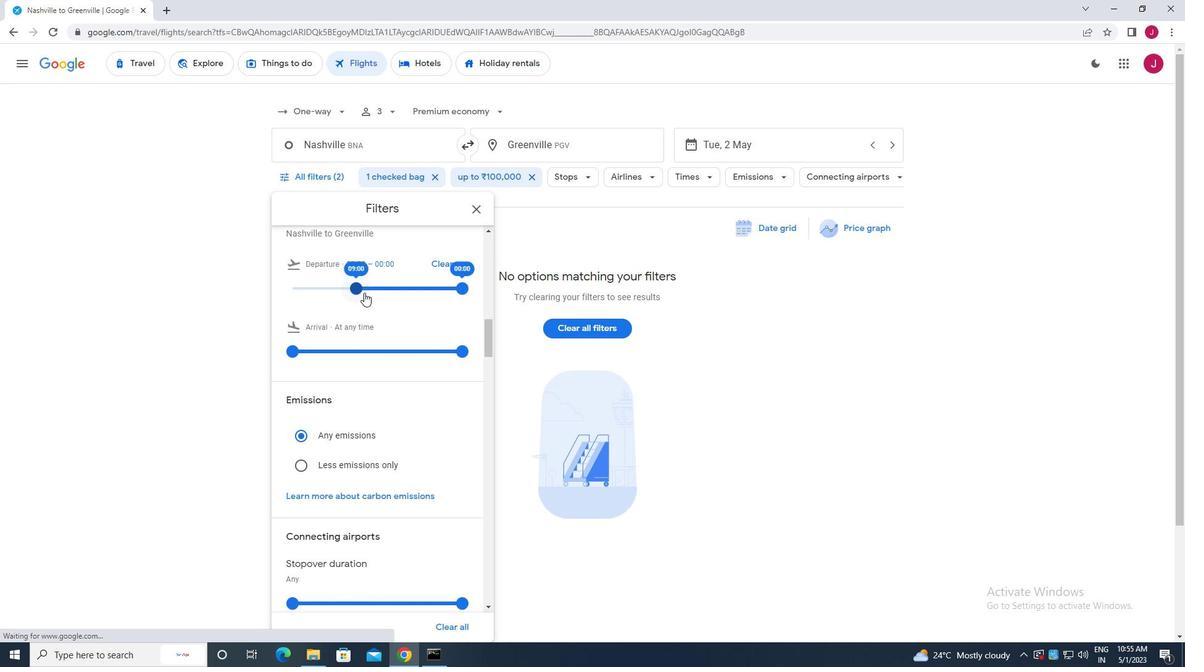 
Action: Mouse pressed left at (354, 288)
Screenshot: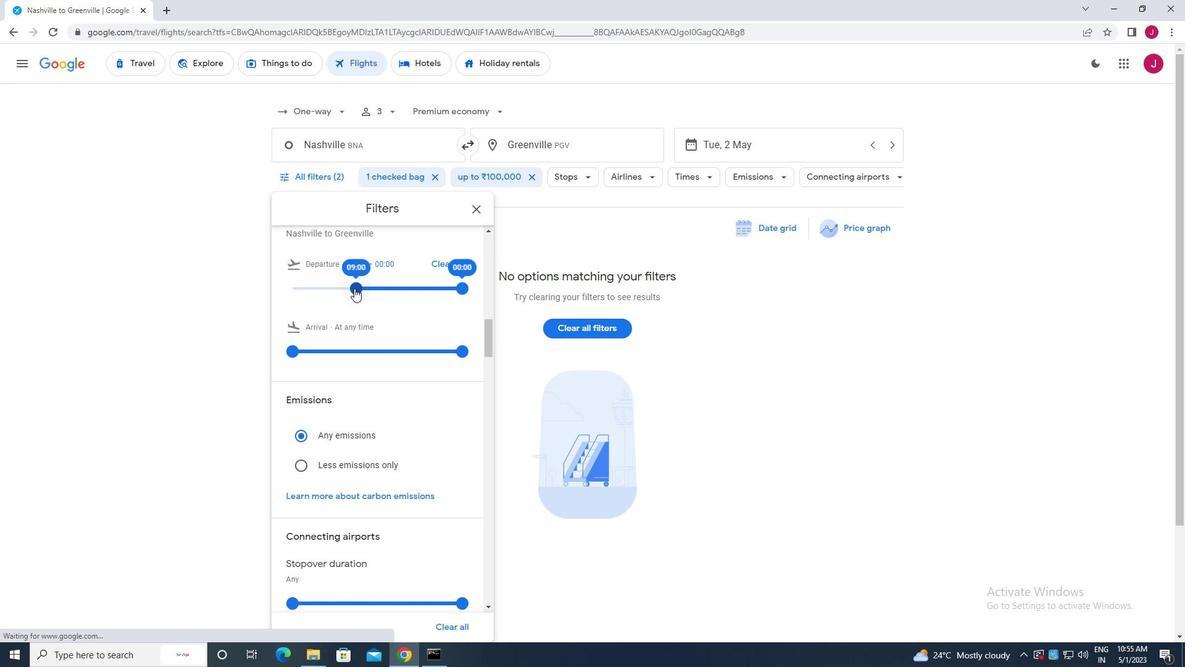 
Action: Mouse moved to (460, 289)
Screenshot: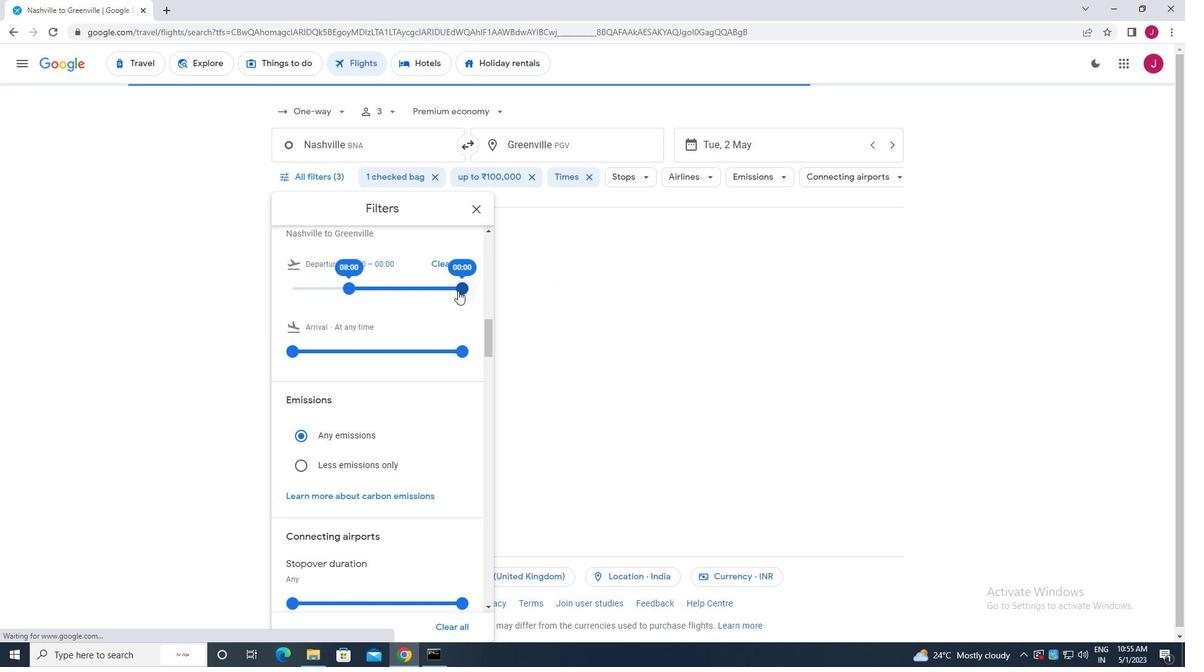 
Action: Mouse pressed left at (460, 289)
Screenshot: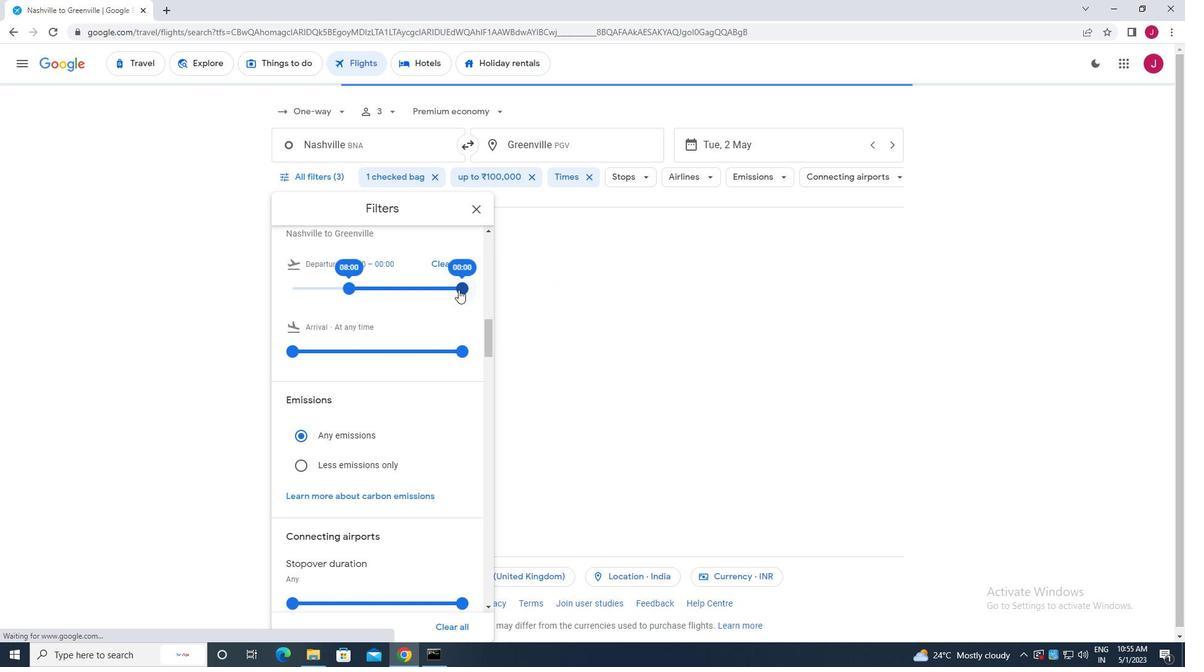 
Action: Mouse moved to (476, 213)
Screenshot: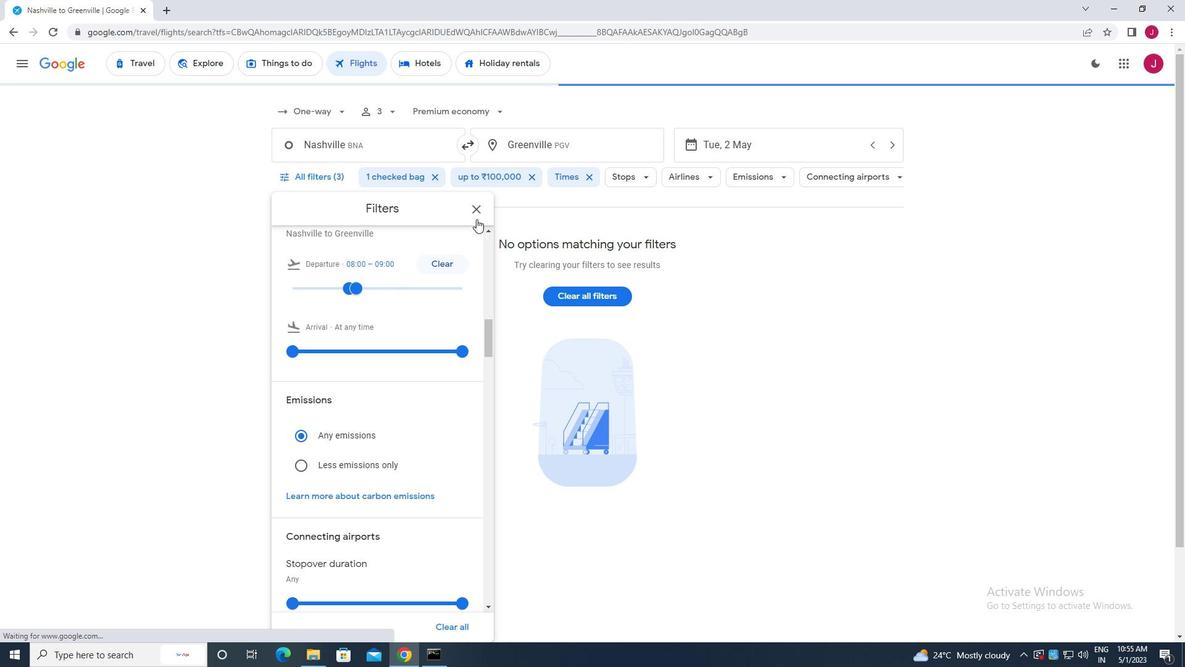 
Action: Mouse pressed left at (476, 213)
Screenshot: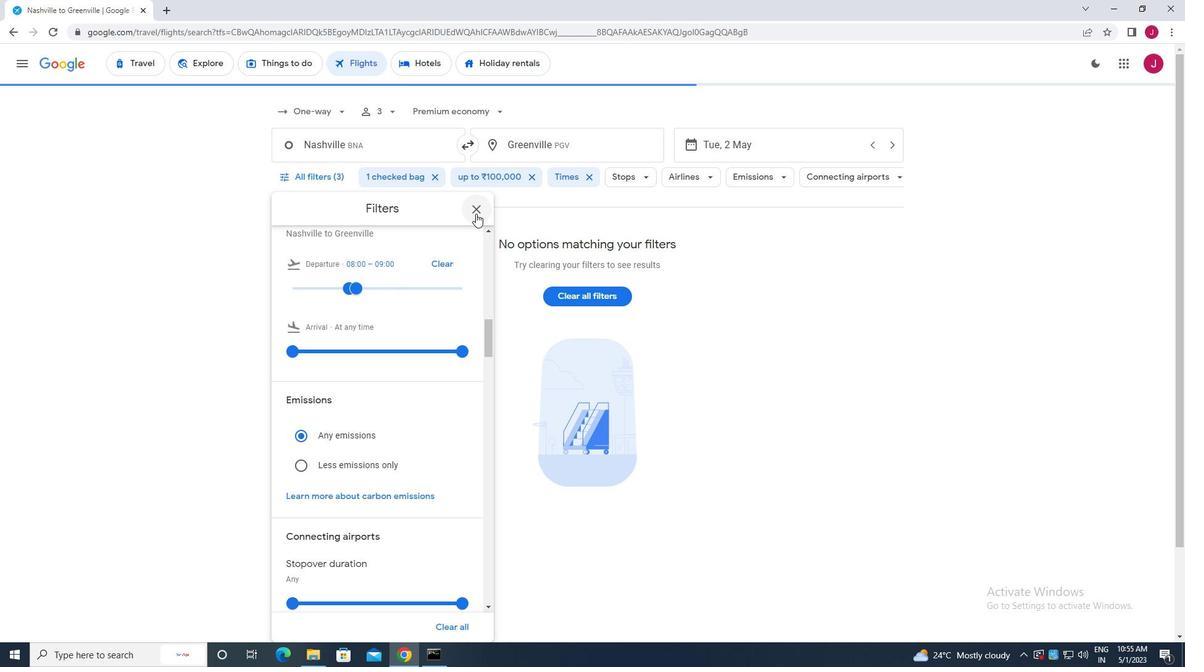
Action: Mouse moved to (468, 212)
Screenshot: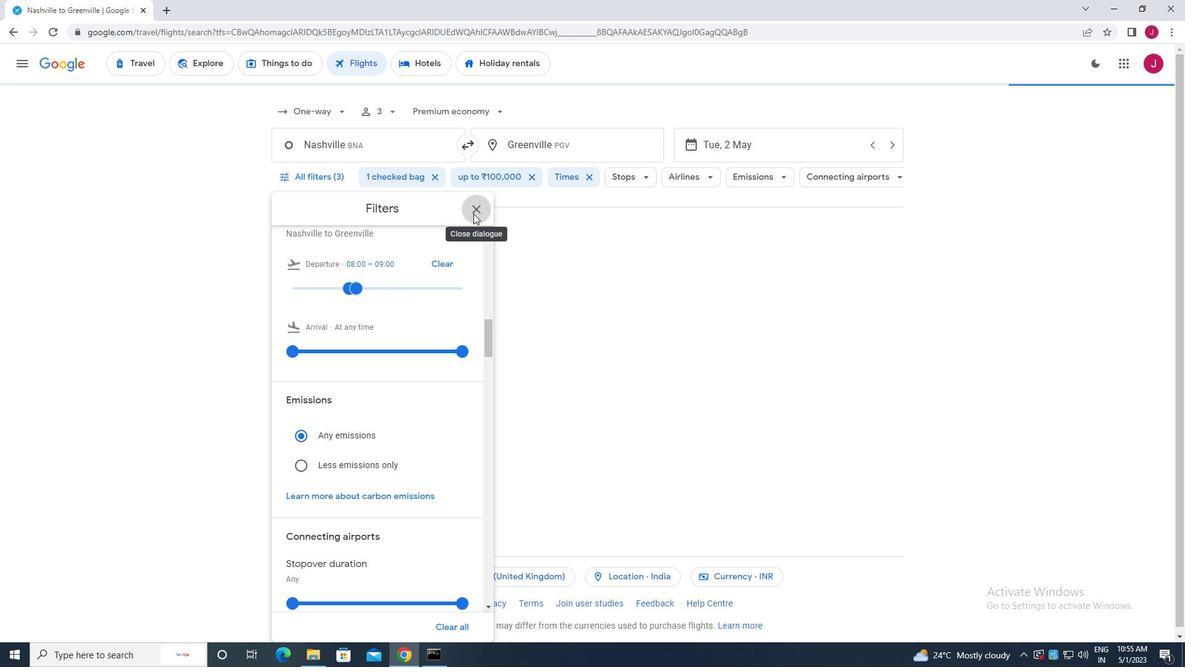 
